 Task: Find connections with filter location Santo Antônio da Platina with filter topic #hr with filter profile language German with filter current company R Systems with filter school Tilak Maharashtra Vidyapeeth, Pune with filter industry Professional Services with filter service category Program Management with filter keywords title Biological Engineer
Action: Mouse moved to (557, 105)
Screenshot: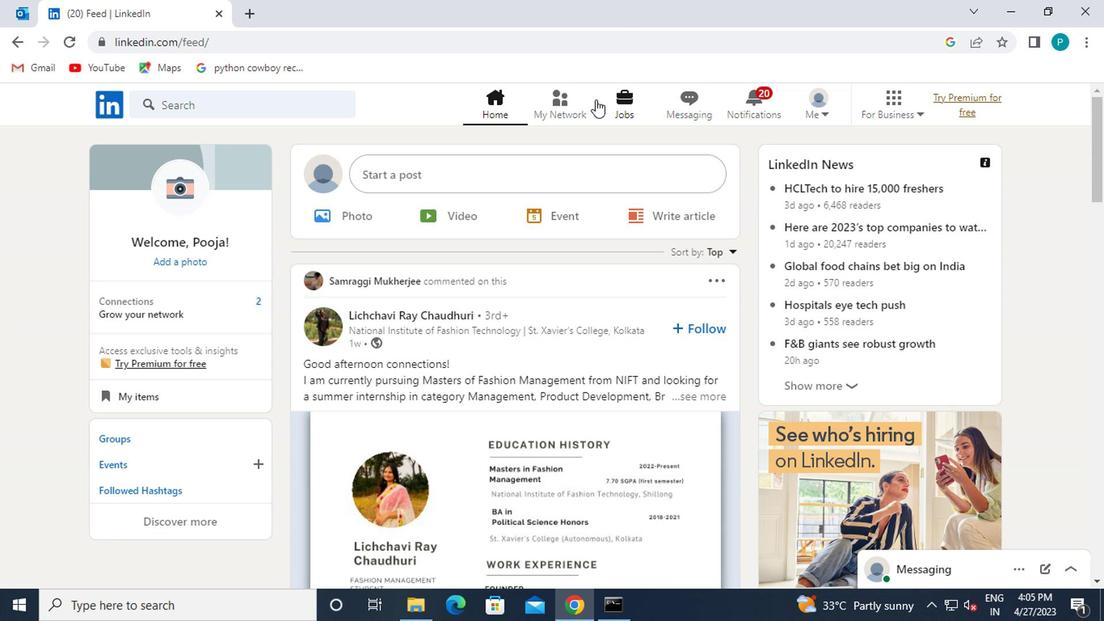 
Action: Mouse pressed left at (557, 105)
Screenshot: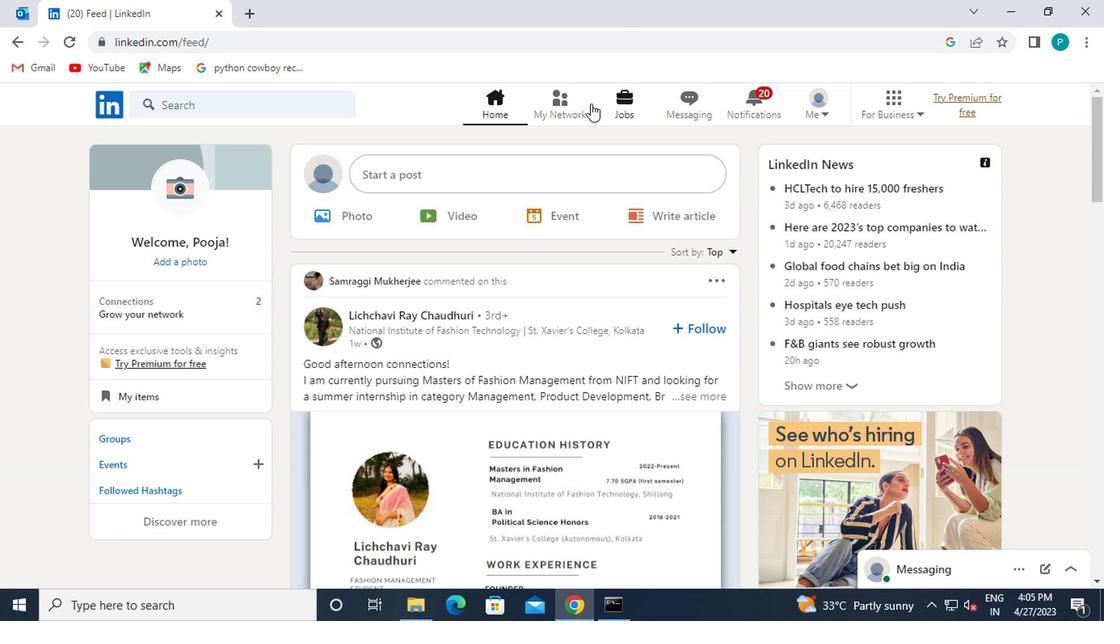 
Action: Mouse moved to (233, 191)
Screenshot: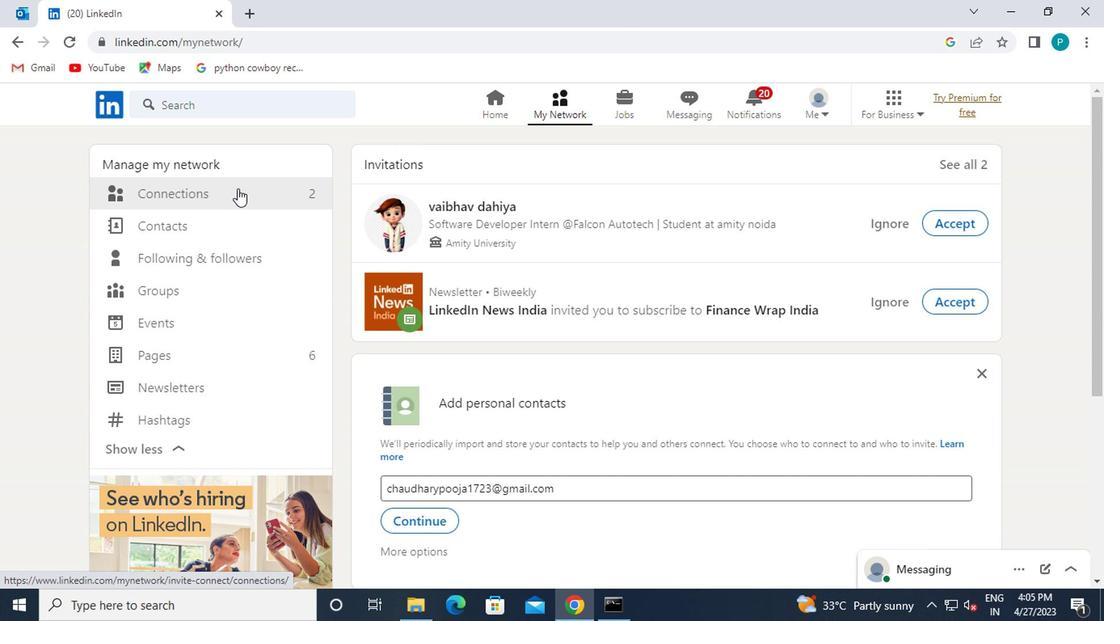 
Action: Mouse pressed left at (233, 191)
Screenshot: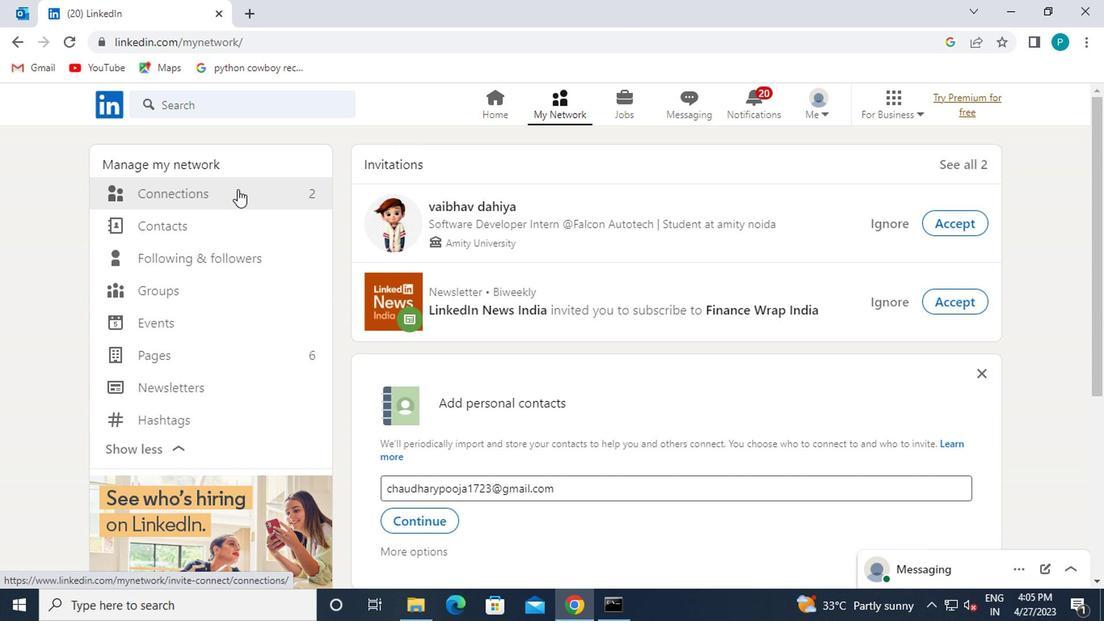 
Action: Mouse moved to (656, 199)
Screenshot: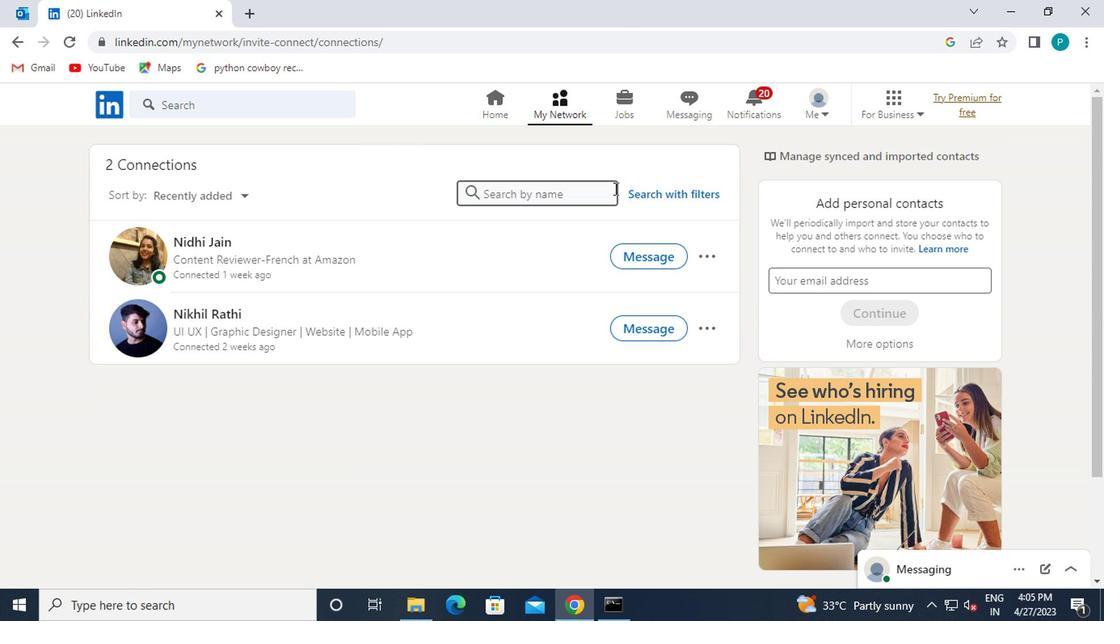 
Action: Mouse pressed left at (656, 199)
Screenshot: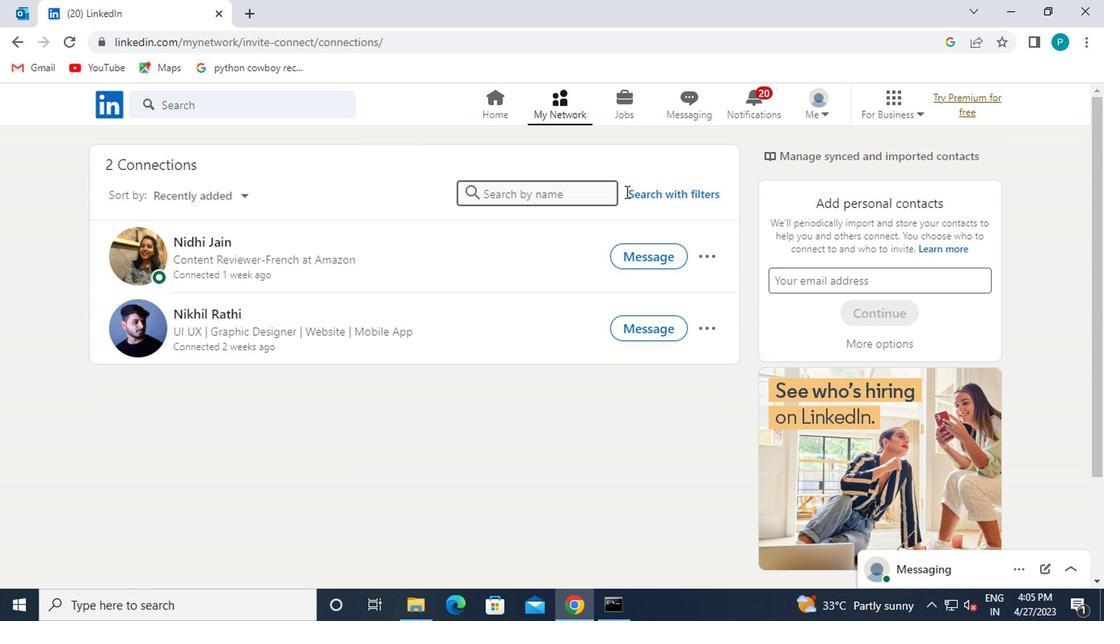 
Action: Mouse moved to (615, 157)
Screenshot: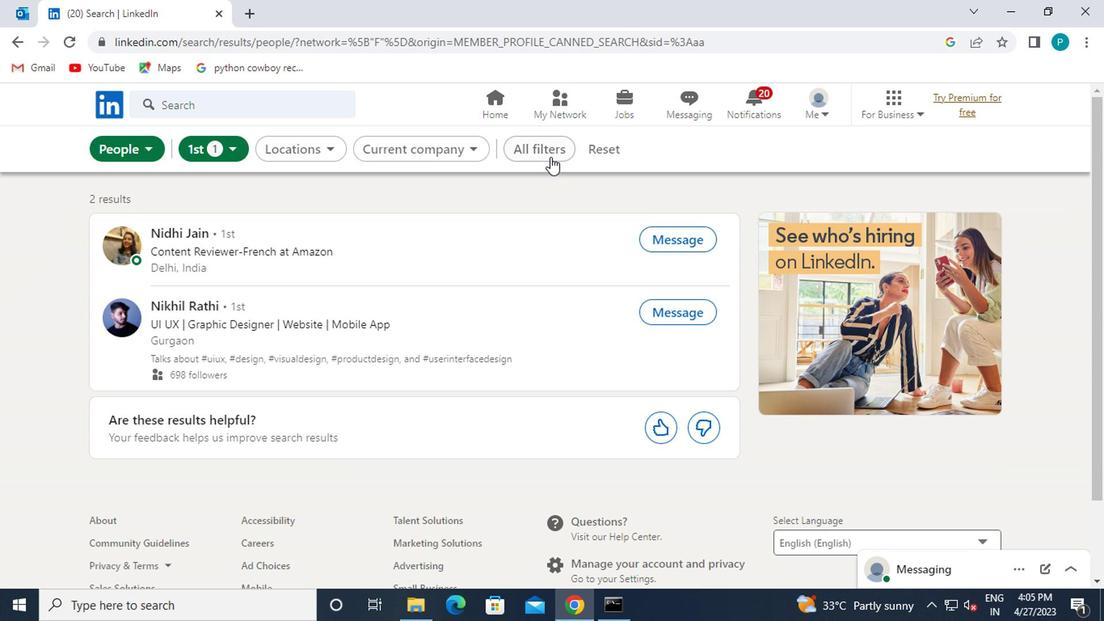 
Action: Mouse pressed left at (615, 157)
Screenshot: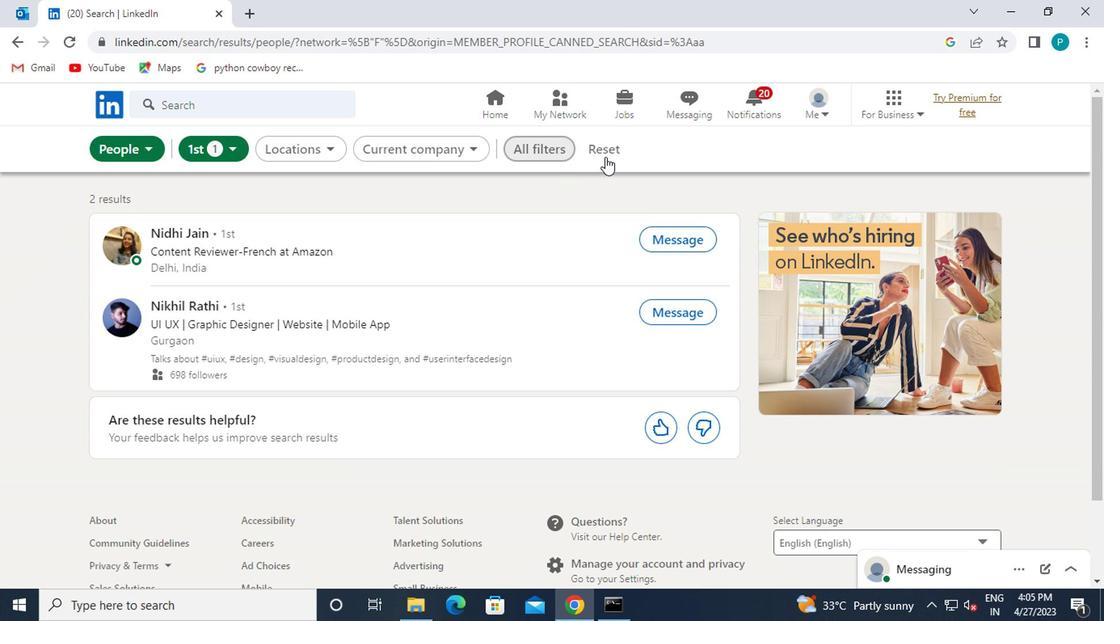 
Action: Mouse moved to (566, 155)
Screenshot: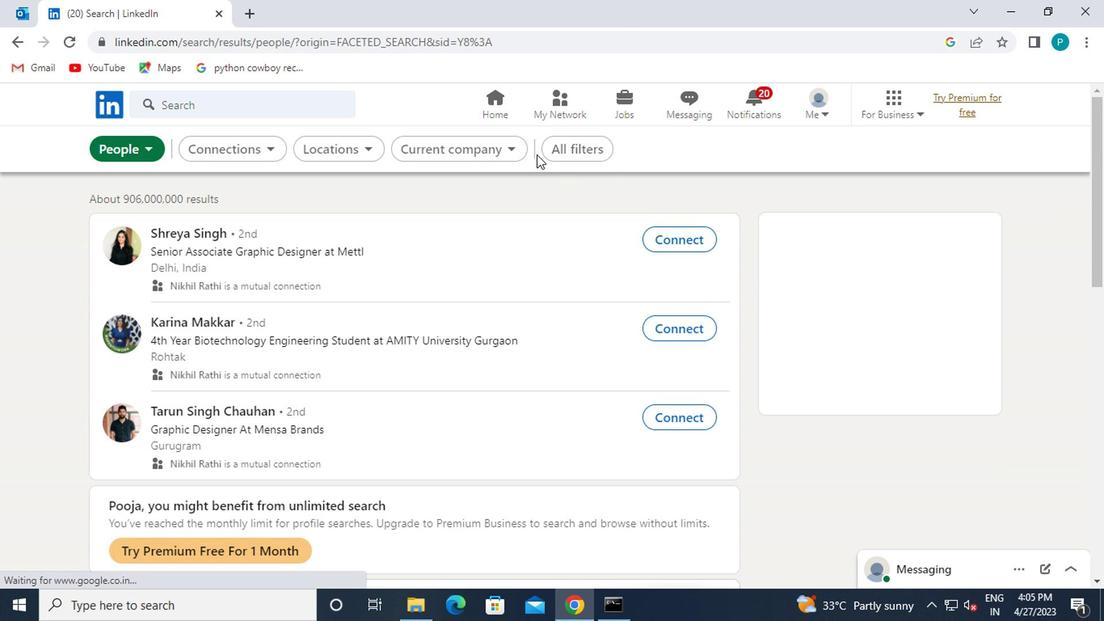 
Action: Mouse pressed left at (566, 155)
Screenshot: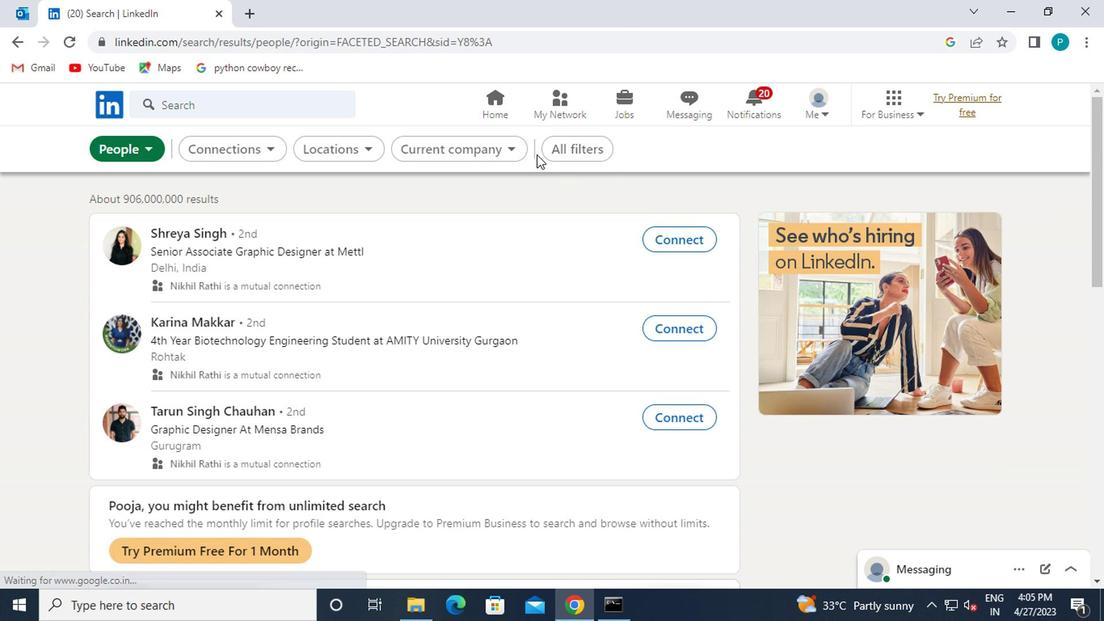 
Action: Mouse moved to (697, 252)
Screenshot: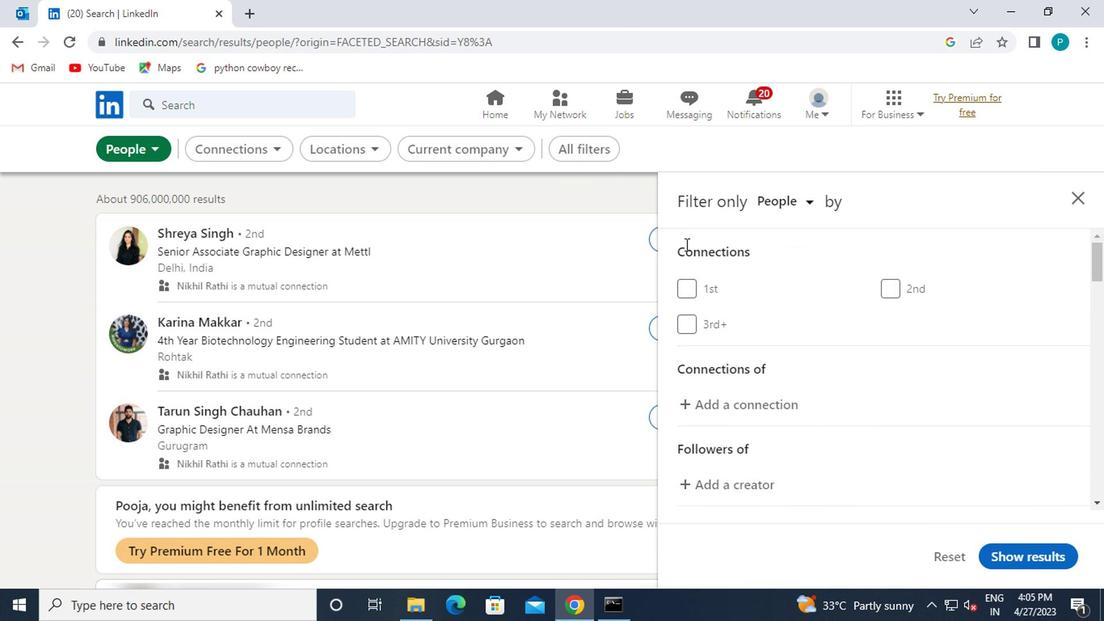 
Action: Mouse scrolled (697, 251) with delta (0, -1)
Screenshot: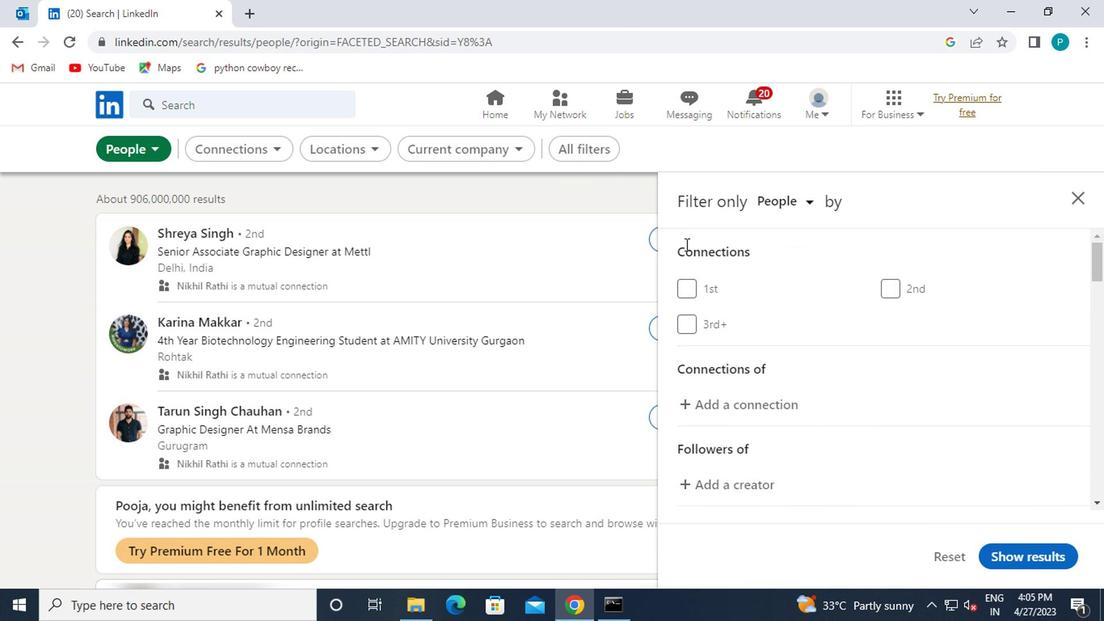 
Action: Mouse moved to (805, 343)
Screenshot: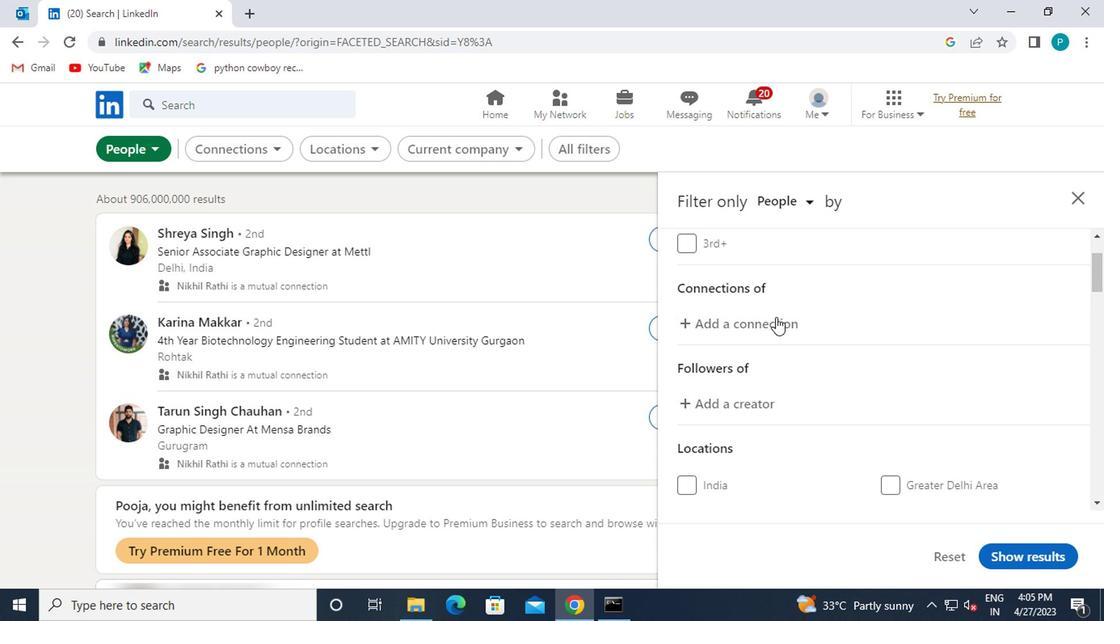 
Action: Mouse scrolled (805, 341) with delta (0, -1)
Screenshot: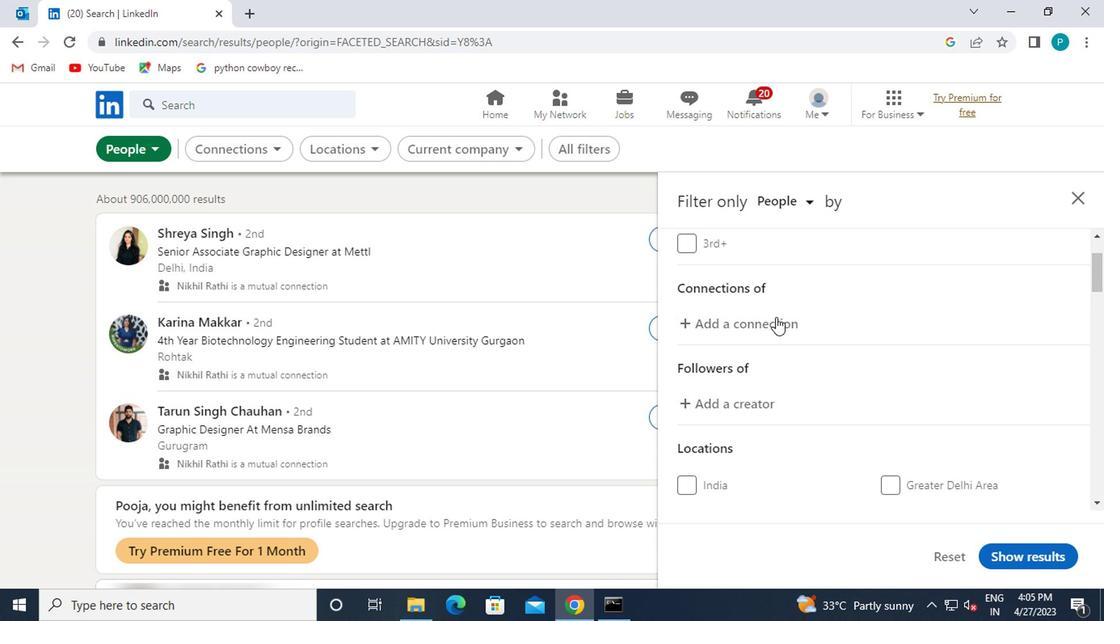 
Action: Mouse moved to (816, 351)
Screenshot: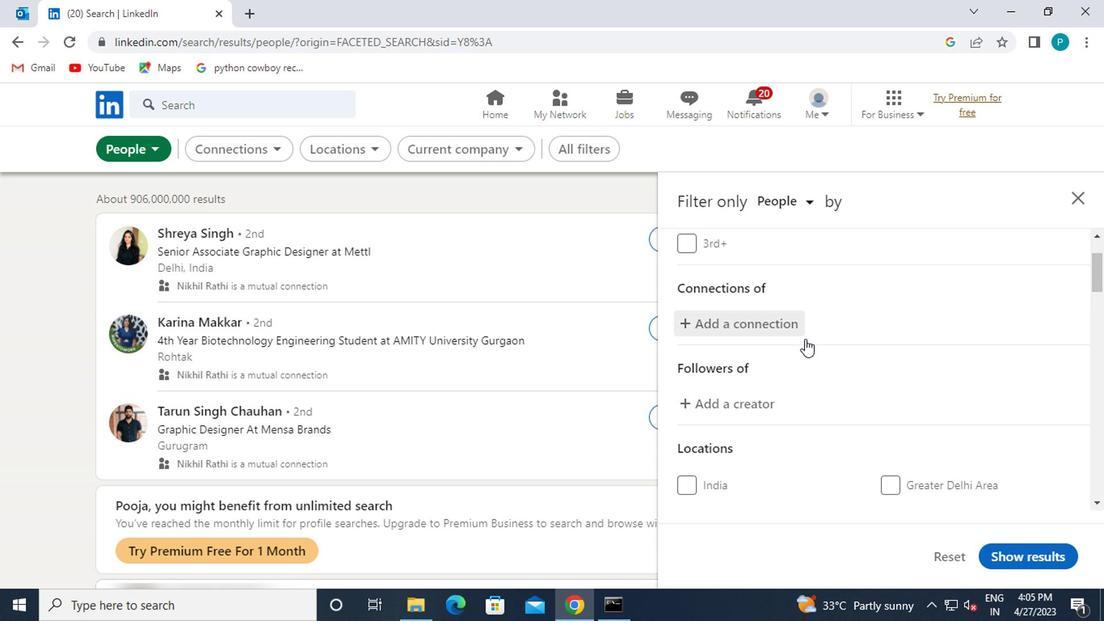 
Action: Mouse scrolled (816, 349) with delta (0, -1)
Screenshot: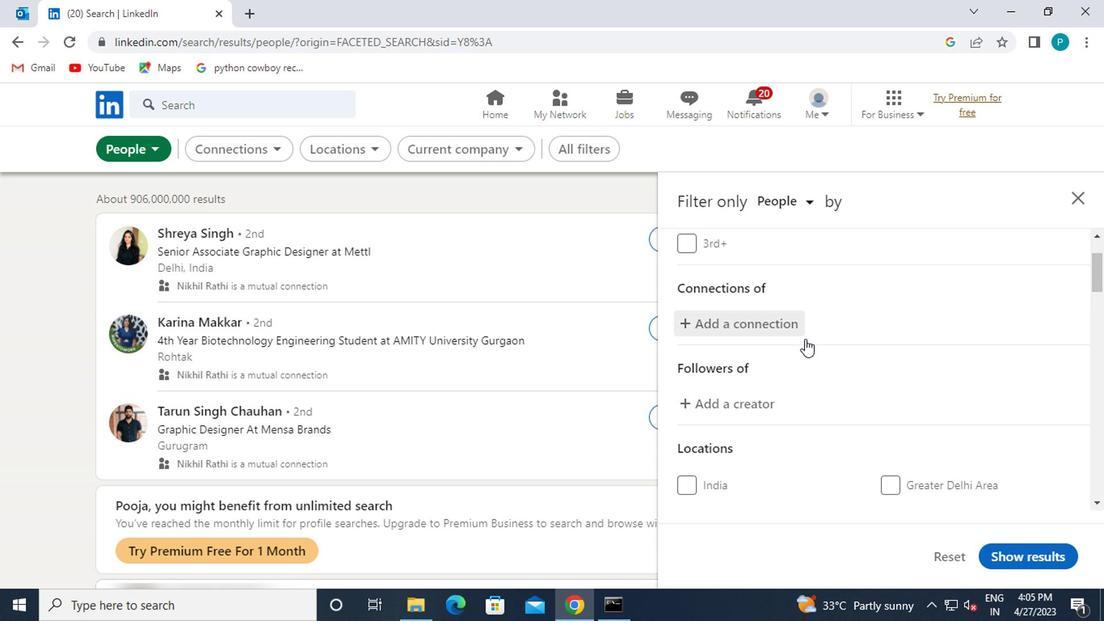 
Action: Mouse moved to (927, 387)
Screenshot: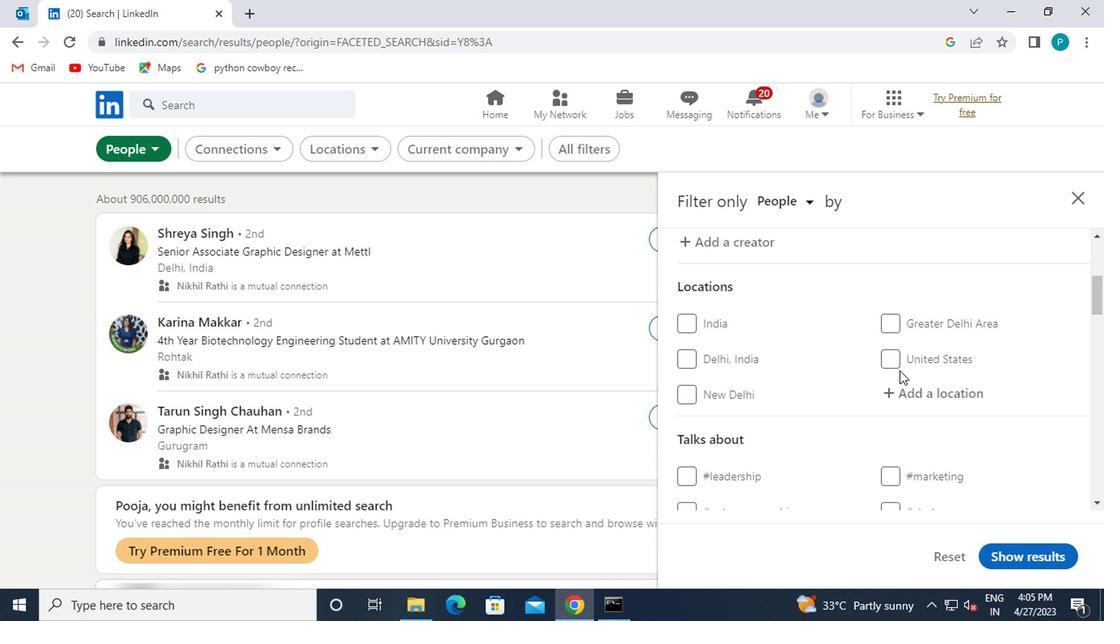
Action: Mouse pressed left at (927, 387)
Screenshot: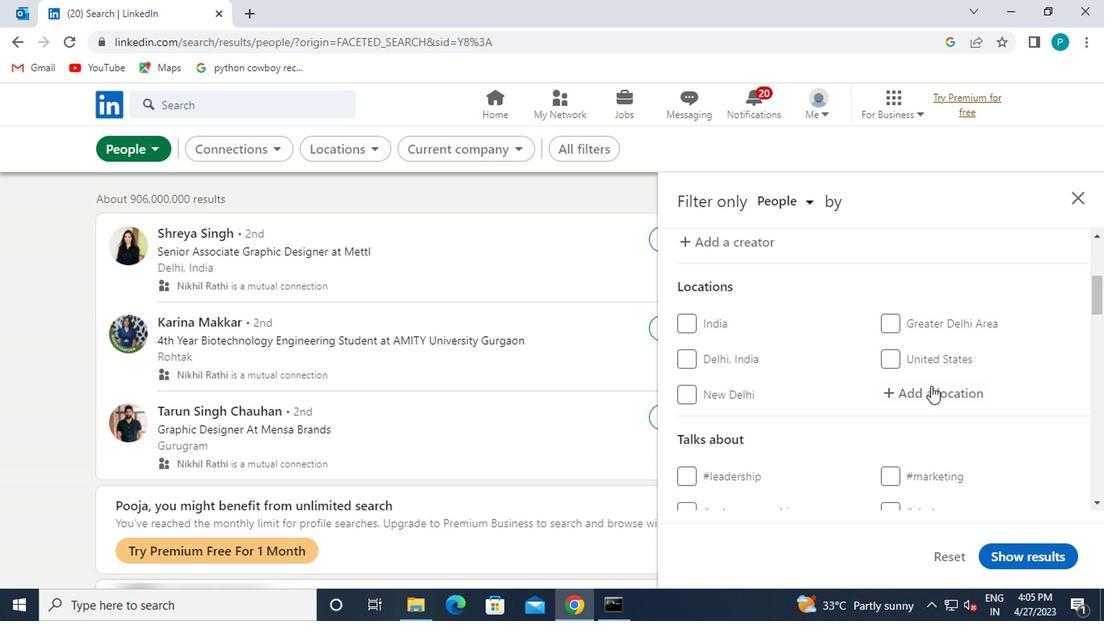 
Action: Mouse moved to (927, 381)
Screenshot: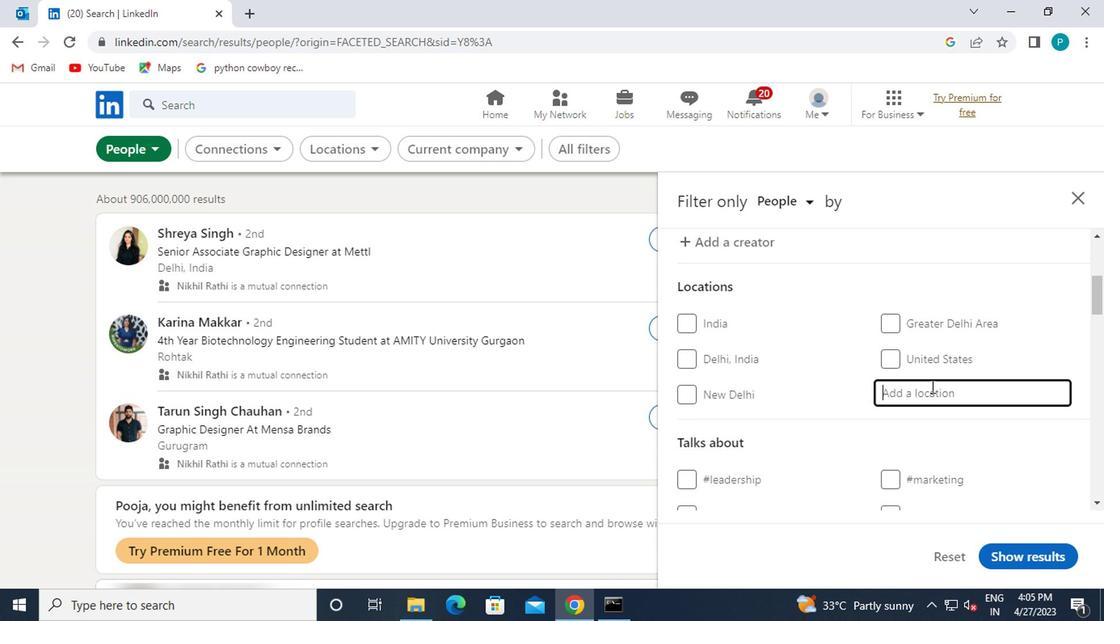 
Action: Key pressed <Key.caps_lock>s<Key.caps_lock>anto<Key.space>antonio
Screenshot: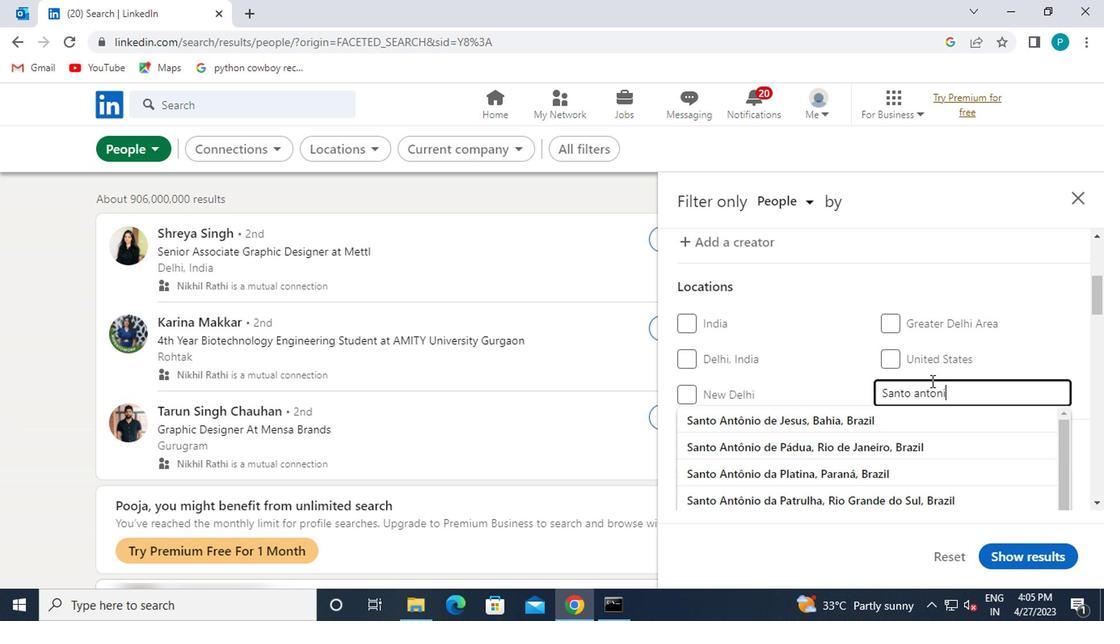 
Action: Mouse moved to (871, 467)
Screenshot: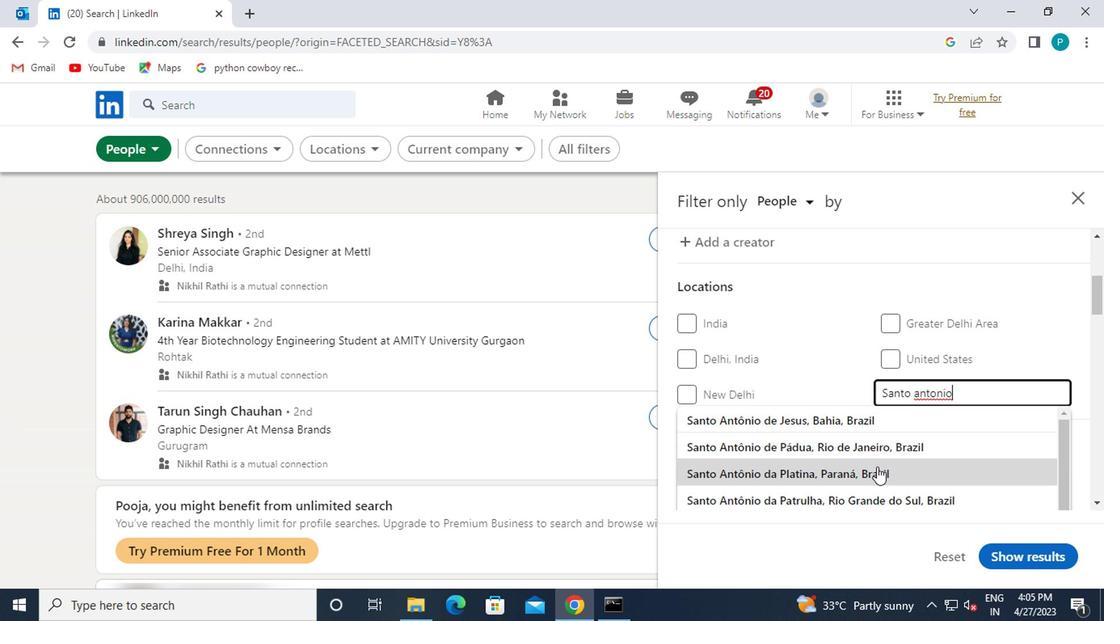 
Action: Mouse pressed left at (871, 467)
Screenshot: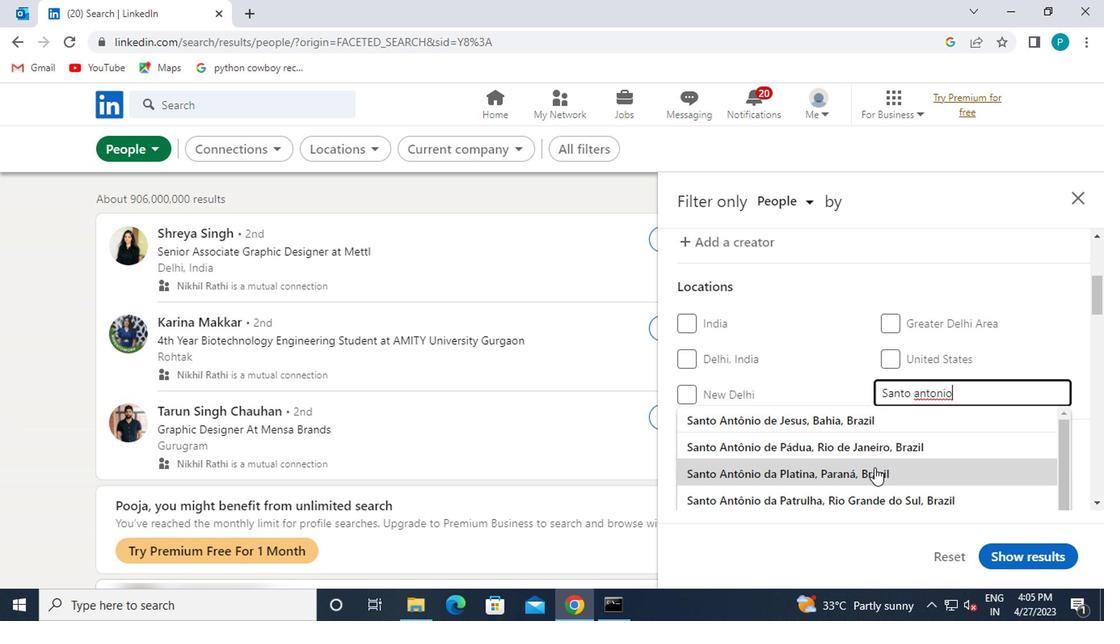 
Action: Mouse moved to (871, 461)
Screenshot: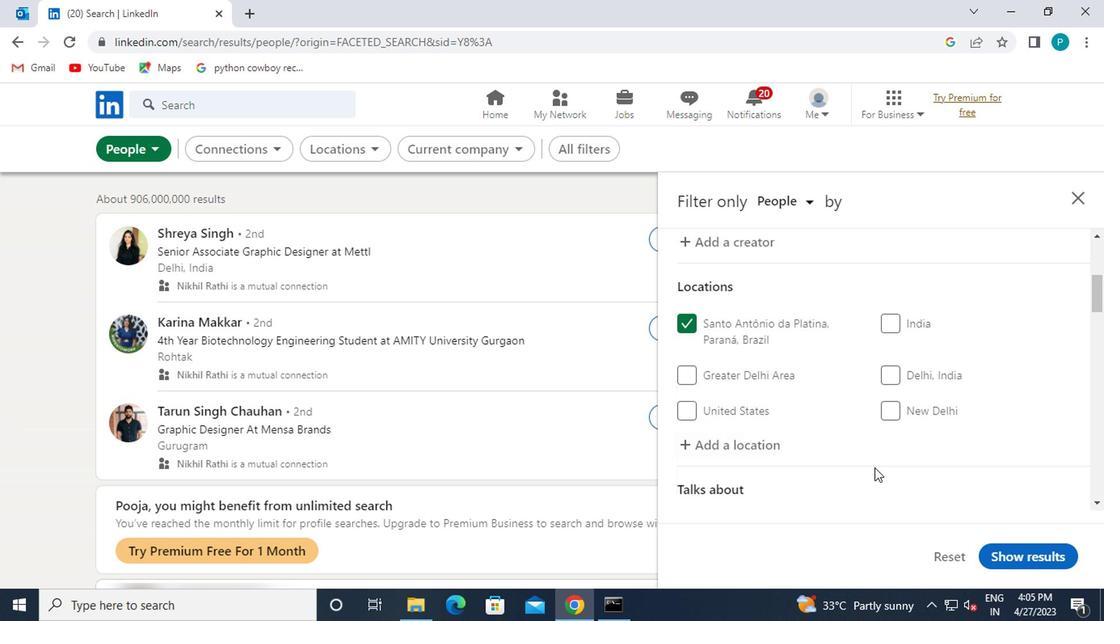 
Action: Mouse scrolled (871, 460) with delta (0, 0)
Screenshot: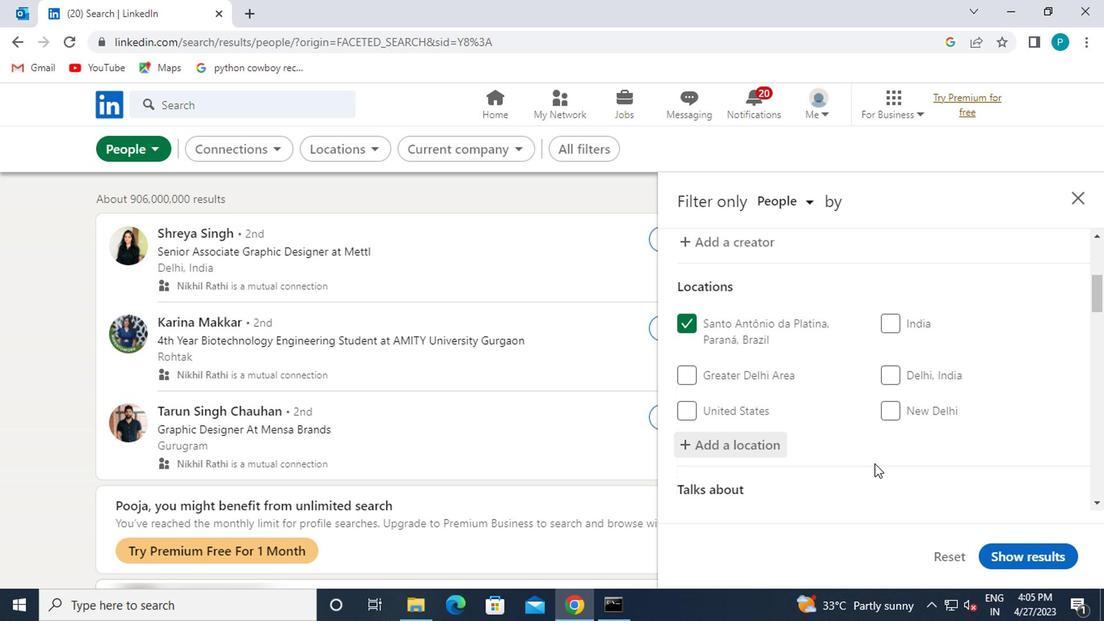 
Action: Mouse scrolled (871, 460) with delta (0, 0)
Screenshot: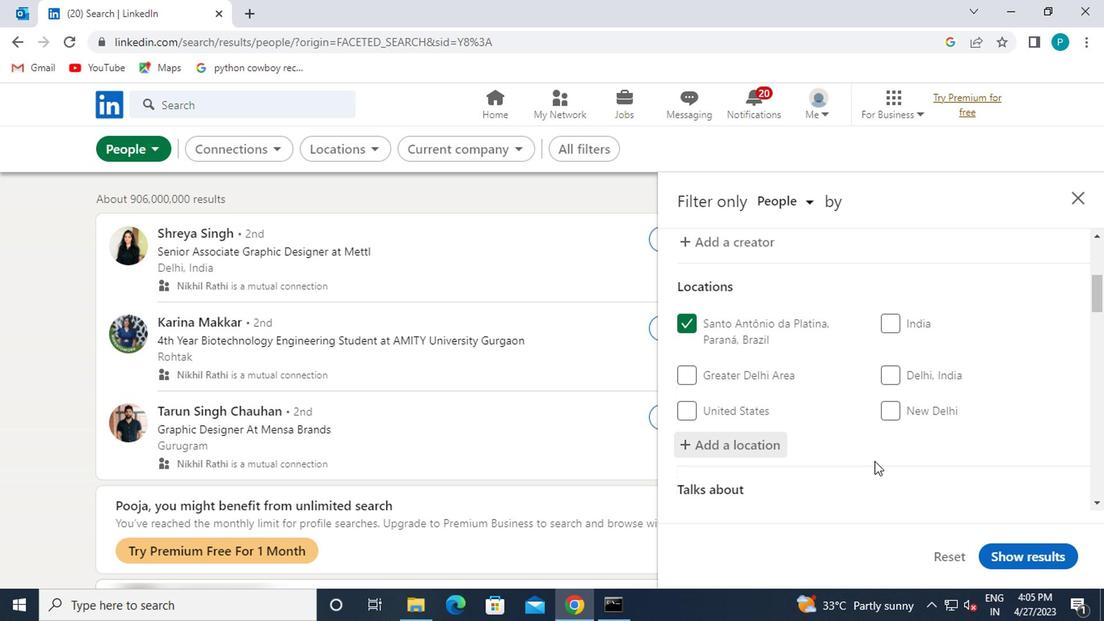 
Action: Mouse moved to (871, 460)
Screenshot: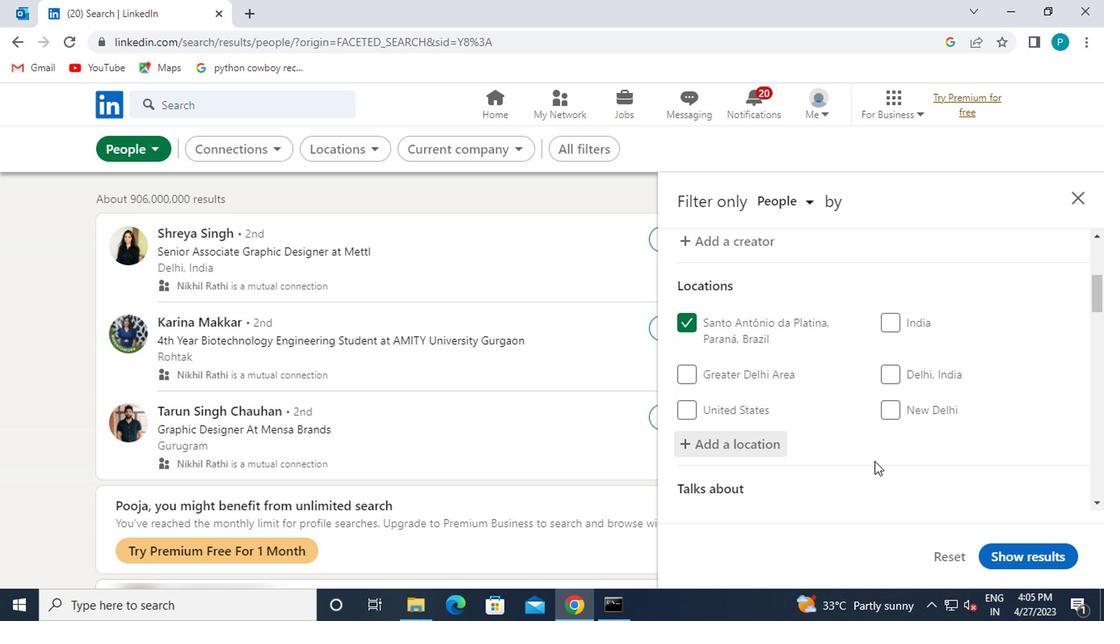 
Action: Mouse scrolled (871, 459) with delta (0, -1)
Screenshot: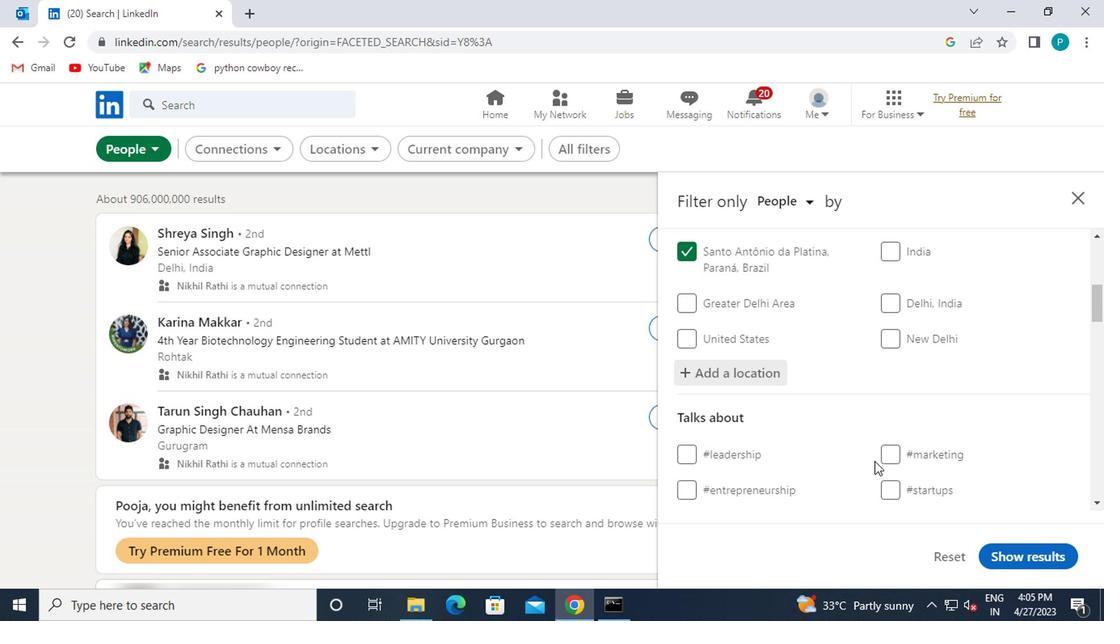 
Action: Mouse moved to (905, 332)
Screenshot: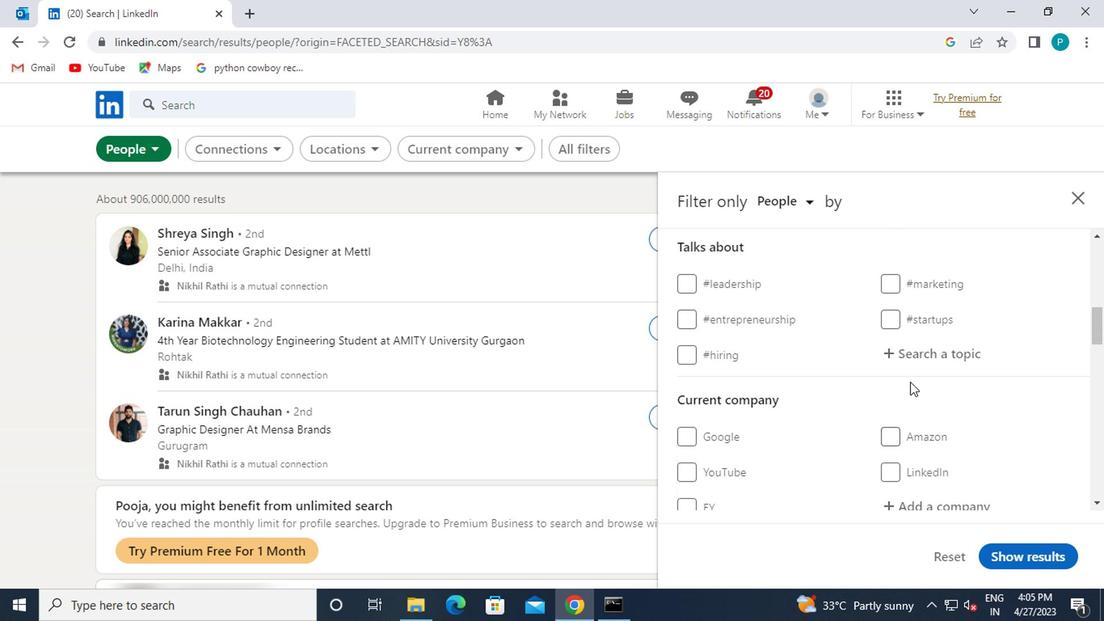 
Action: Mouse pressed left at (905, 332)
Screenshot: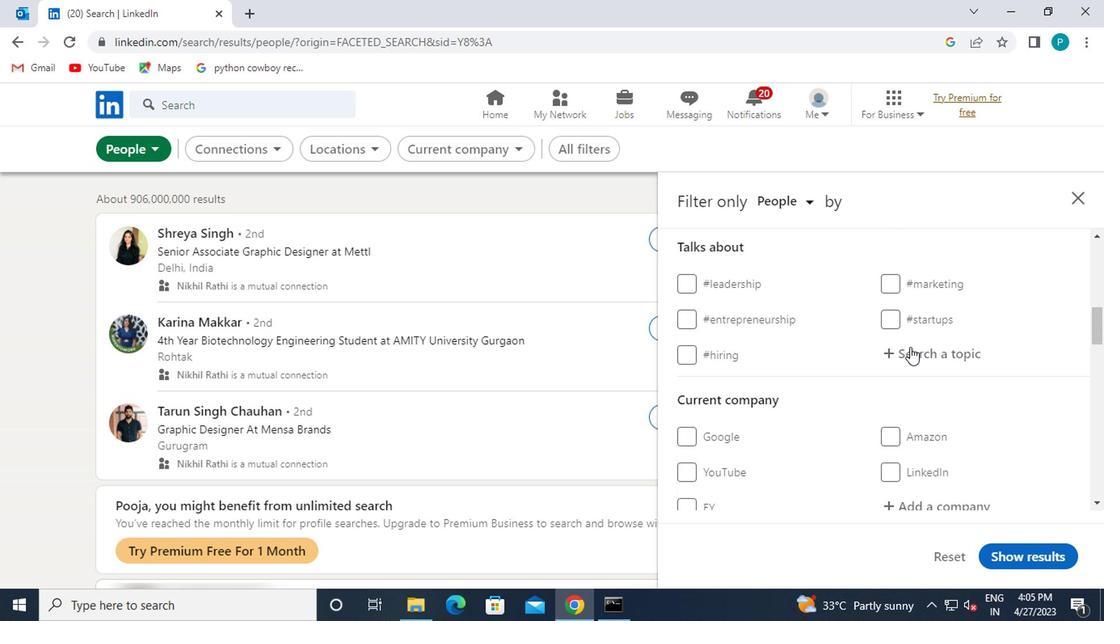 
Action: Mouse moved to (907, 355)
Screenshot: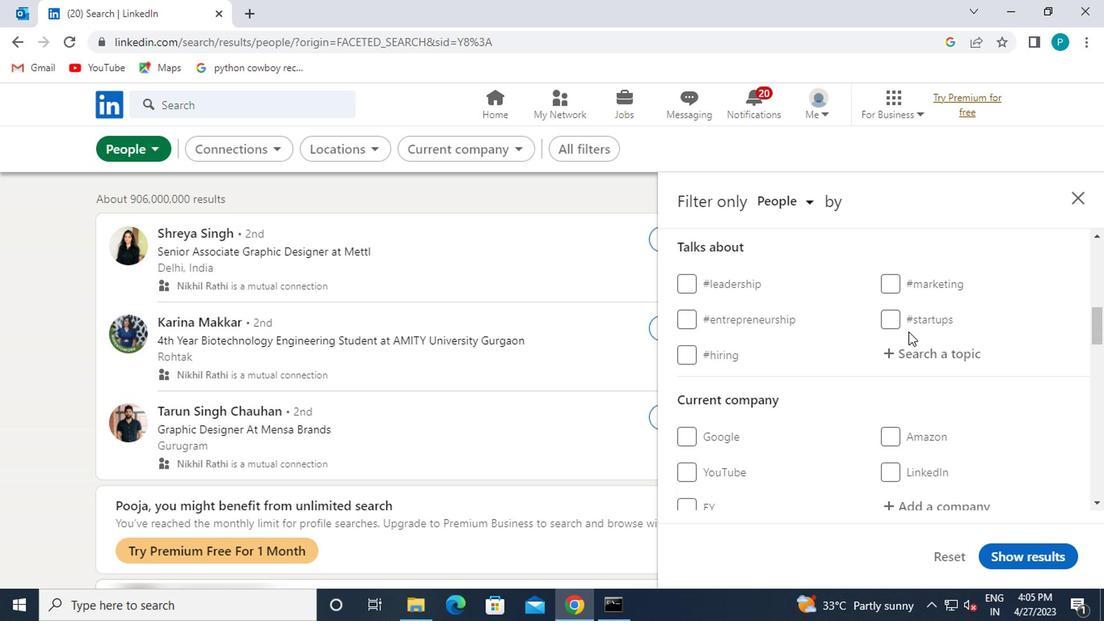 
Action: Mouse pressed left at (907, 355)
Screenshot: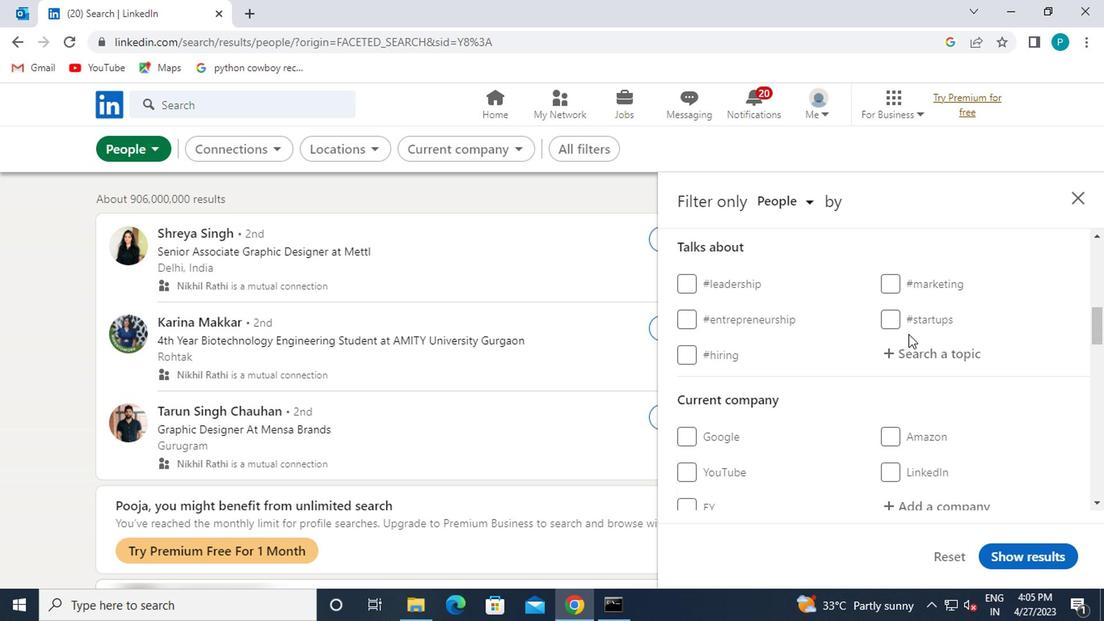 
Action: Mouse moved to (909, 356)
Screenshot: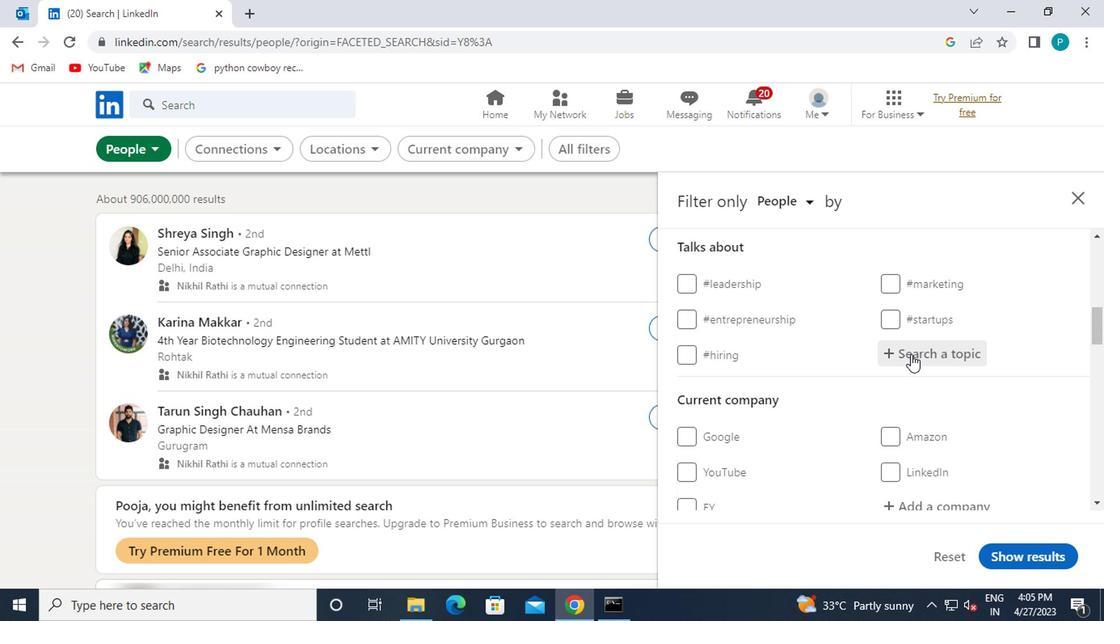 
Action: Key pressed <Key.shift>#HR
Screenshot: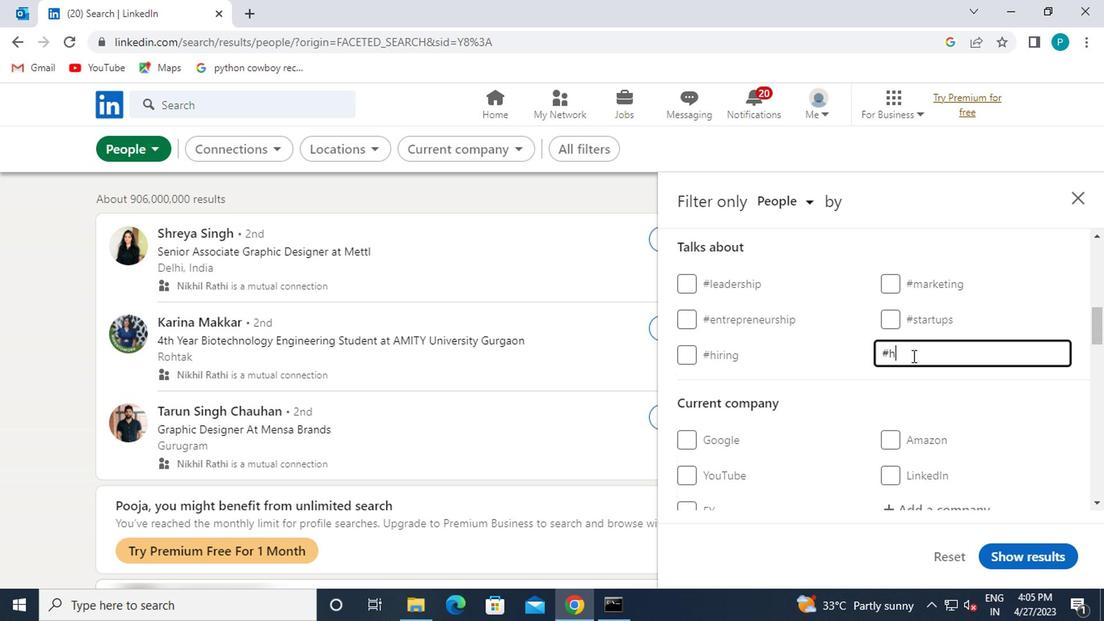 
Action: Mouse moved to (898, 376)
Screenshot: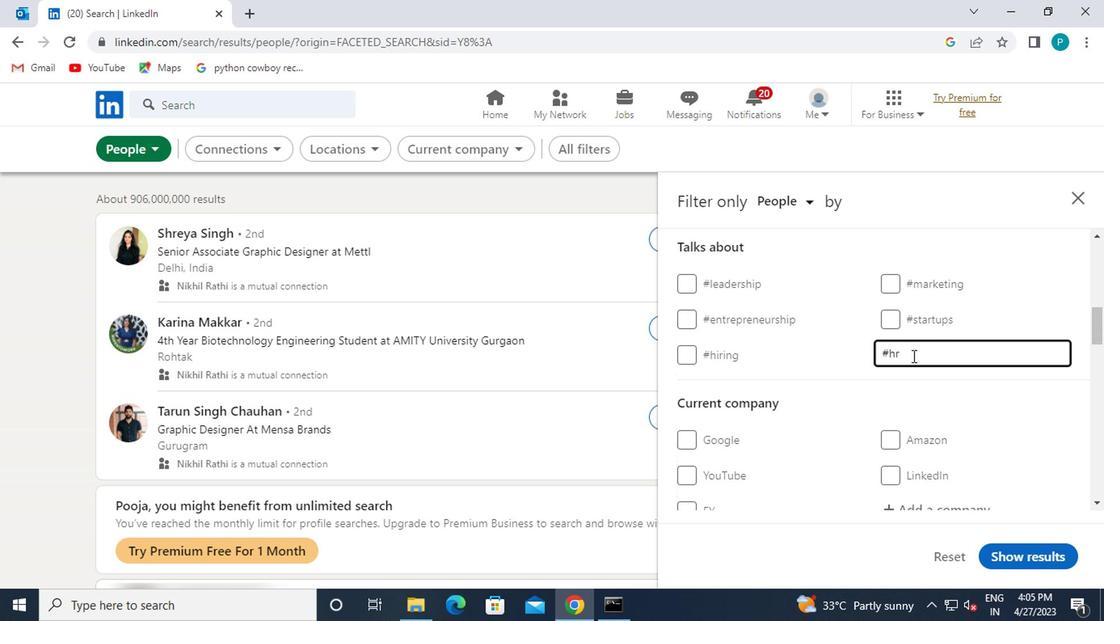 
Action: Mouse scrolled (898, 375) with delta (0, -1)
Screenshot: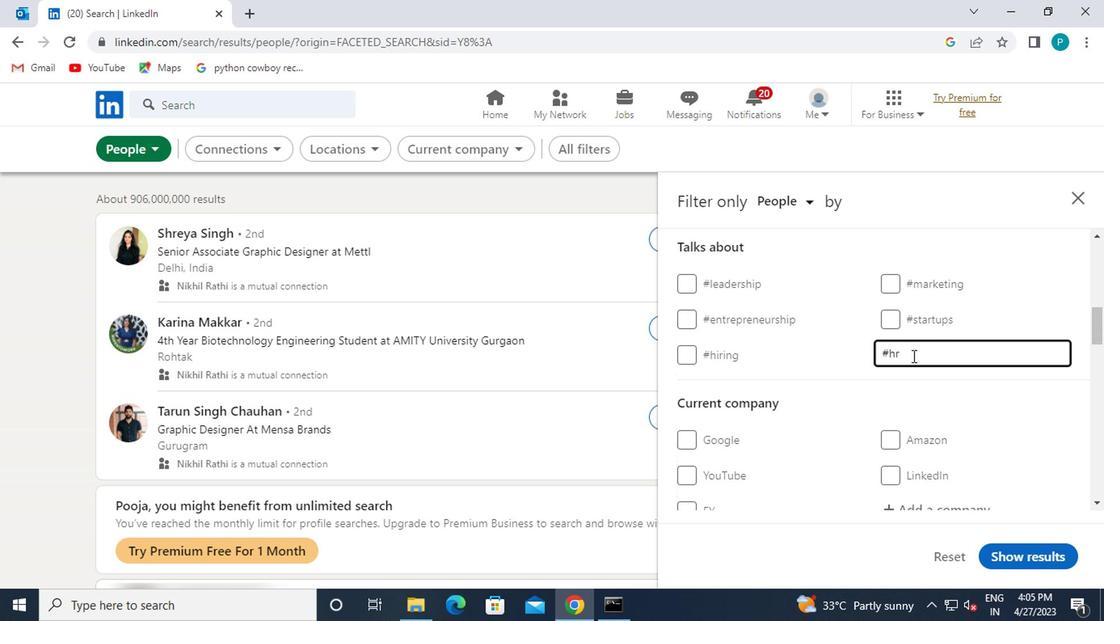 
Action: Mouse moved to (892, 380)
Screenshot: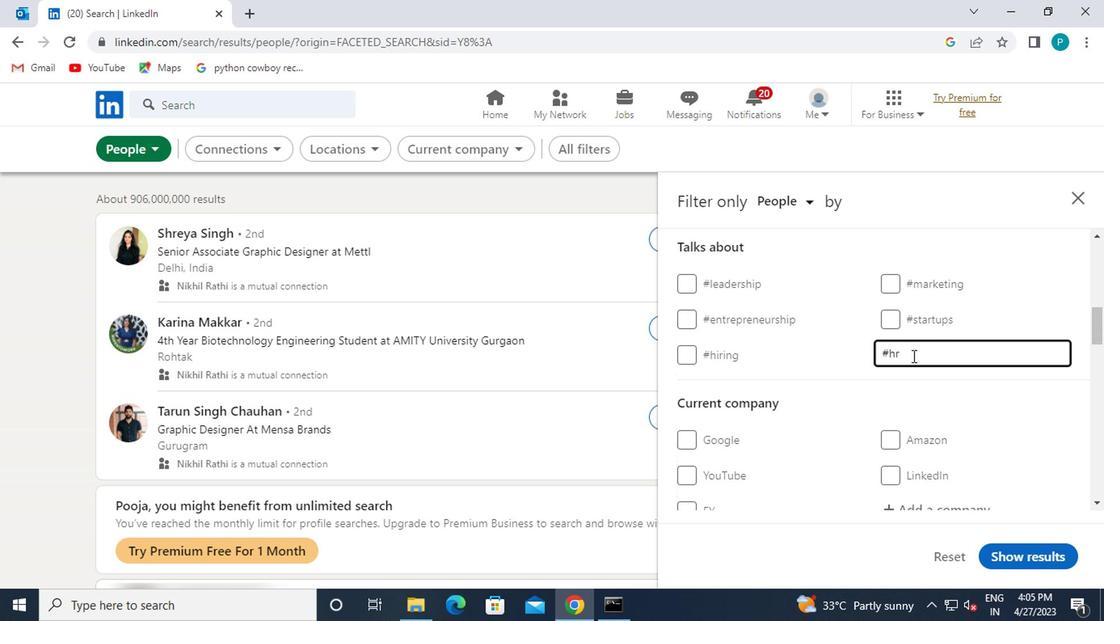 
Action: Mouse scrolled (892, 379) with delta (0, -1)
Screenshot: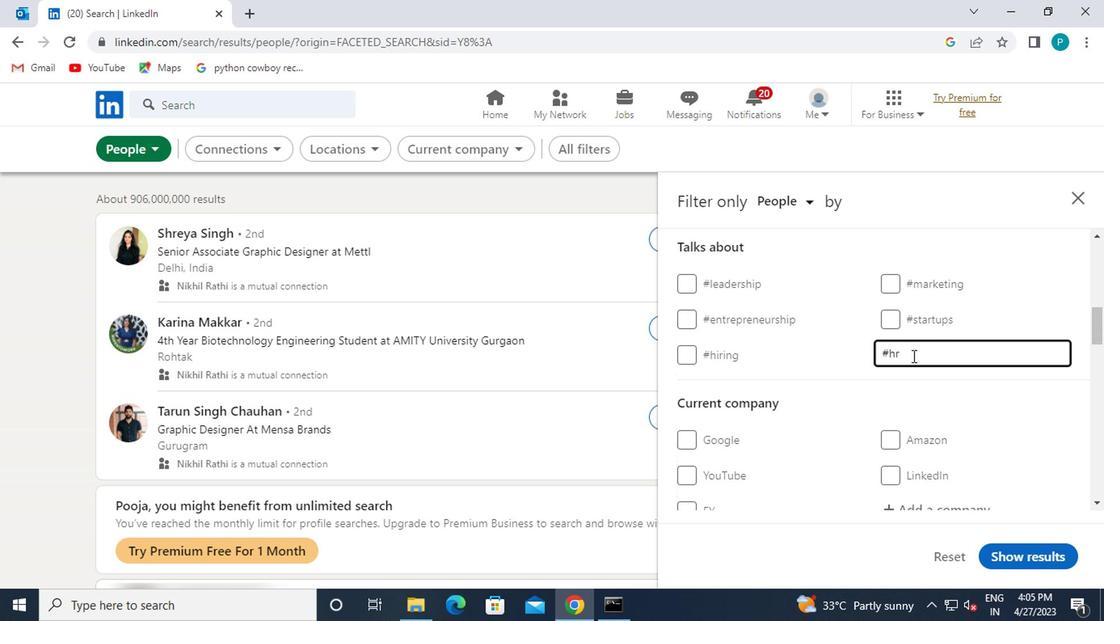 
Action: Mouse moved to (813, 383)
Screenshot: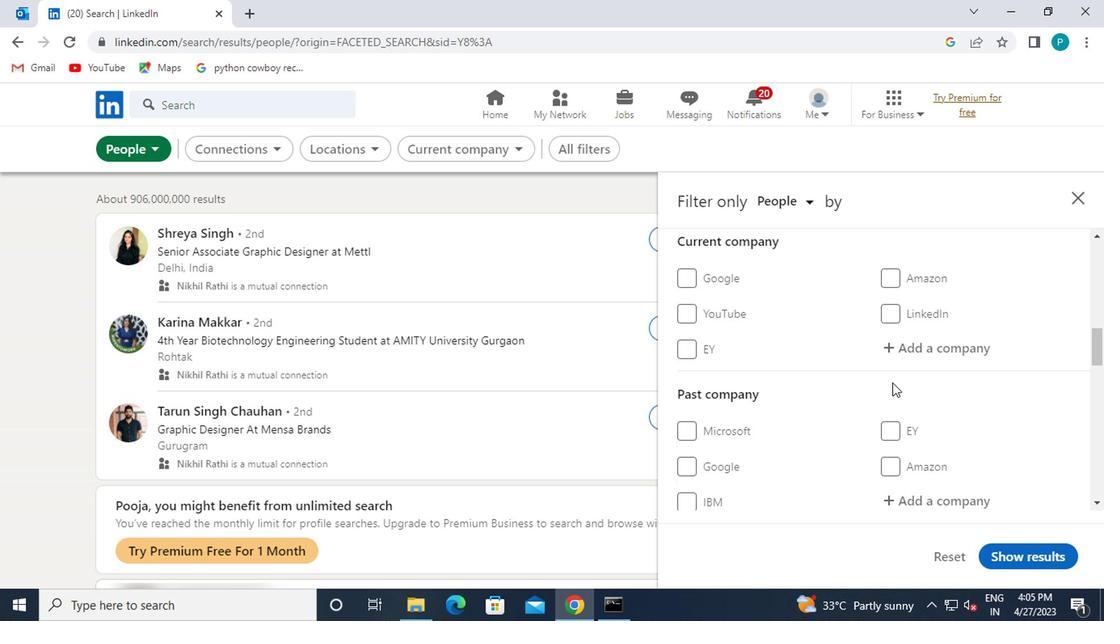
Action: Mouse scrolled (813, 382) with delta (0, 0)
Screenshot: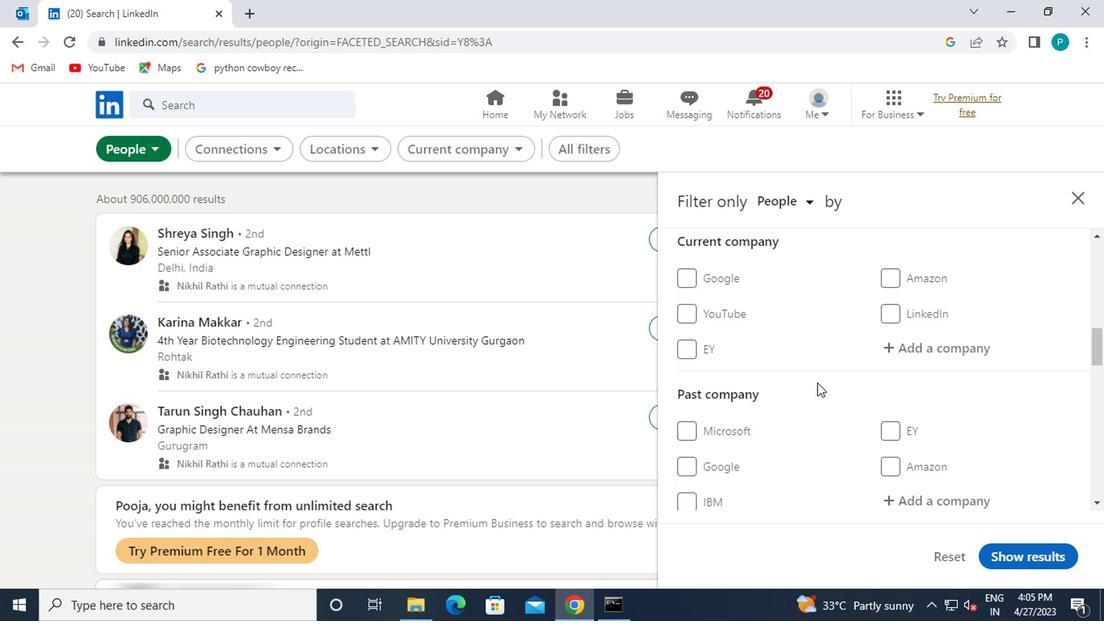 
Action: Mouse scrolled (813, 382) with delta (0, 0)
Screenshot: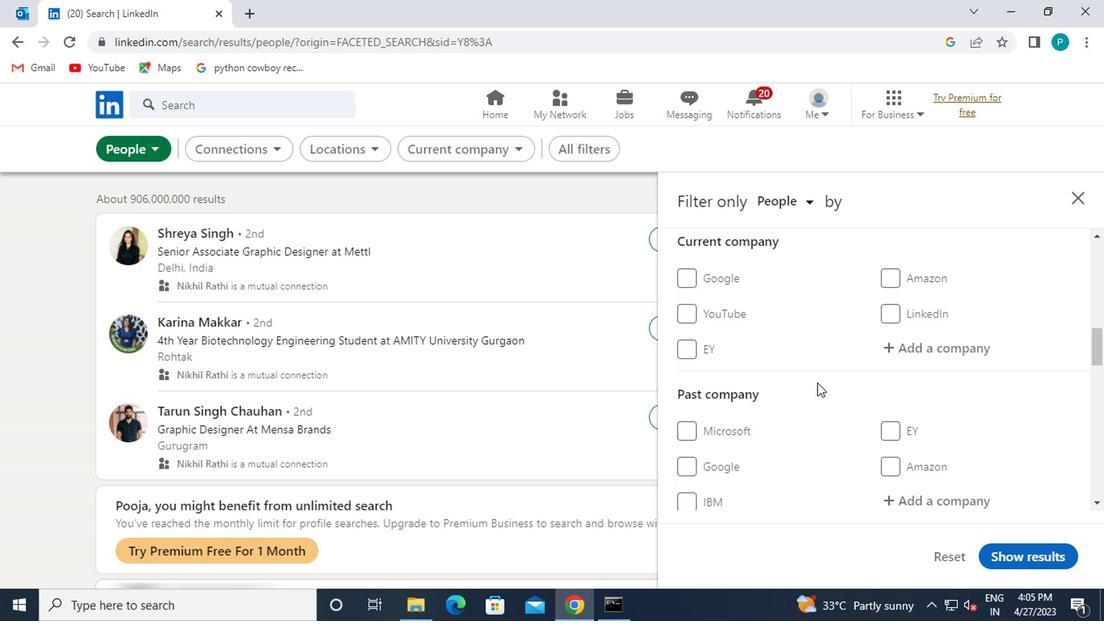 
Action: Mouse scrolled (813, 382) with delta (0, 0)
Screenshot: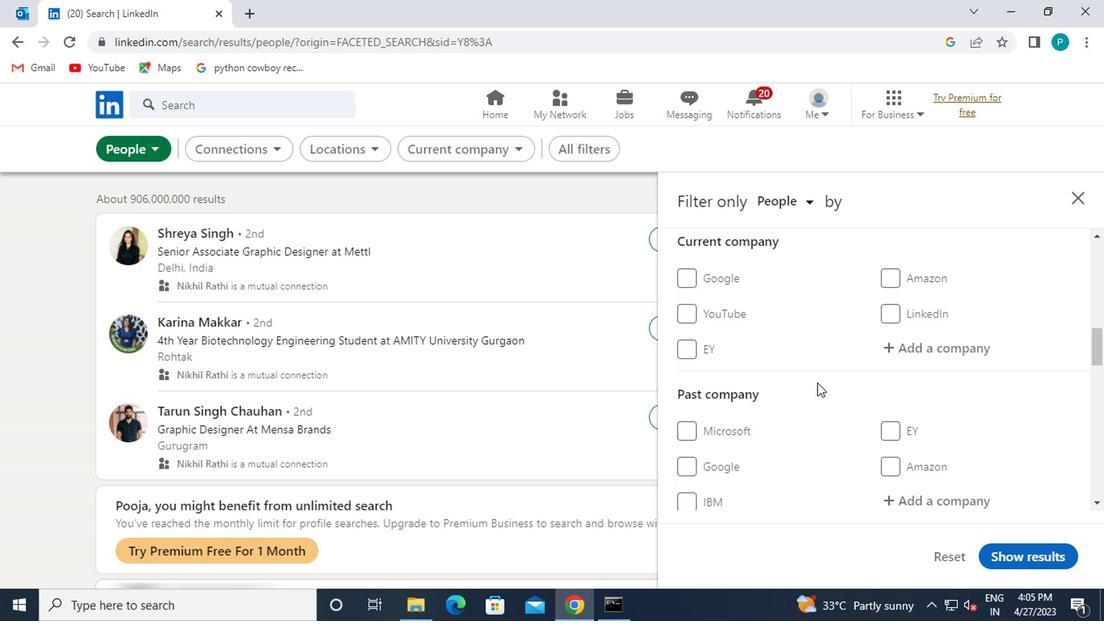
Action: Mouse moved to (778, 376)
Screenshot: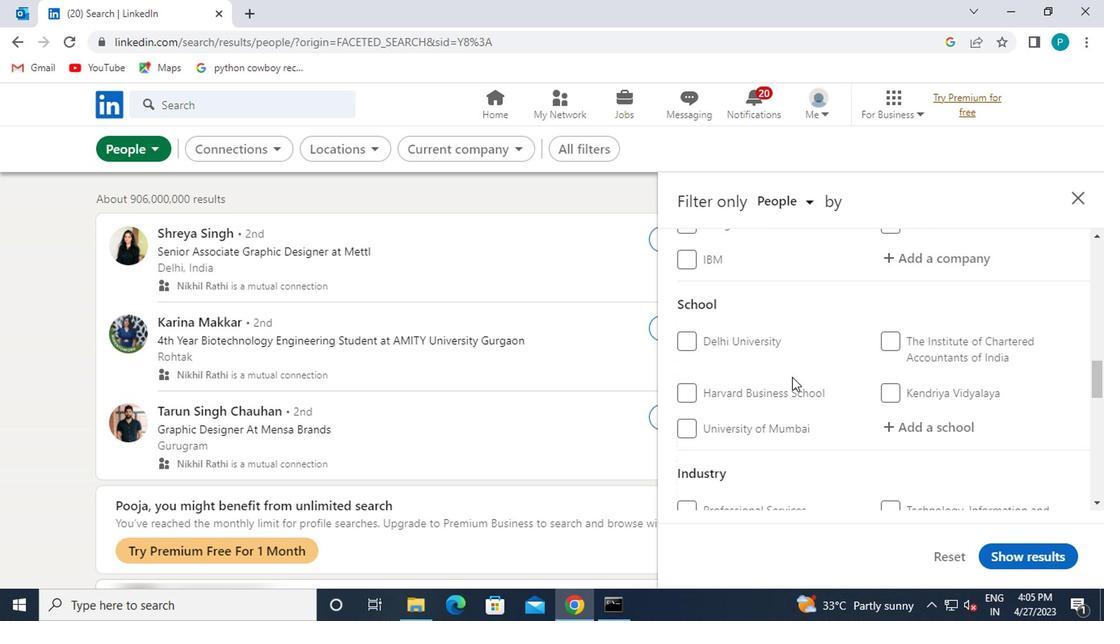
Action: Mouse scrolled (778, 375) with delta (0, -1)
Screenshot: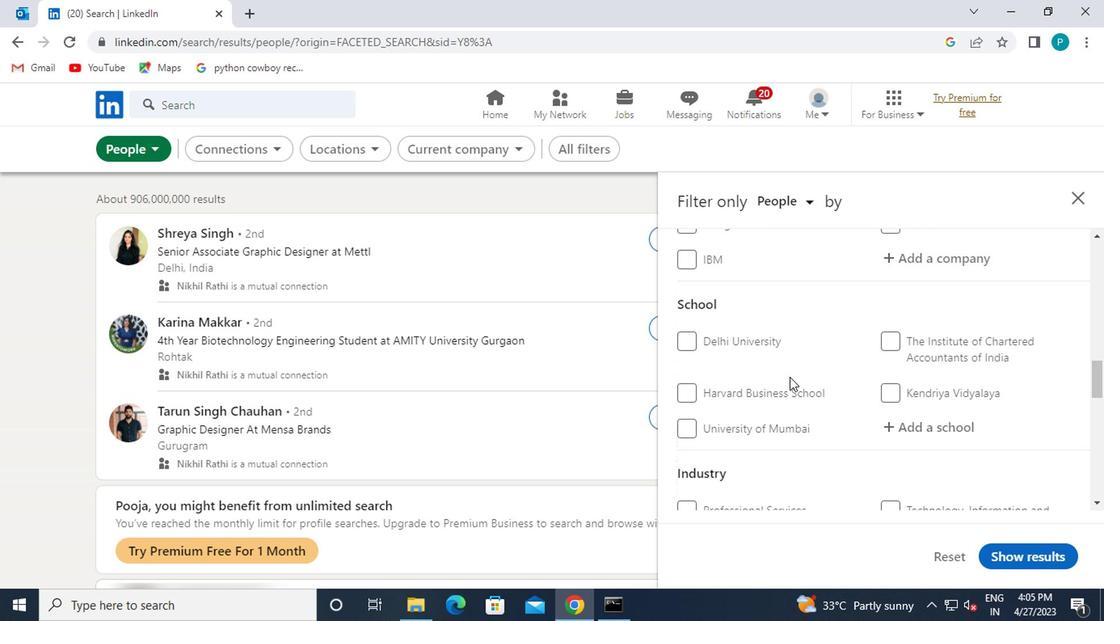 
Action: Mouse scrolled (778, 375) with delta (0, -1)
Screenshot: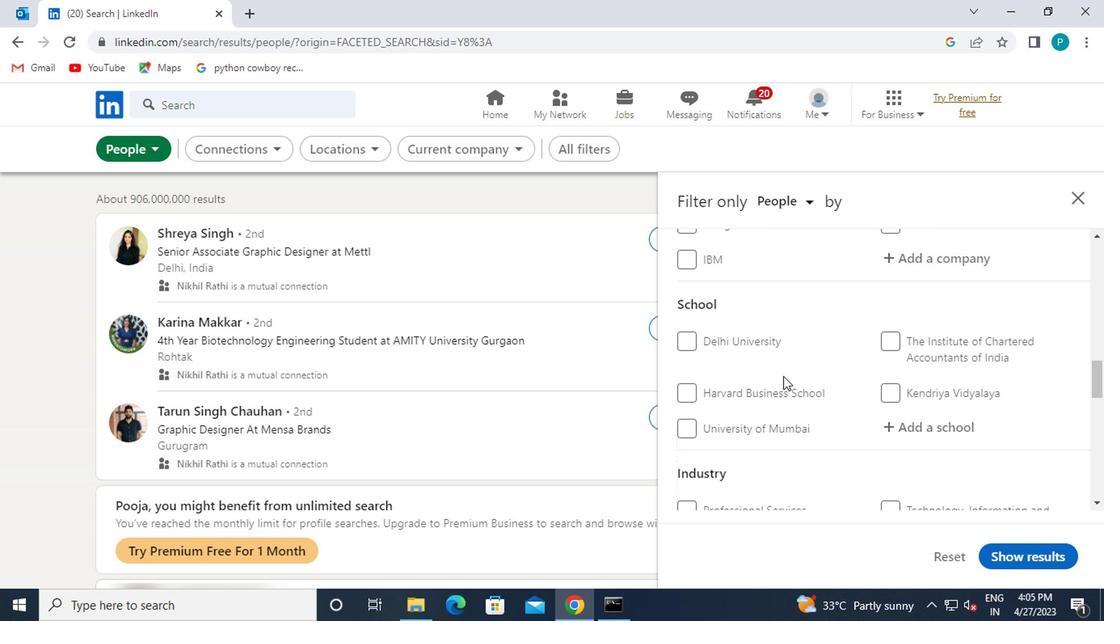 
Action: Mouse moved to (753, 376)
Screenshot: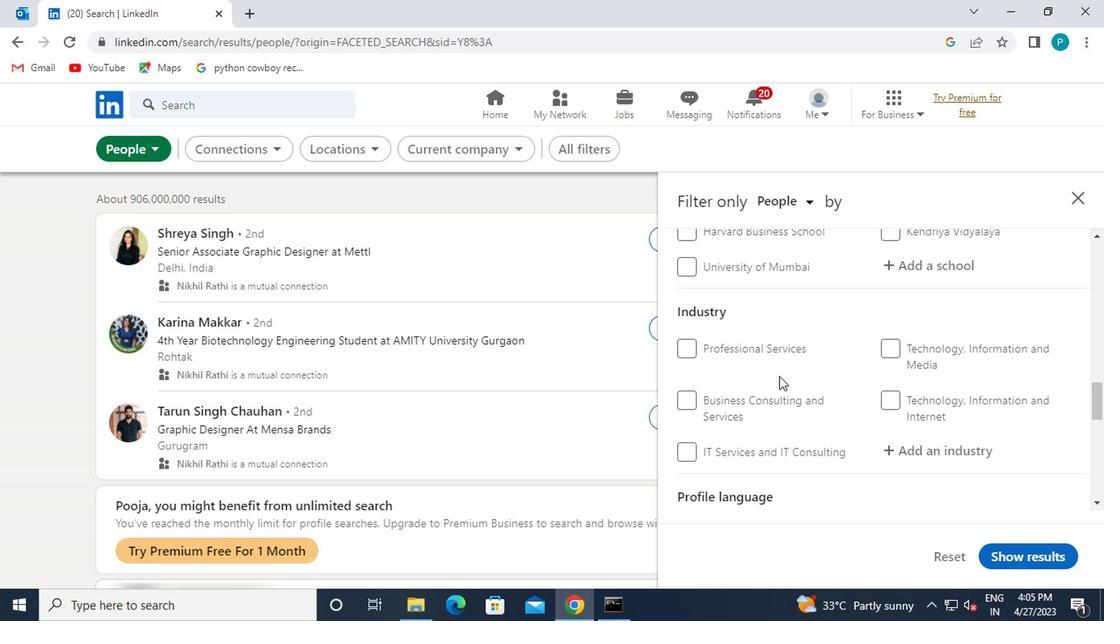 
Action: Mouse scrolled (753, 375) with delta (0, -1)
Screenshot: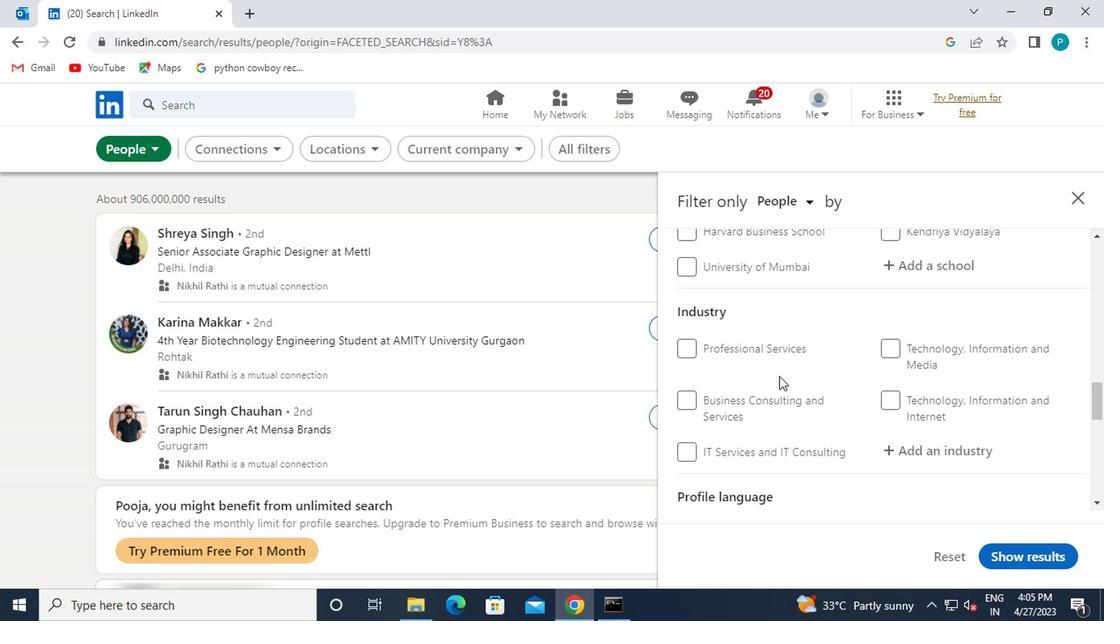 
Action: Mouse moved to (752, 376)
Screenshot: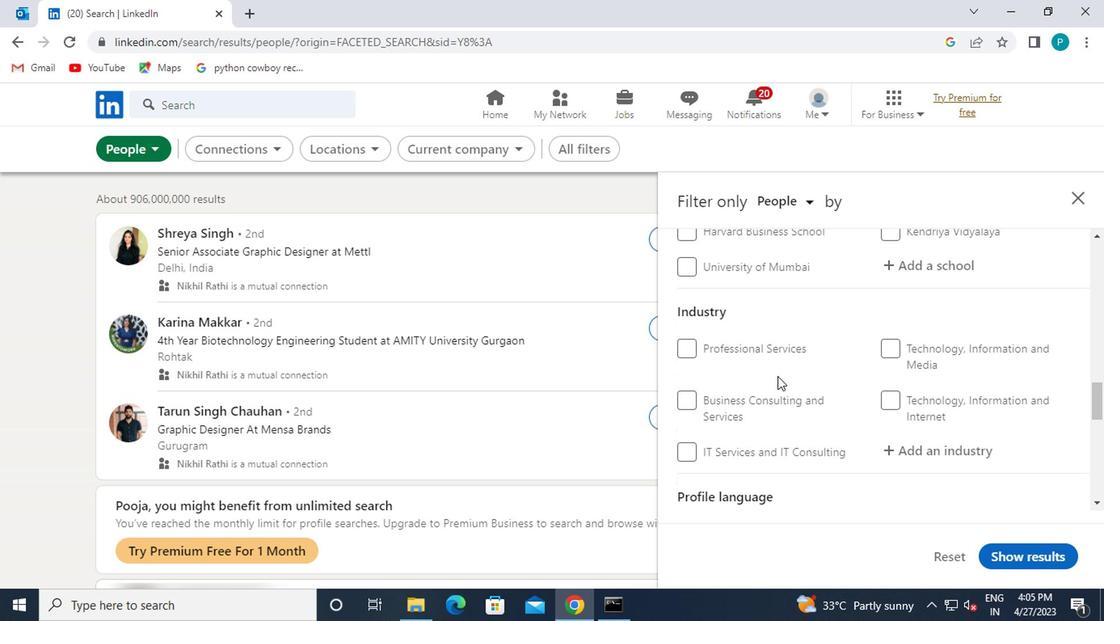 
Action: Mouse scrolled (752, 375) with delta (0, -1)
Screenshot: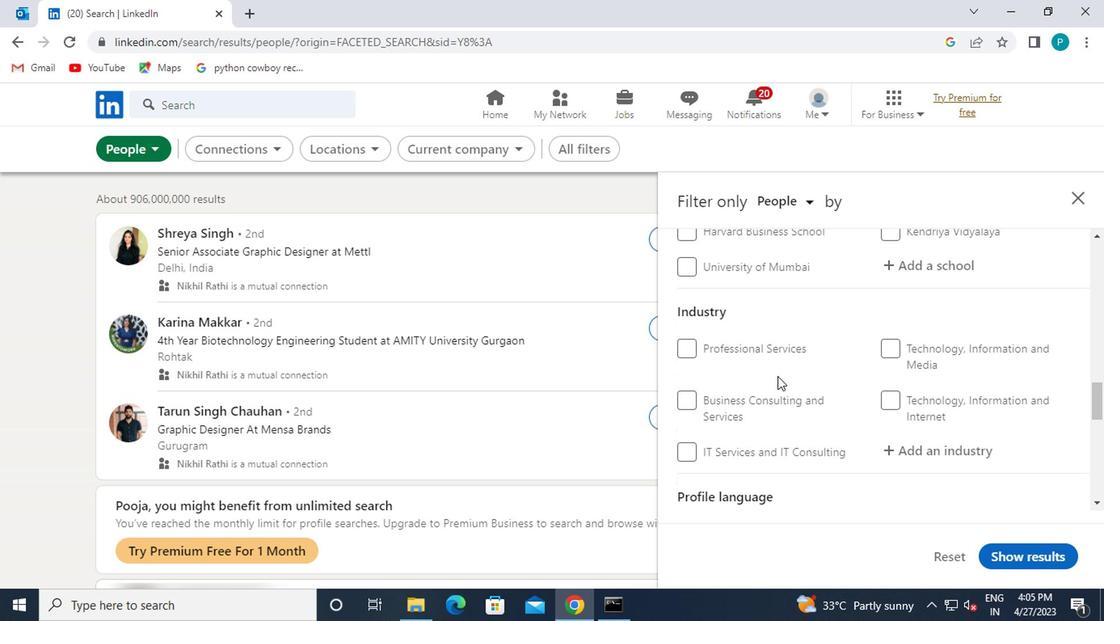 
Action: Mouse moved to (702, 443)
Screenshot: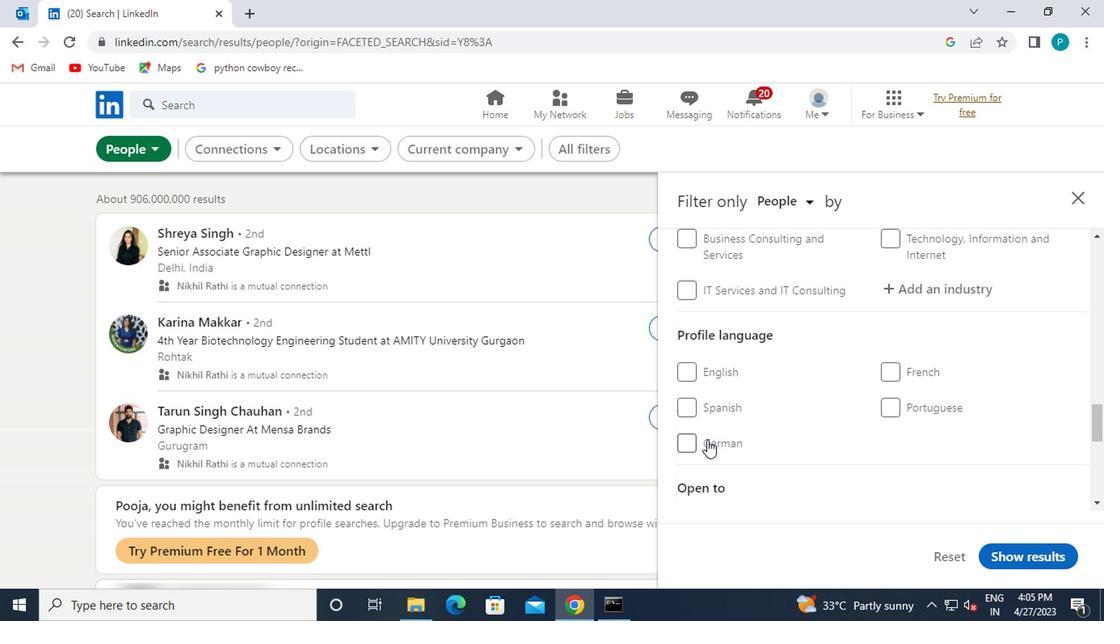 
Action: Mouse pressed left at (702, 443)
Screenshot: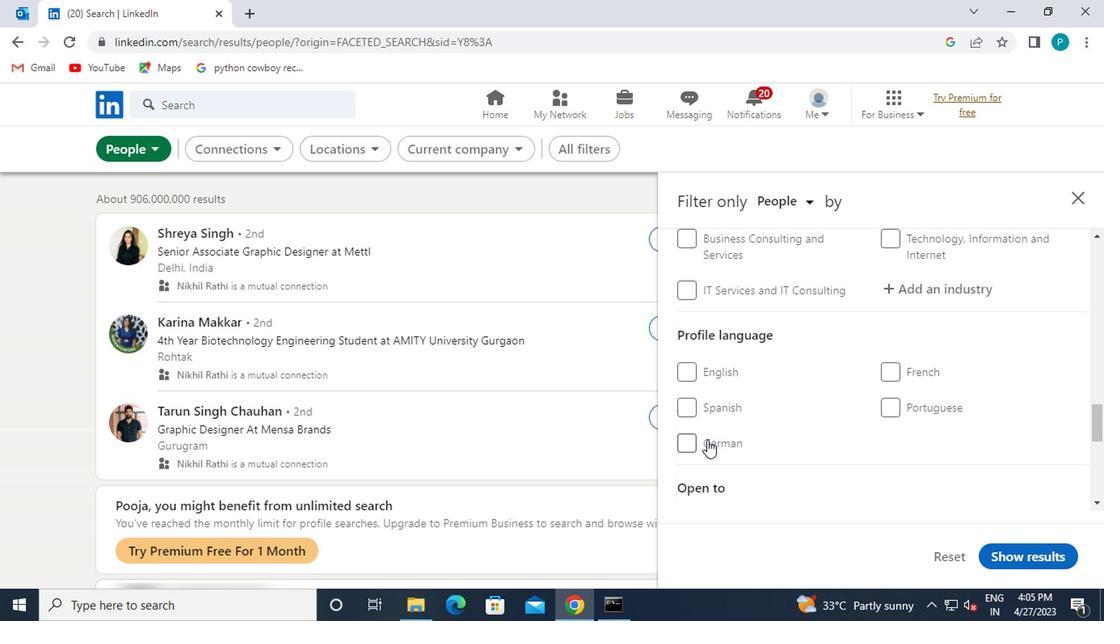 
Action: Mouse moved to (849, 431)
Screenshot: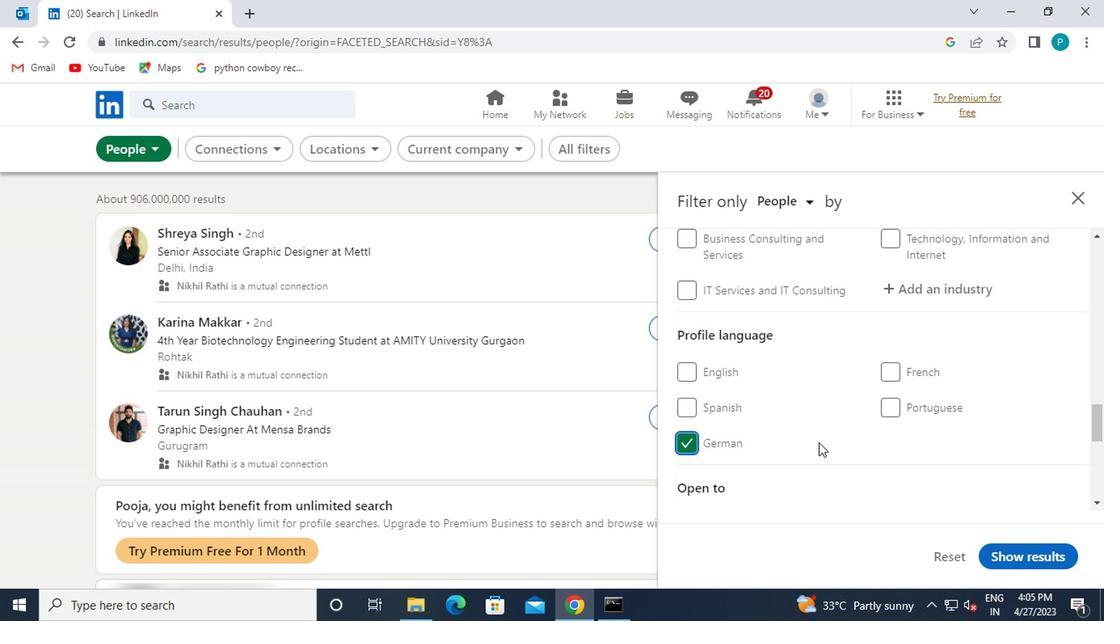 
Action: Mouse scrolled (849, 431) with delta (0, 0)
Screenshot: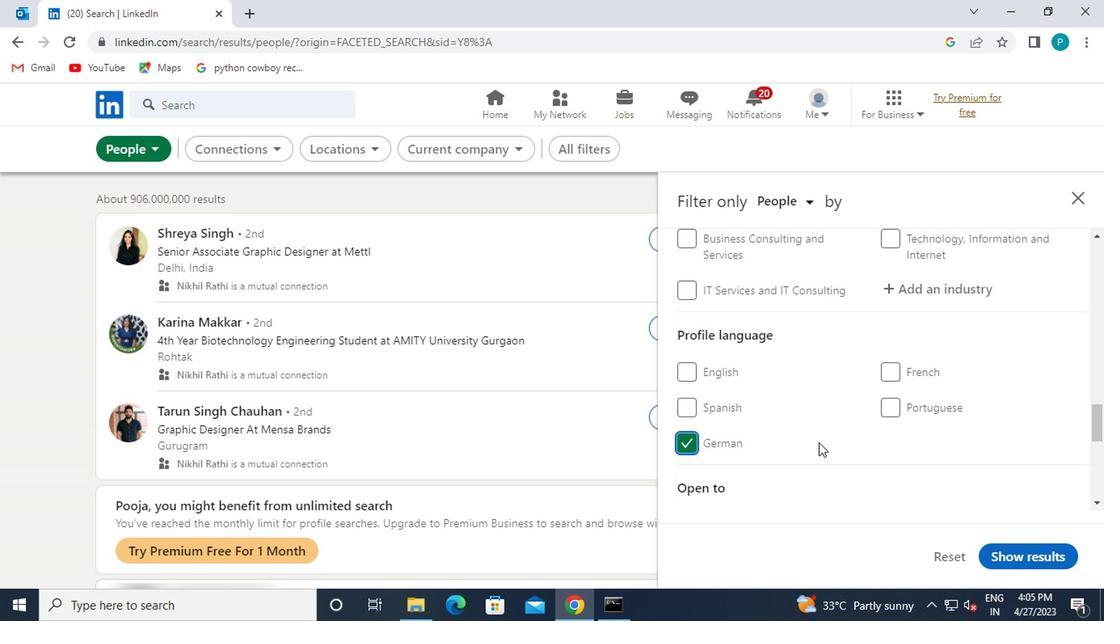 
Action: Mouse moved to (849, 429)
Screenshot: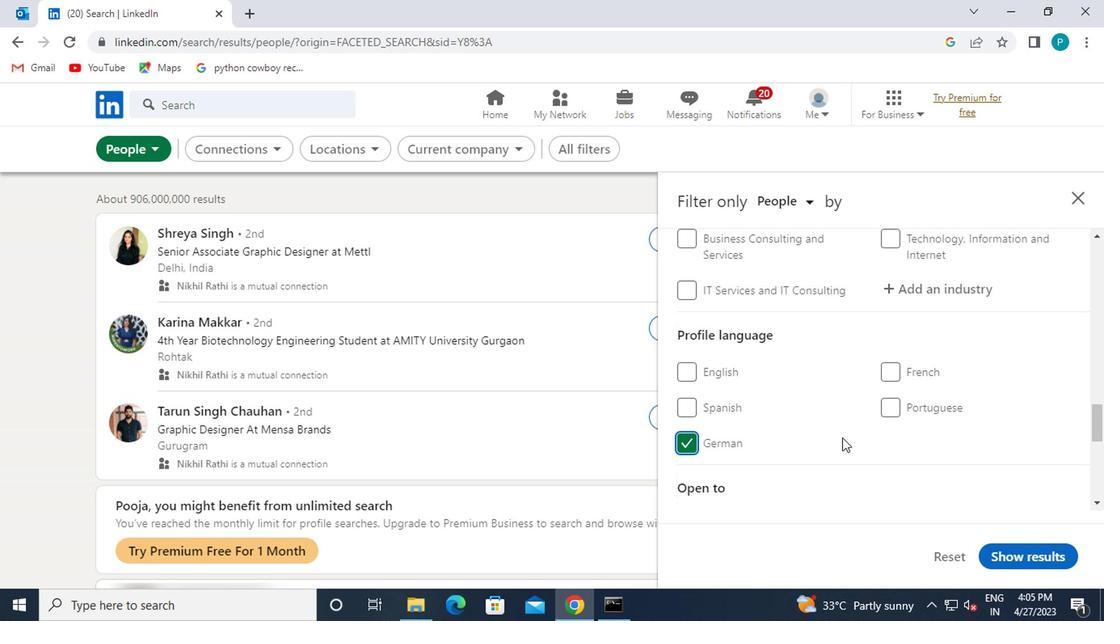
Action: Mouse scrolled (849, 431) with delta (0, 1)
Screenshot: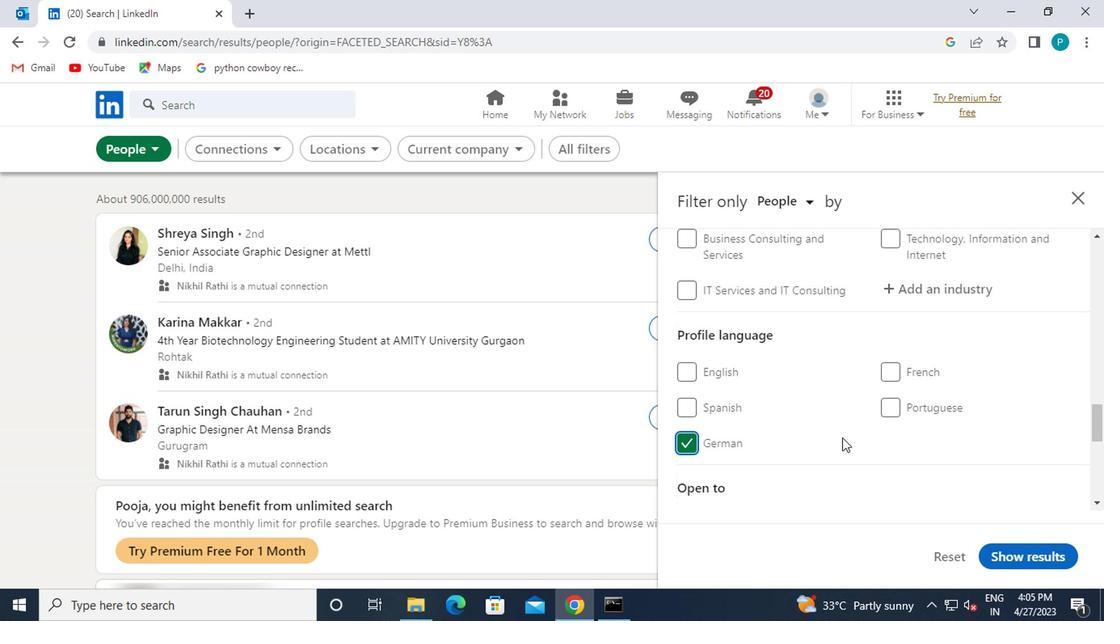 
Action: Mouse scrolled (849, 431) with delta (0, 1)
Screenshot: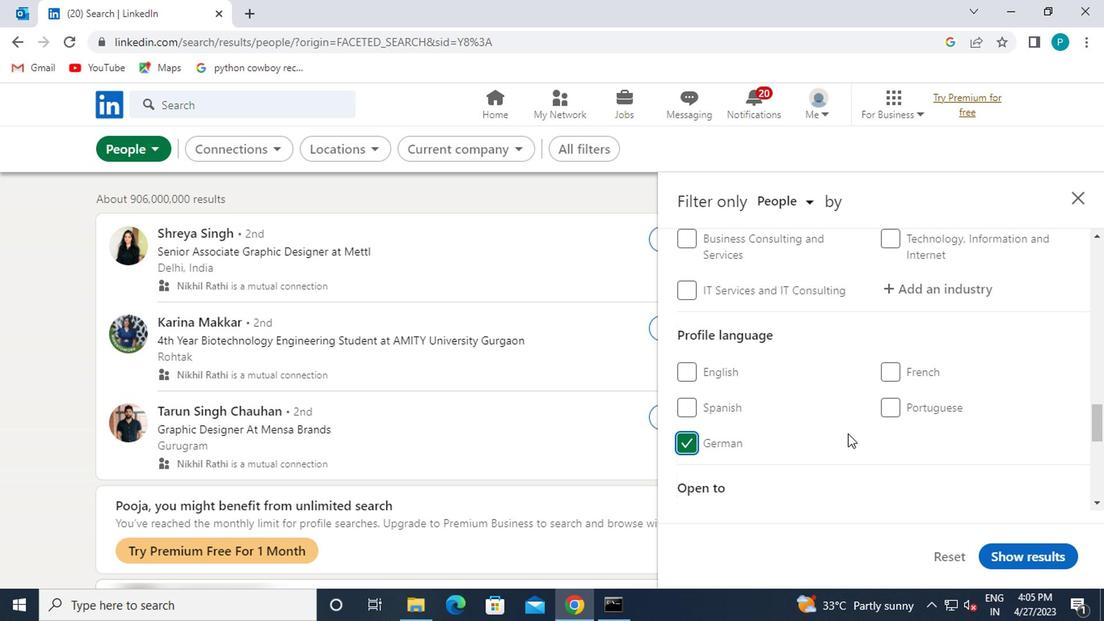 
Action: Mouse scrolled (849, 431) with delta (0, 1)
Screenshot: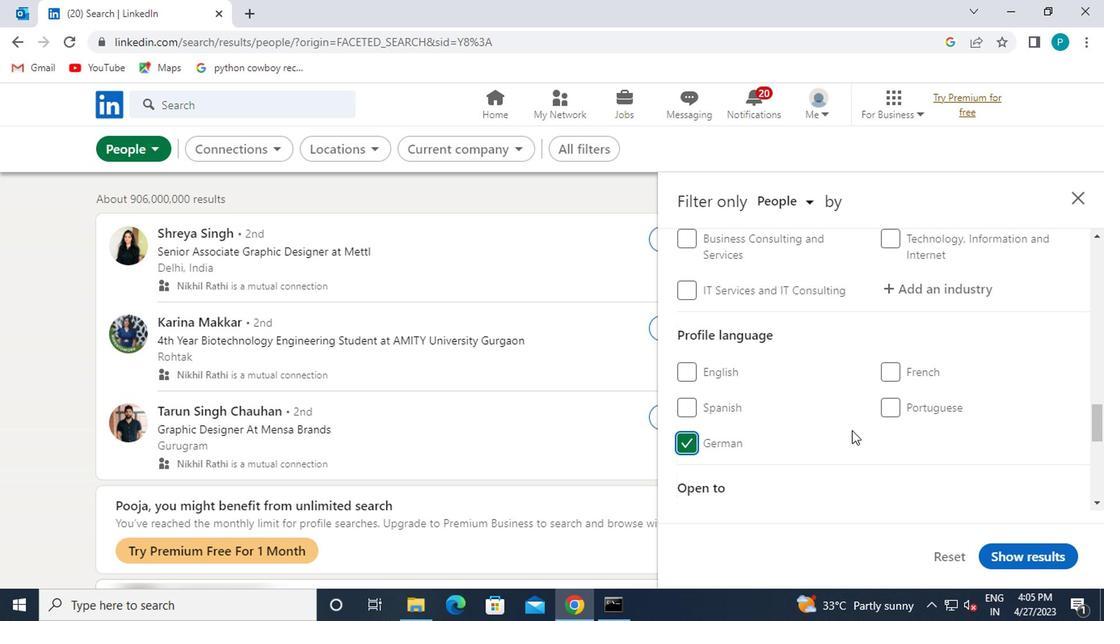 
Action: Mouse moved to (907, 383)
Screenshot: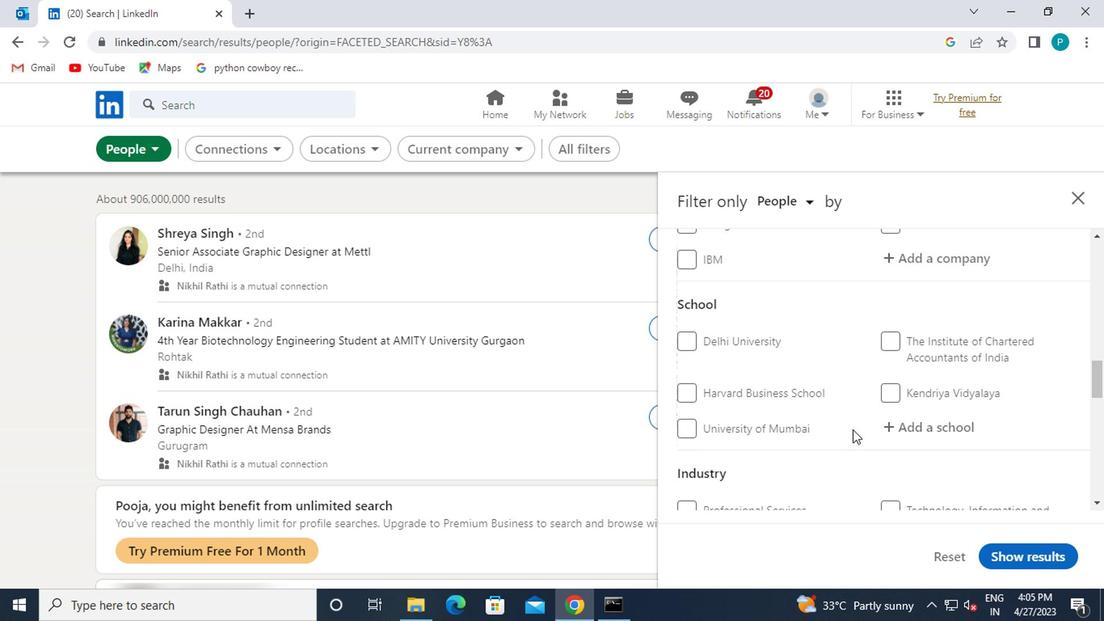 
Action: Mouse scrolled (907, 383) with delta (0, 0)
Screenshot: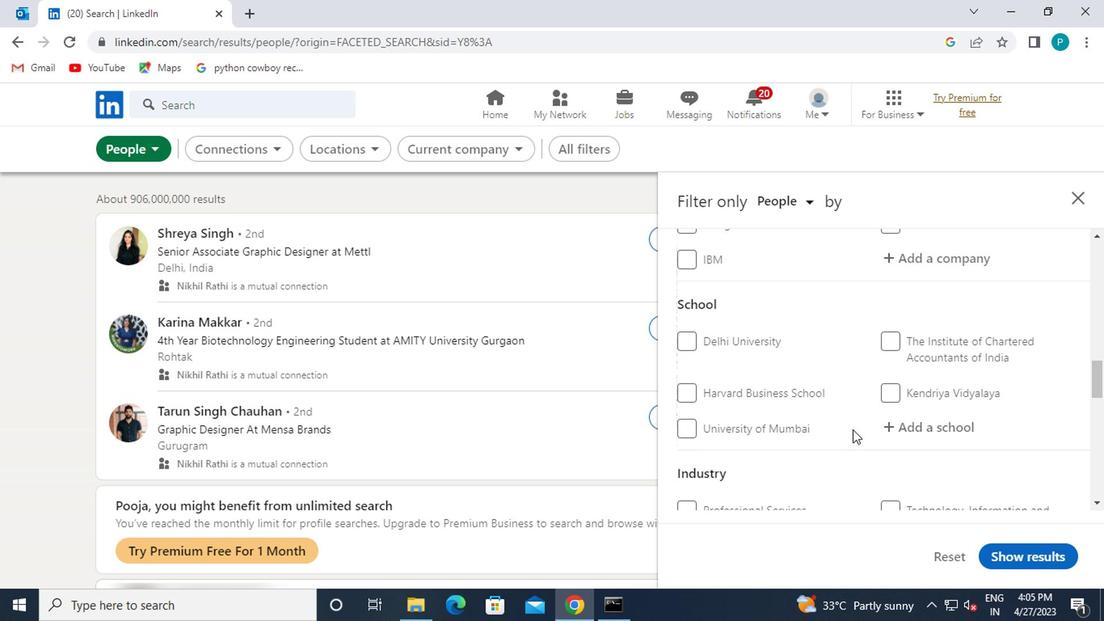 
Action: Mouse moved to (908, 381)
Screenshot: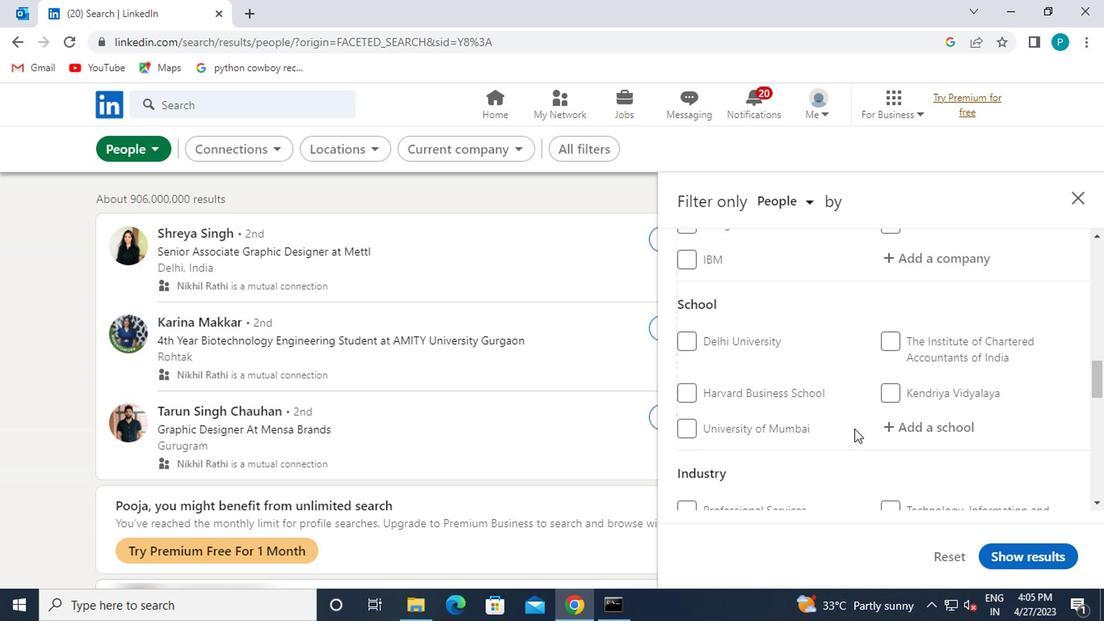 
Action: Mouse scrolled (908, 382) with delta (0, 1)
Screenshot: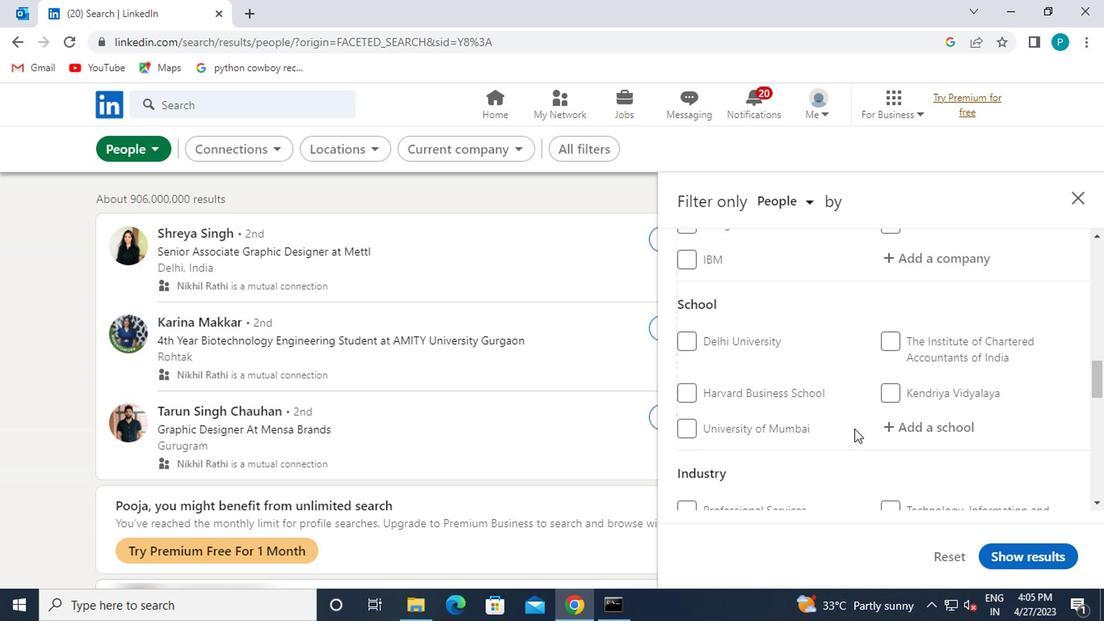 
Action: Mouse scrolled (908, 382) with delta (0, 1)
Screenshot: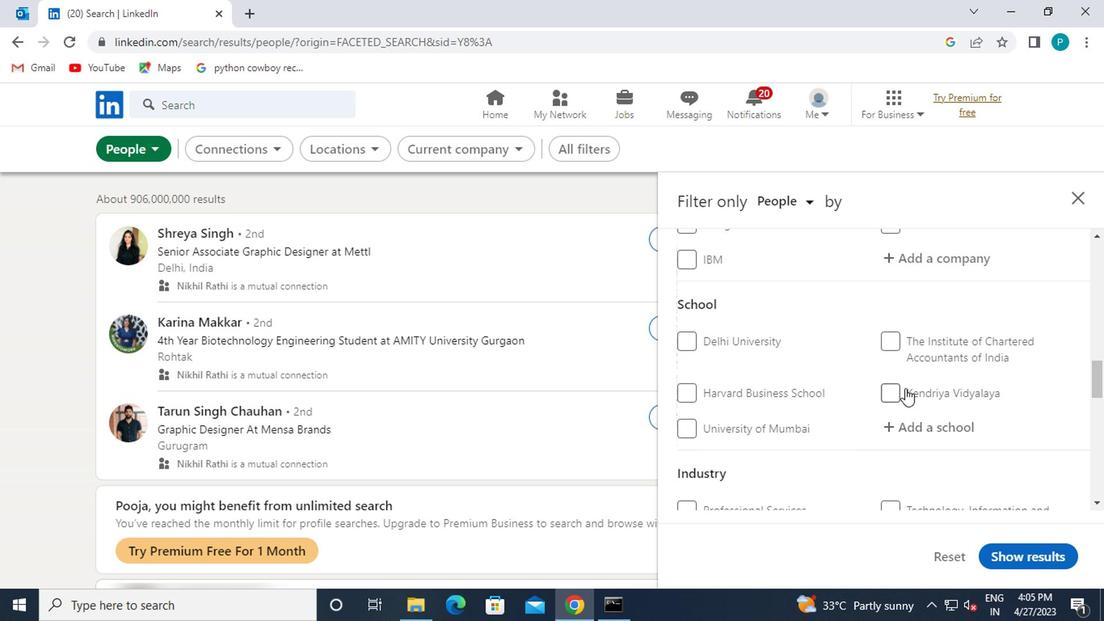 
Action: Mouse moved to (936, 343)
Screenshot: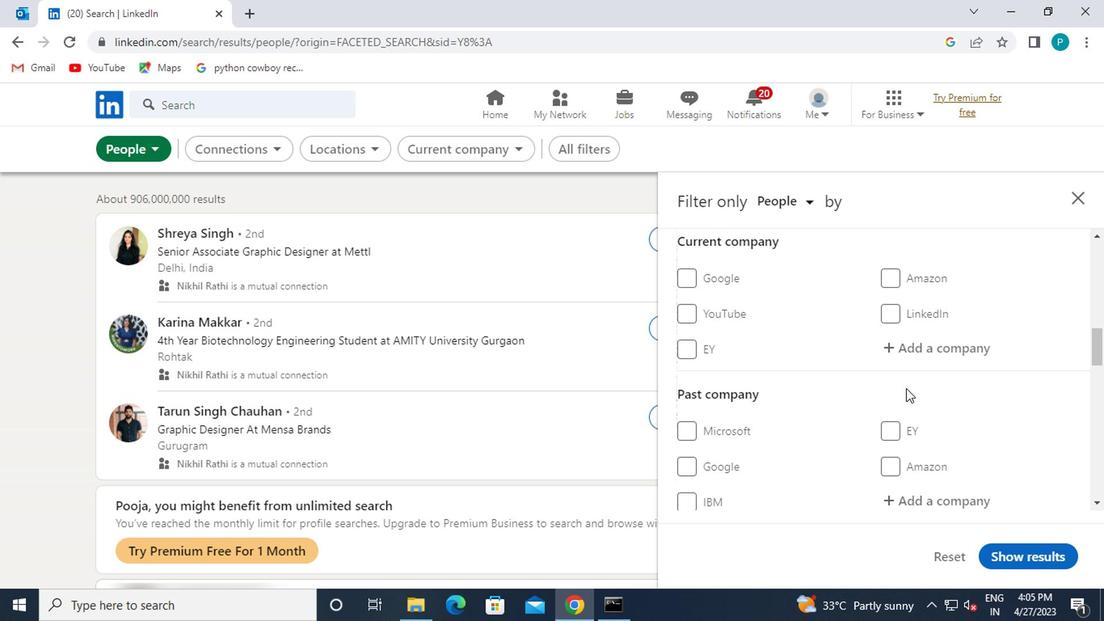 
Action: Mouse pressed left at (936, 343)
Screenshot: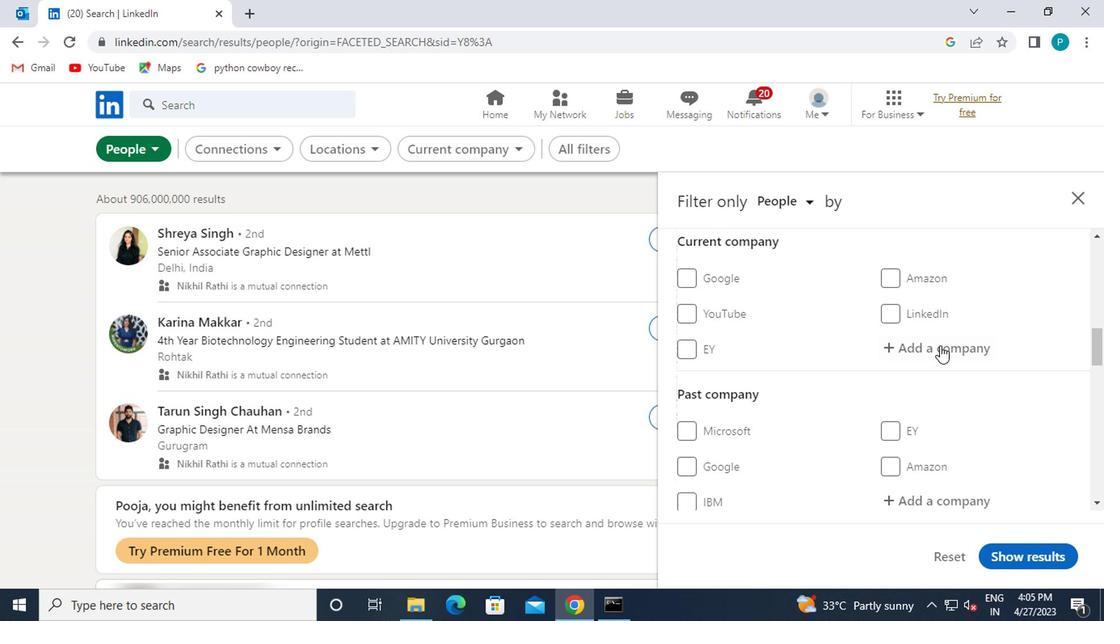 
Action: Key pressed <Key.caps_lock>R<Key.caps_lock><Key.space>S<Key.backspace><Key.caps_lock>S<Key.caps_lock>YSTEMS
Screenshot: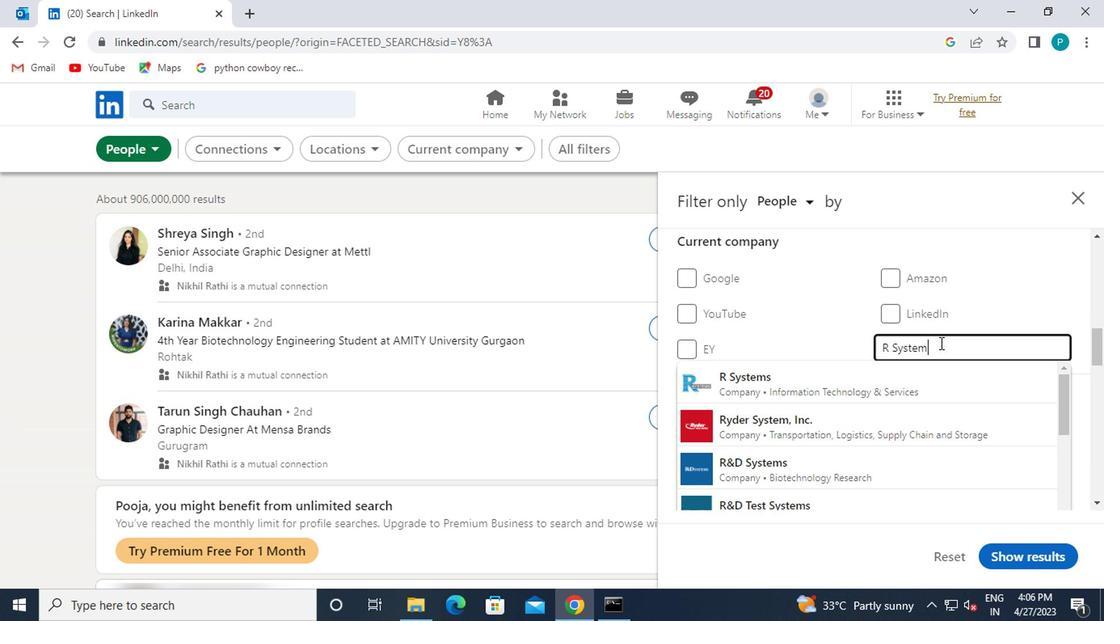 
Action: Mouse moved to (901, 385)
Screenshot: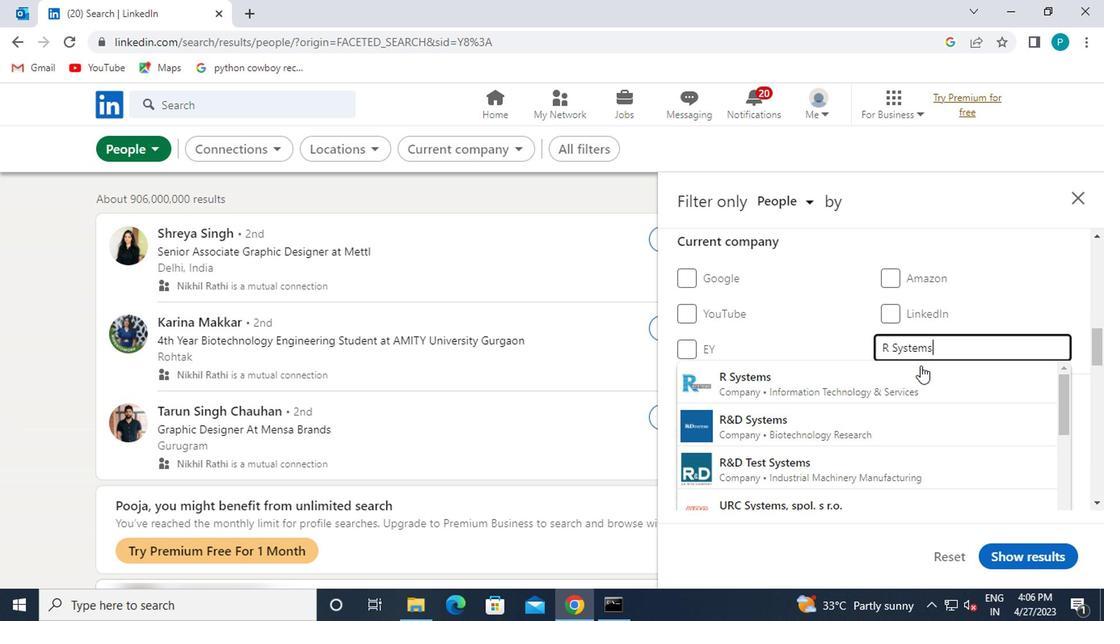 
Action: Mouse pressed left at (901, 385)
Screenshot: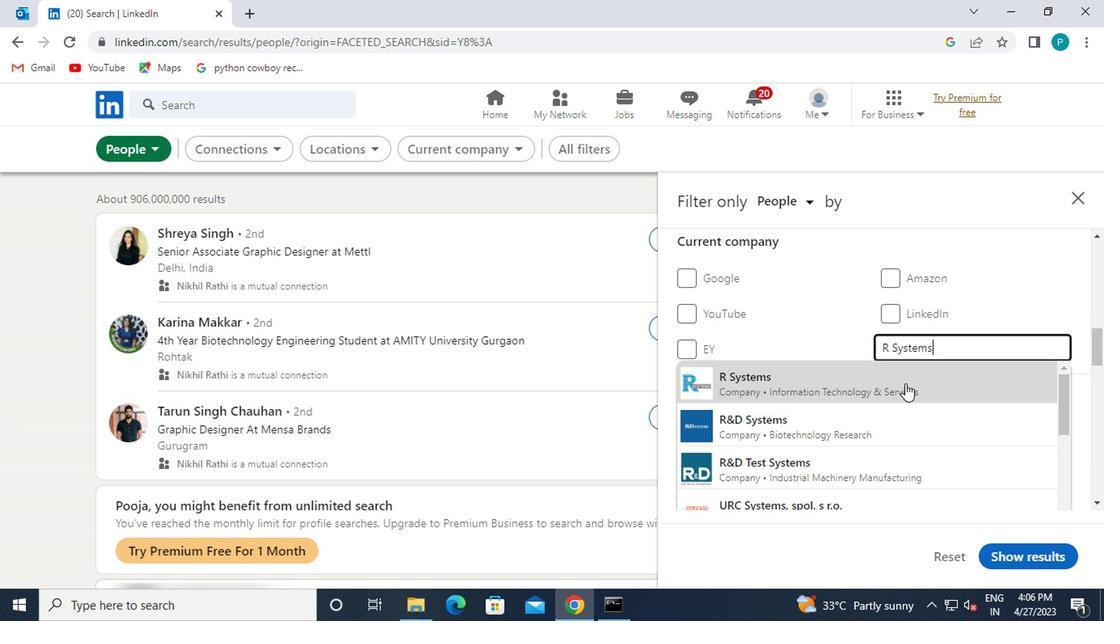 
Action: Mouse moved to (896, 389)
Screenshot: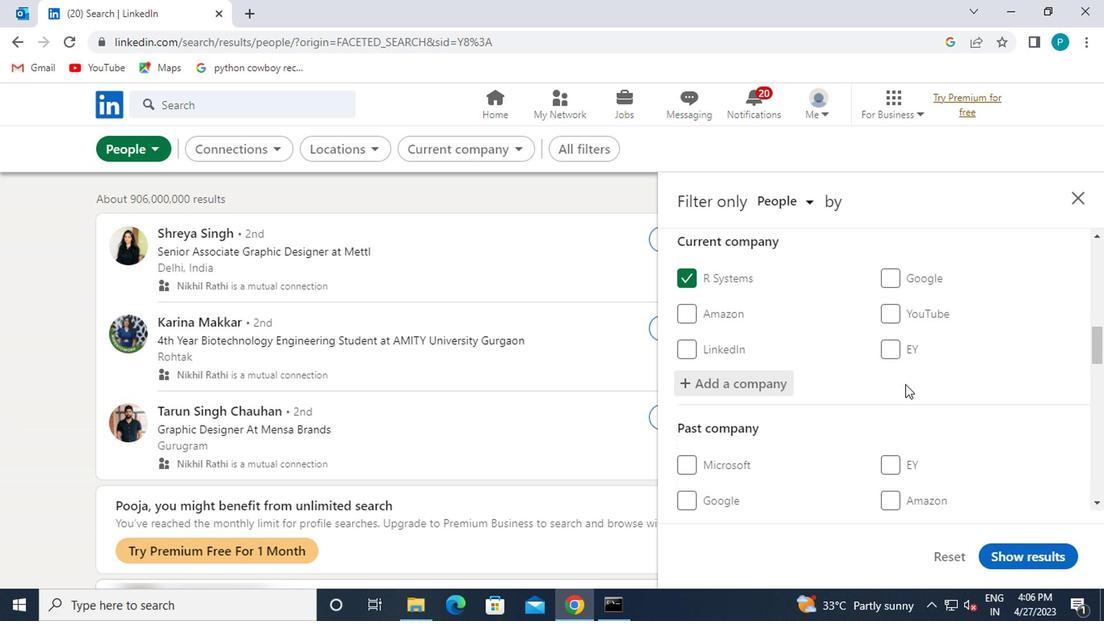 
Action: Mouse scrolled (896, 389) with delta (0, 0)
Screenshot: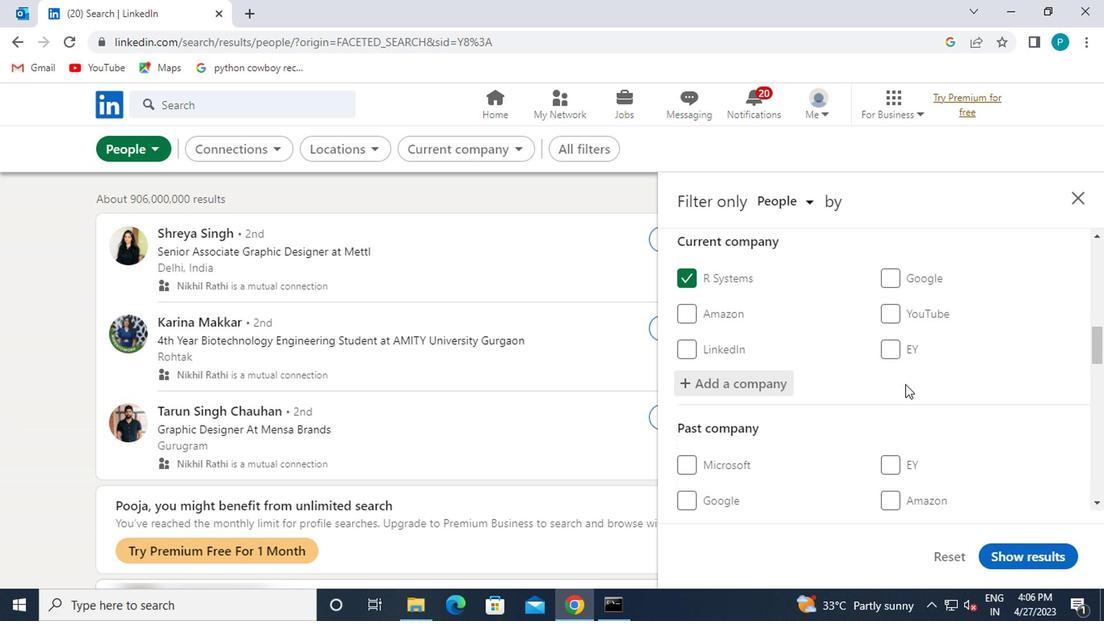 
Action: Mouse moved to (891, 394)
Screenshot: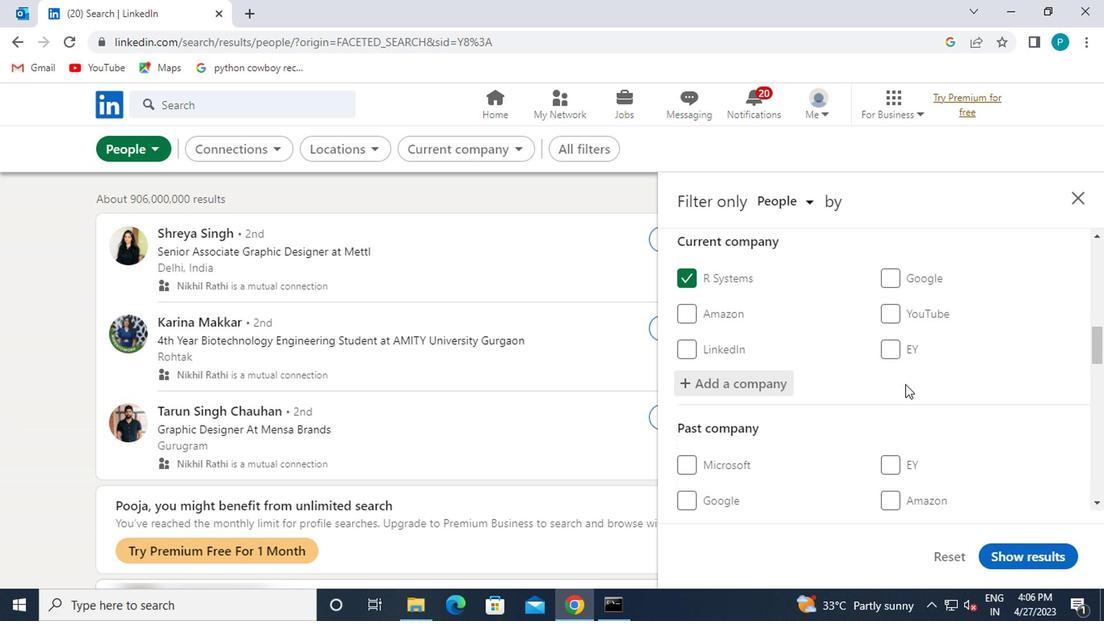 
Action: Mouse scrolled (891, 393) with delta (0, -1)
Screenshot: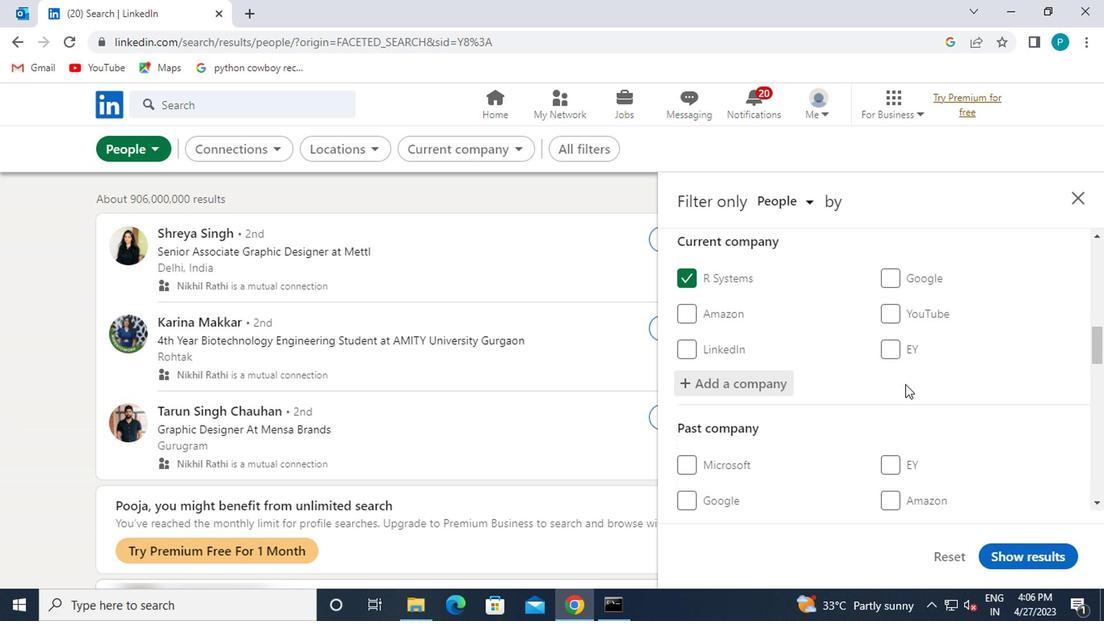 
Action: Mouse moved to (887, 397)
Screenshot: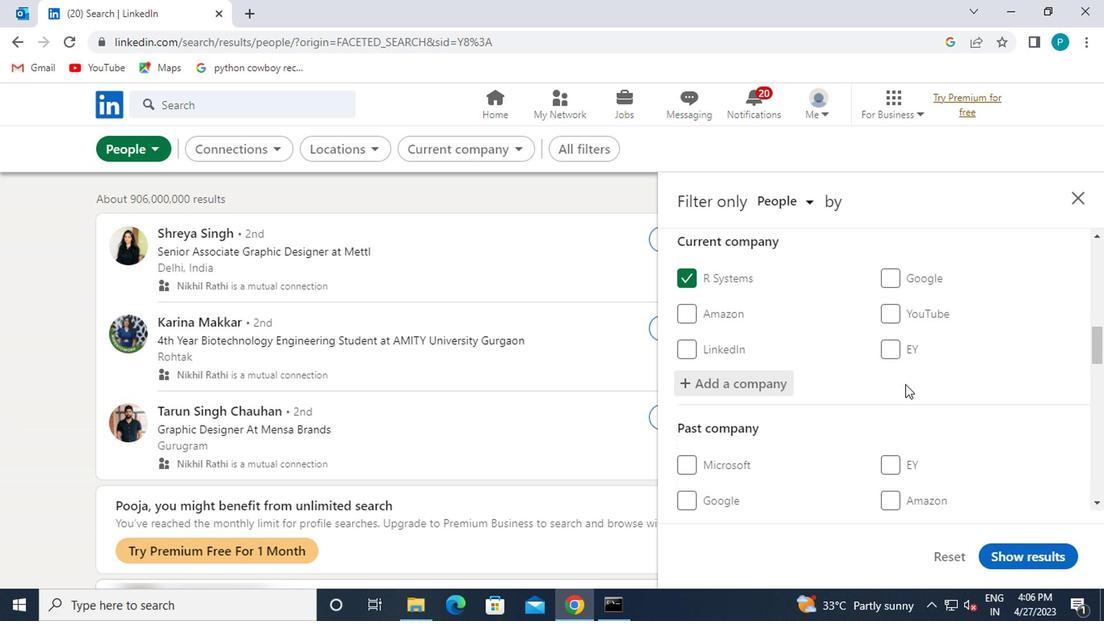 
Action: Mouse scrolled (887, 397) with delta (0, 0)
Screenshot: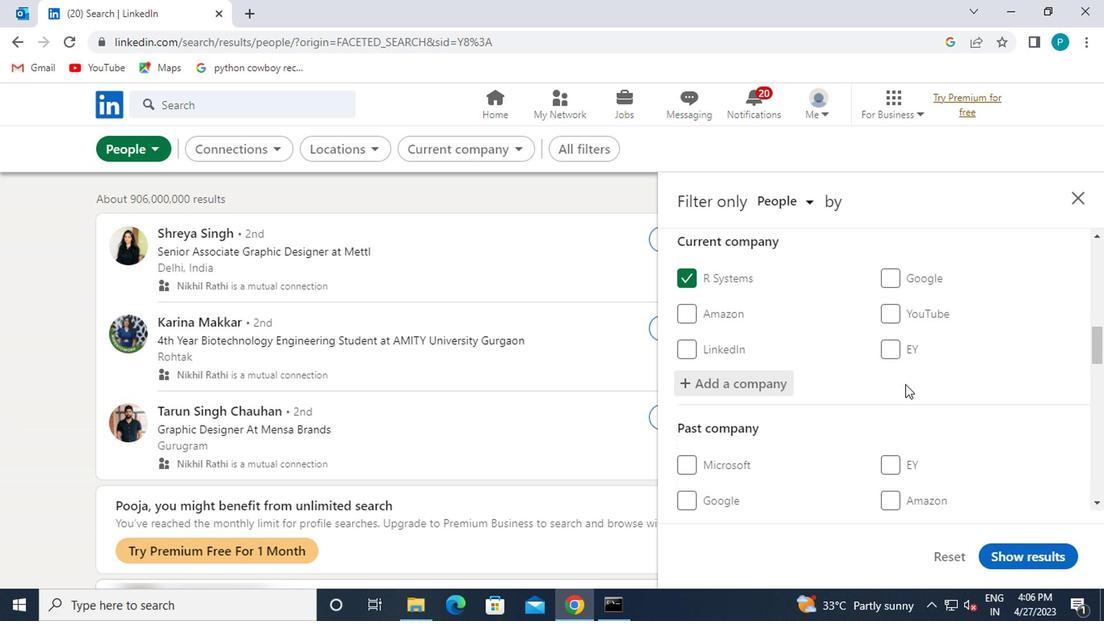 
Action: Mouse moved to (909, 459)
Screenshot: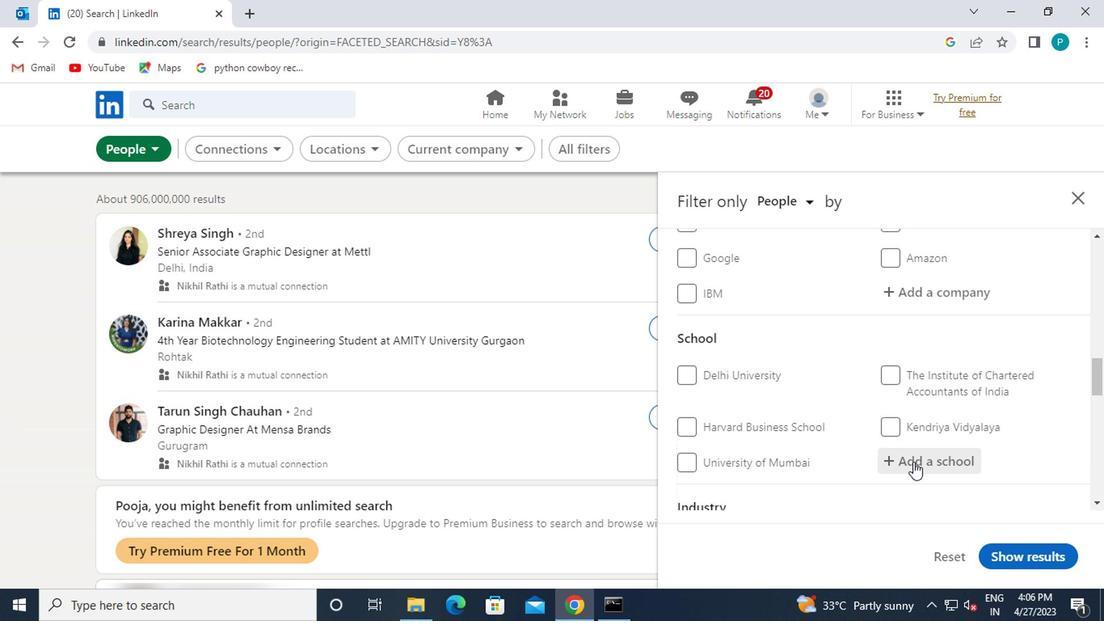 
Action: Mouse pressed left at (909, 459)
Screenshot: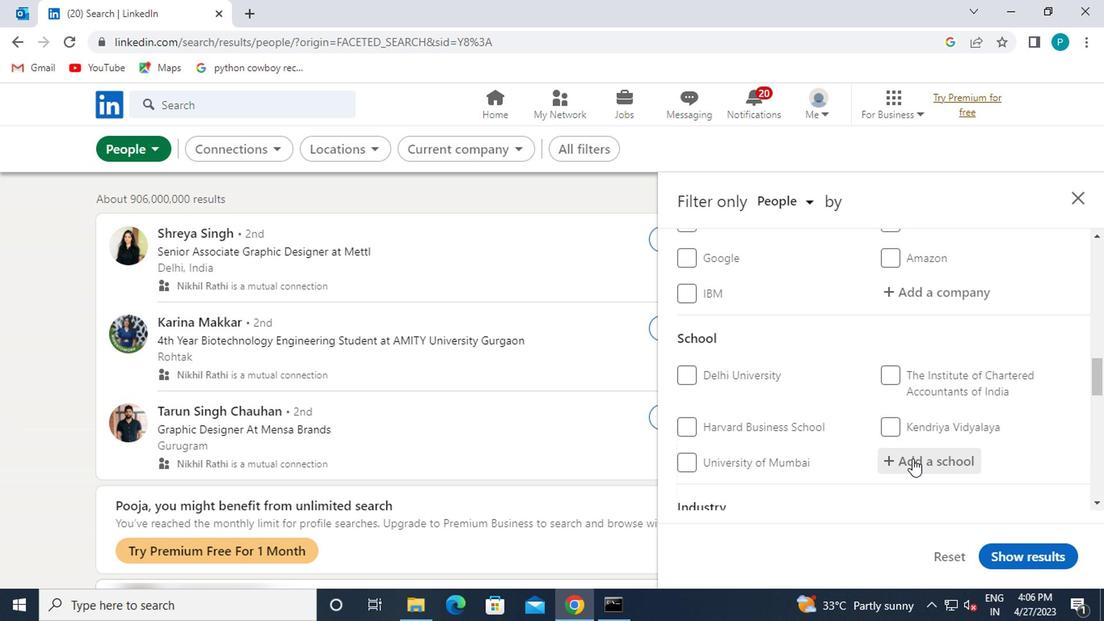 
Action: Mouse moved to (951, 453)
Screenshot: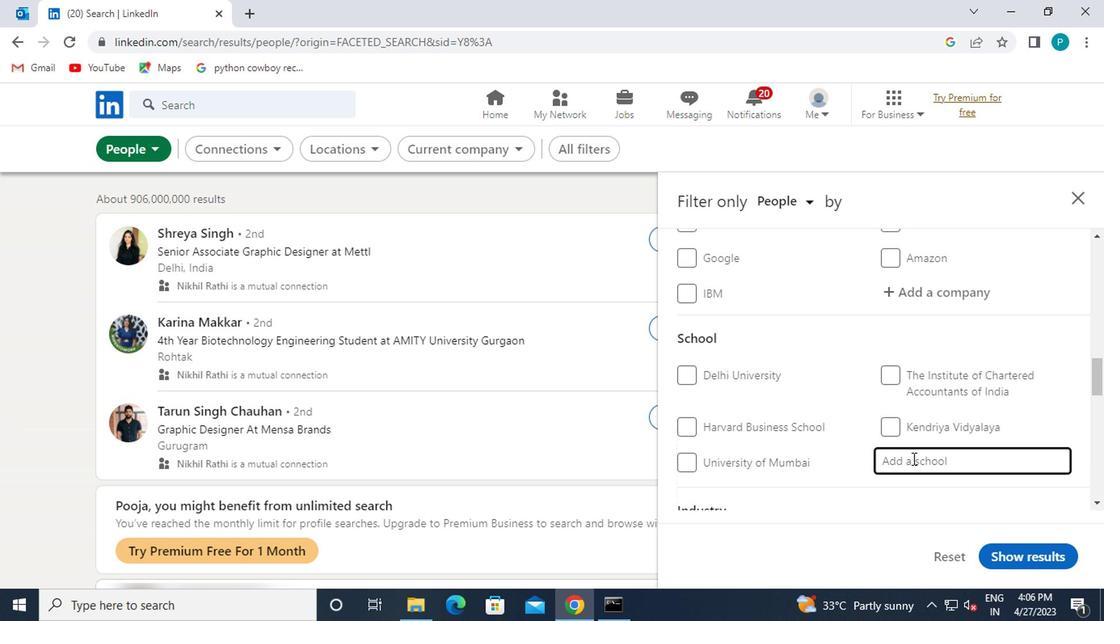 
Action: Key pressed <Key.caps_lock>T<Key.caps_lock>ILAK<Key.space>
Screenshot: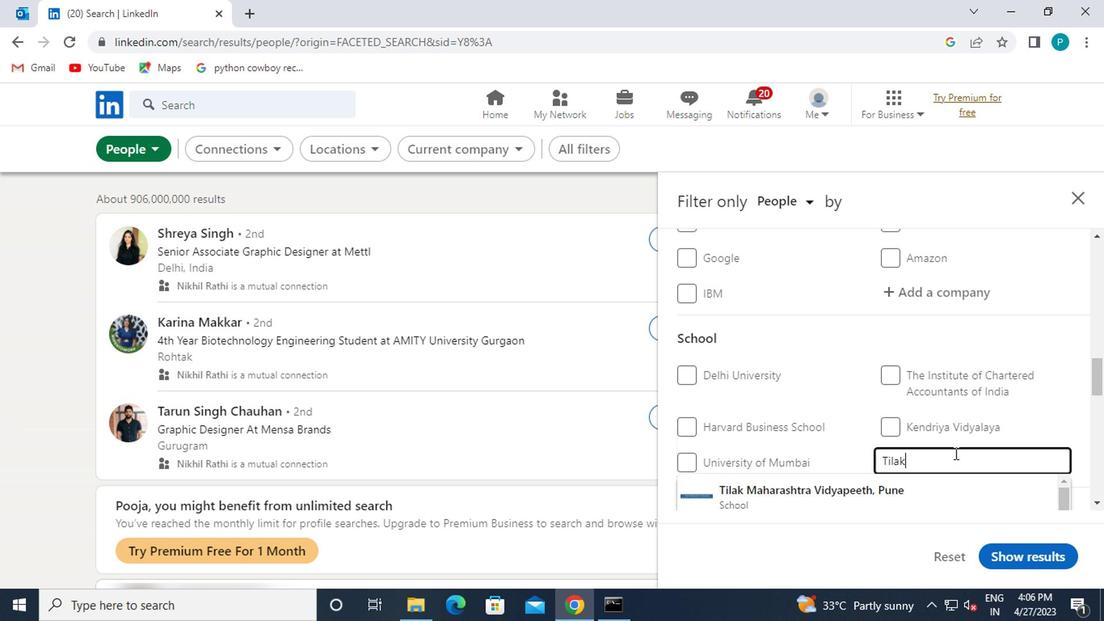 
Action: Mouse moved to (911, 478)
Screenshot: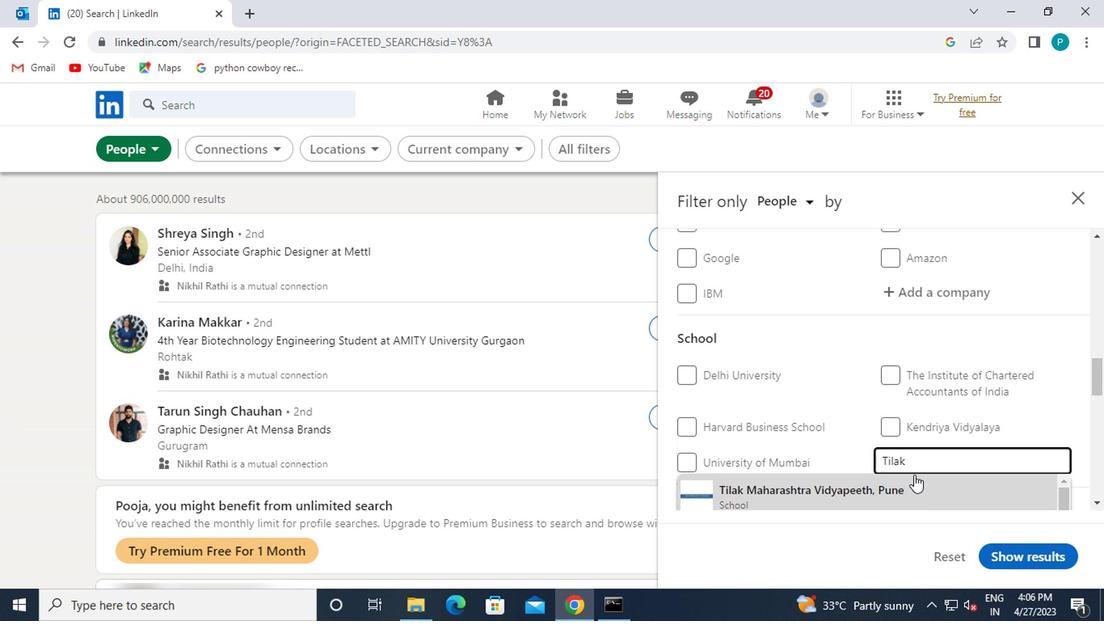 
Action: Mouse pressed left at (911, 478)
Screenshot: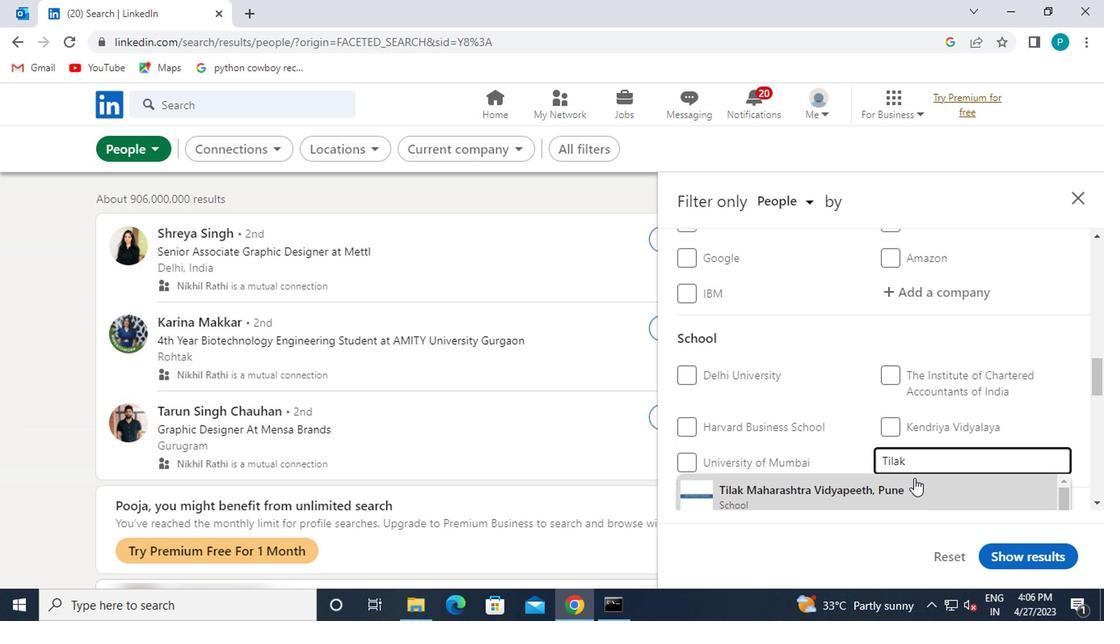 
Action: Mouse moved to (893, 472)
Screenshot: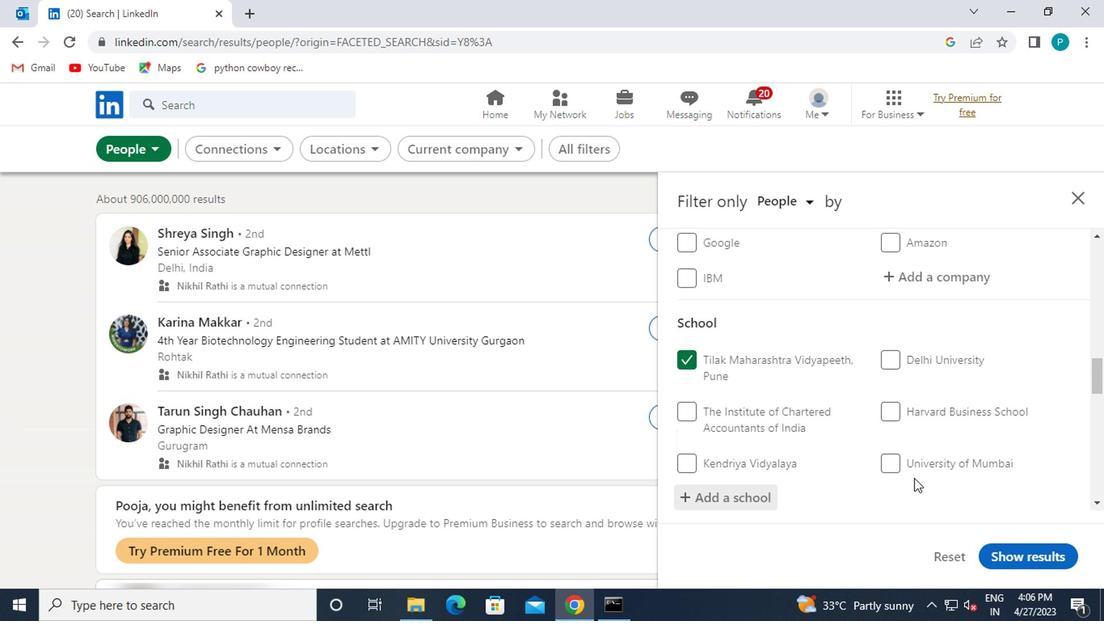 
Action: Mouse scrolled (893, 471) with delta (0, -1)
Screenshot: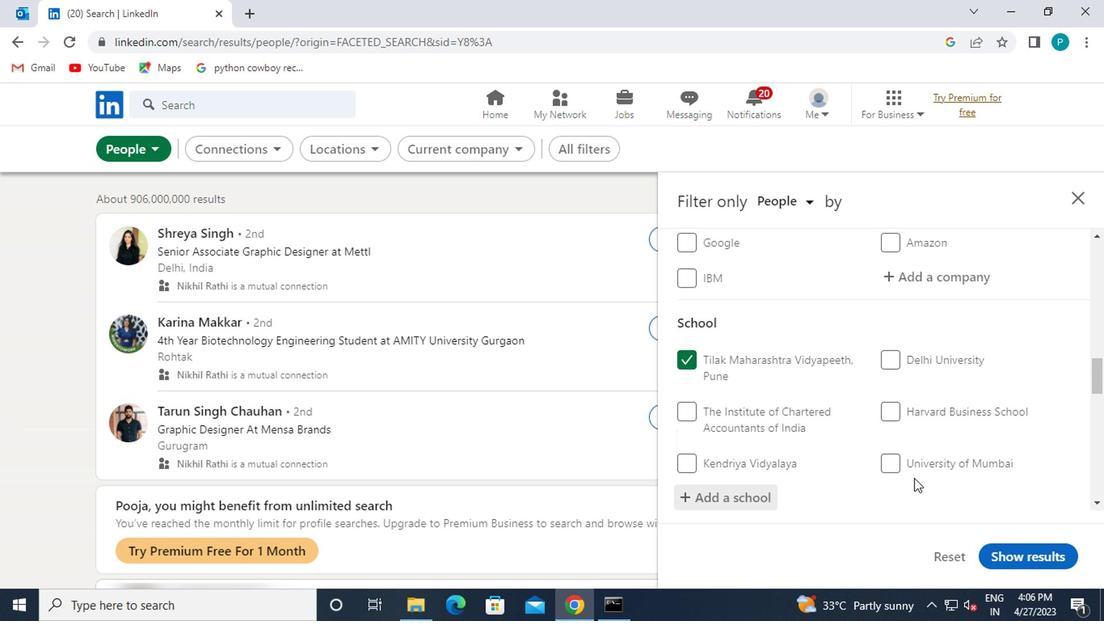
Action: Mouse moved to (892, 472)
Screenshot: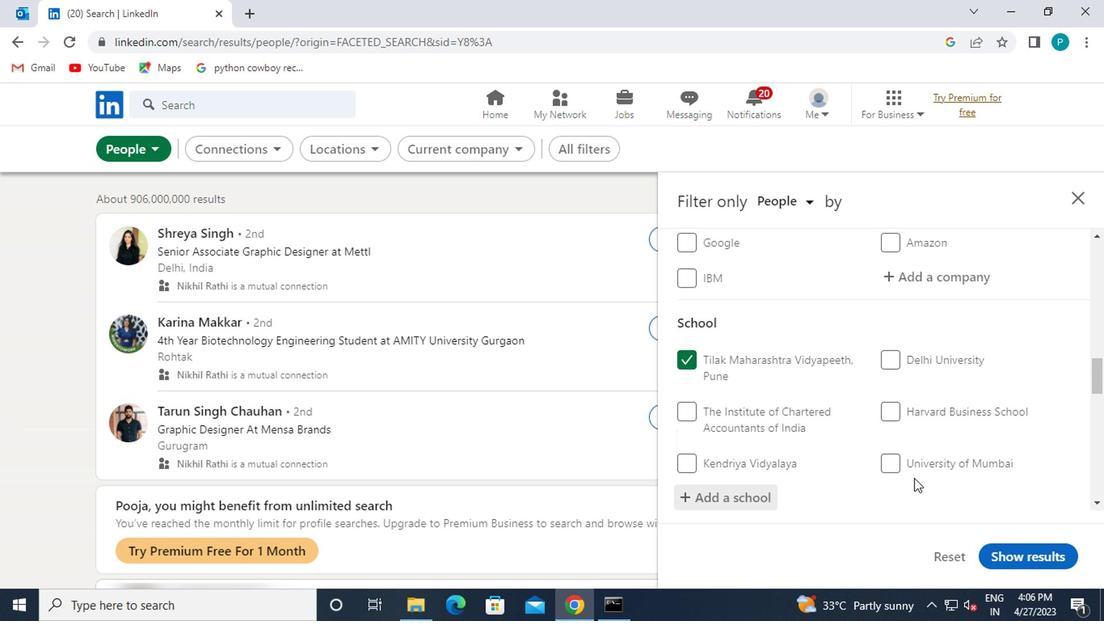 
Action: Mouse scrolled (892, 471) with delta (0, -1)
Screenshot: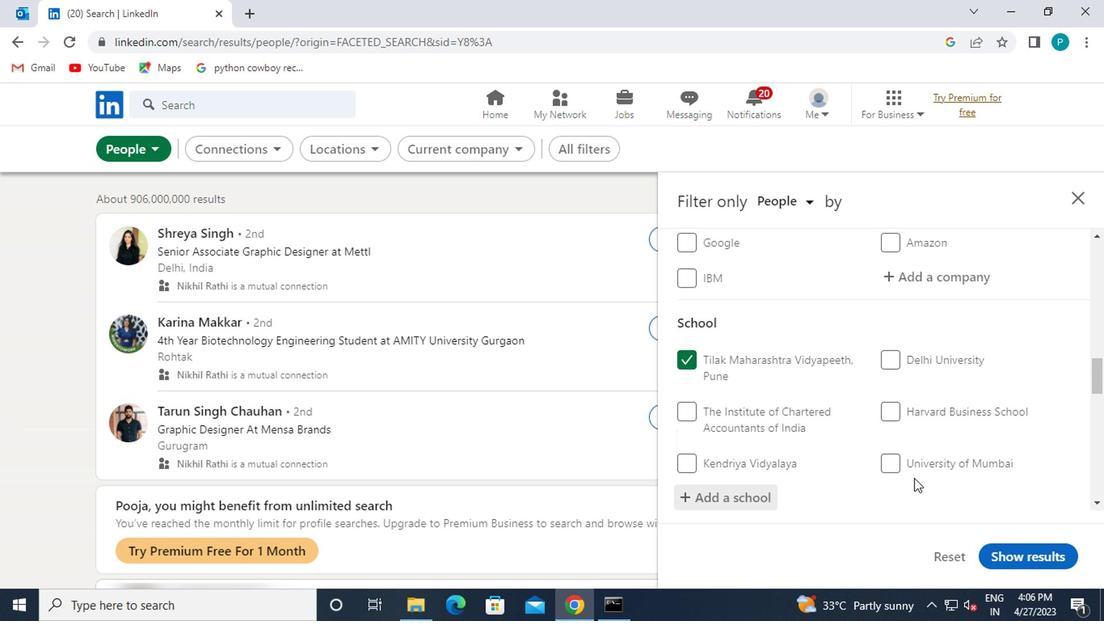 
Action: Mouse moved to (892, 470)
Screenshot: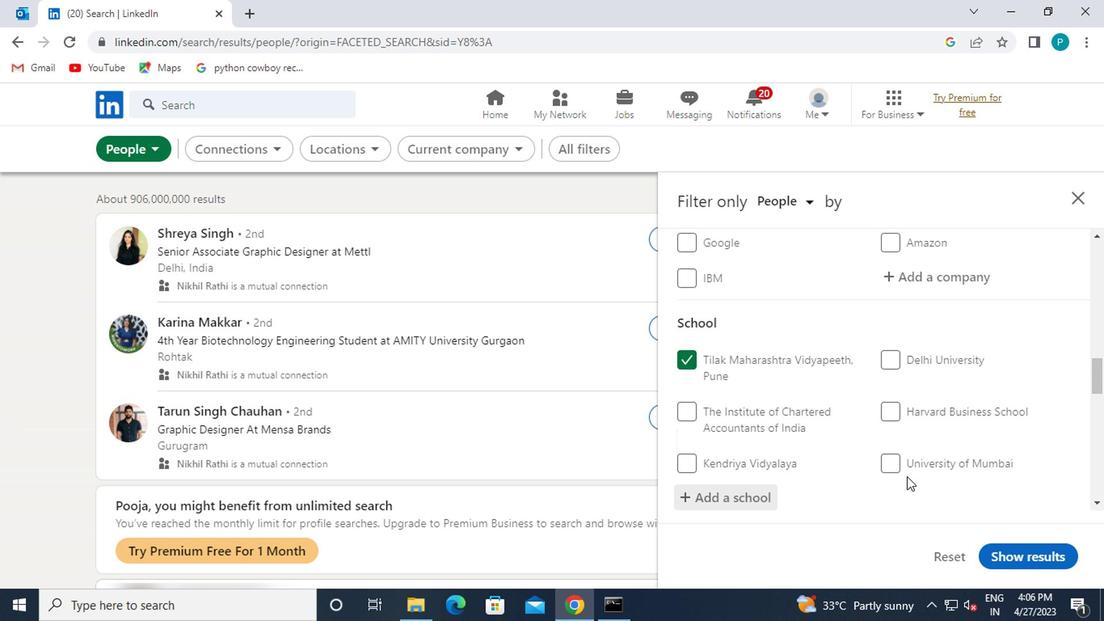 
Action: Mouse scrolled (892, 469) with delta (0, -1)
Screenshot: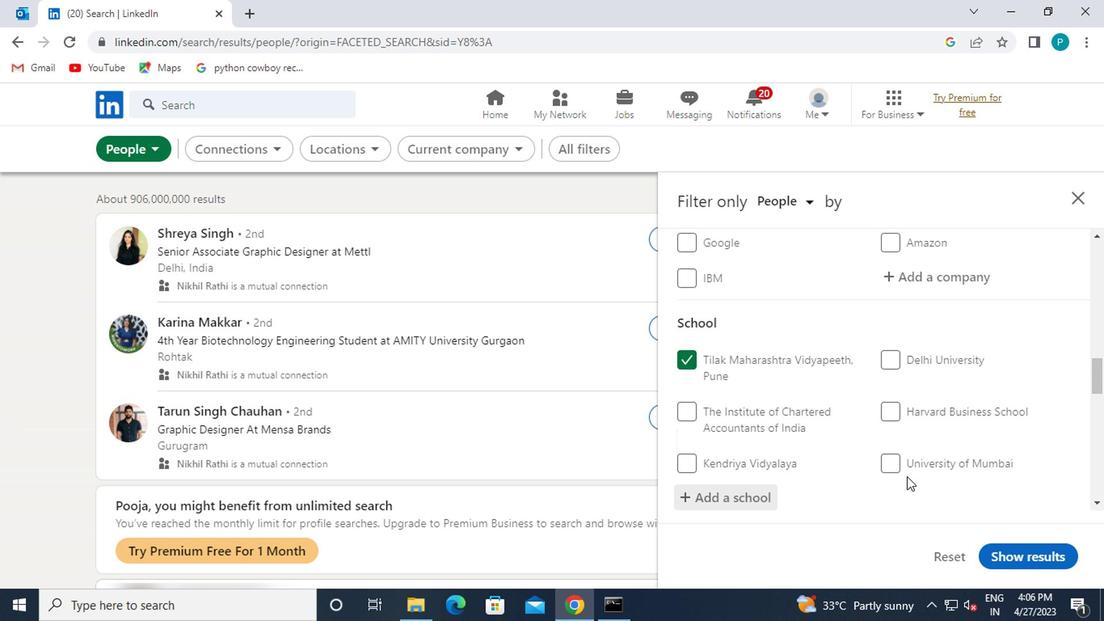
Action: Mouse moved to (919, 439)
Screenshot: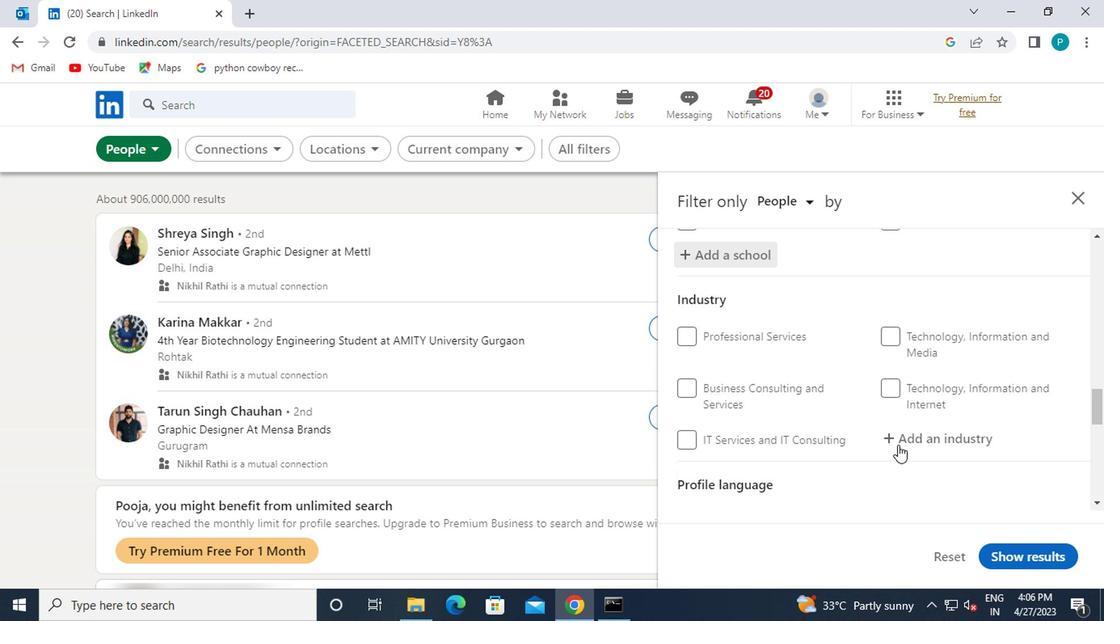 
Action: Mouse pressed left at (919, 439)
Screenshot: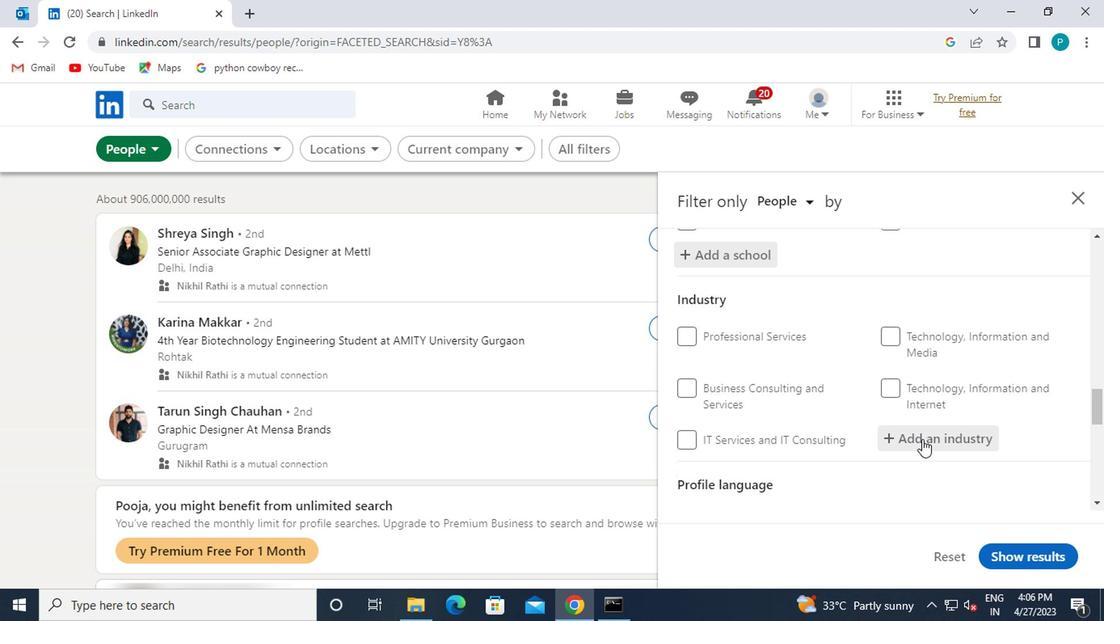 
Action: Key pressed PROFESSIONAL
Screenshot: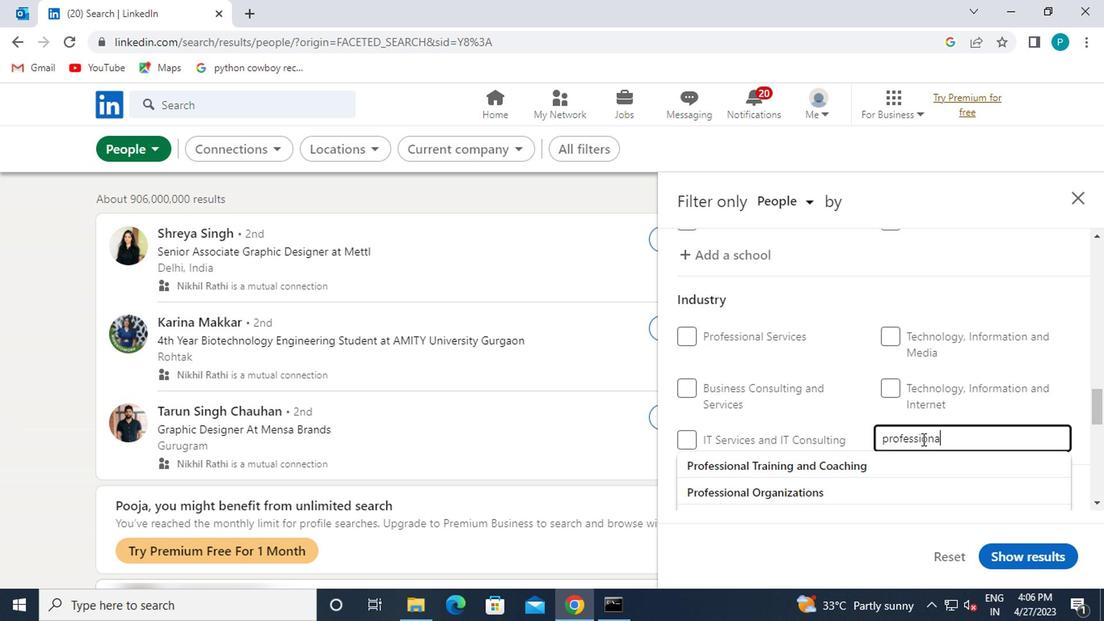 
Action: Mouse moved to (795, 463)
Screenshot: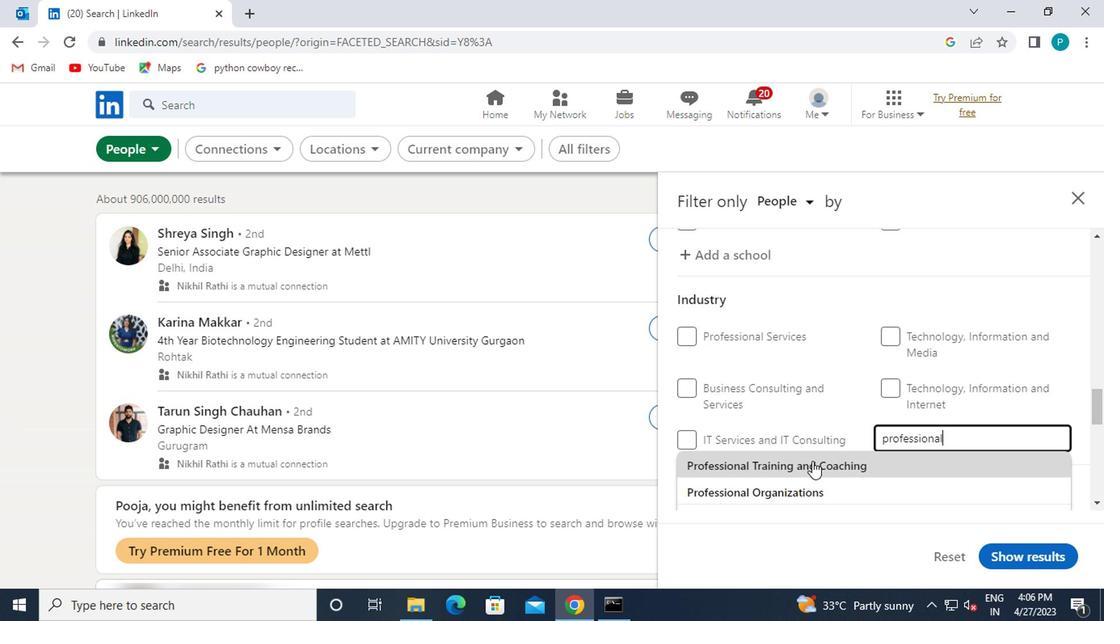 
Action: Mouse scrolled (795, 462) with delta (0, 0)
Screenshot: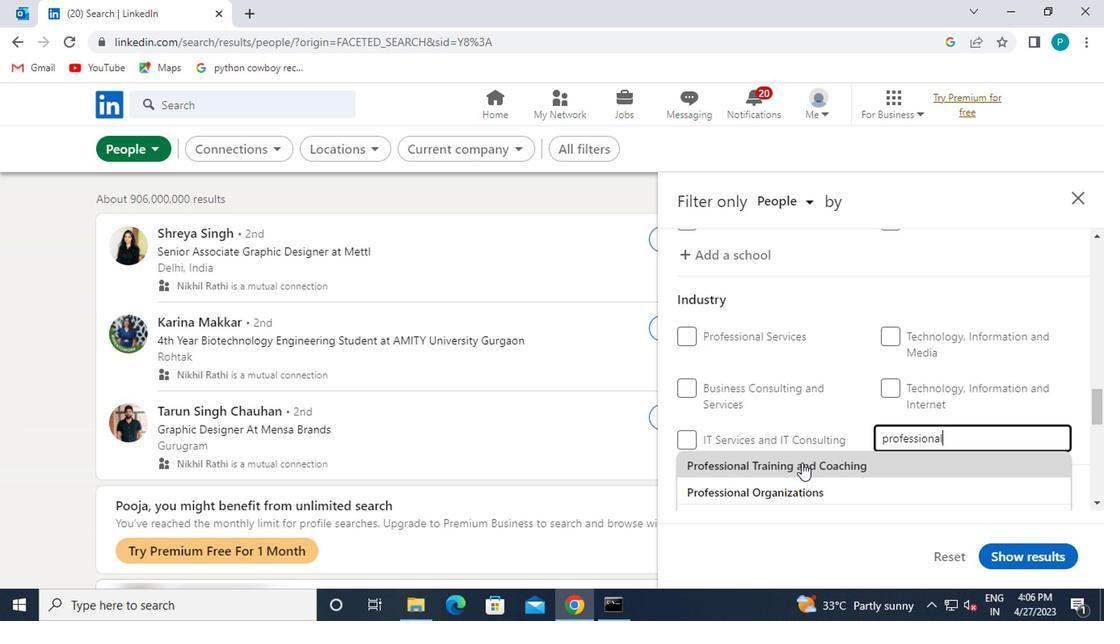 
Action: Mouse moved to (781, 441)
Screenshot: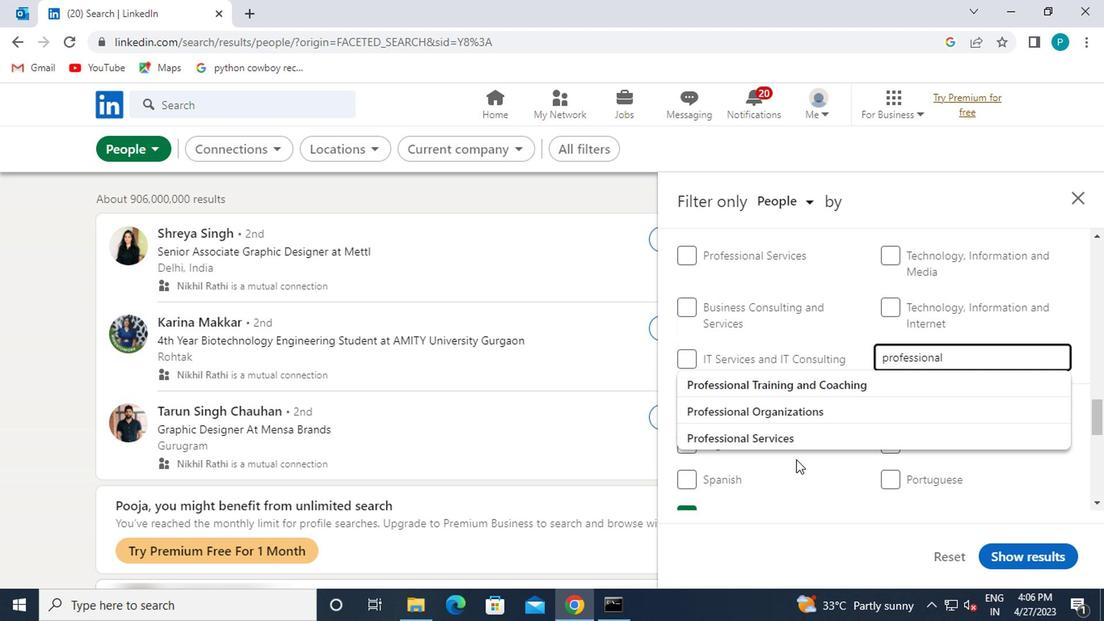 
Action: Mouse pressed left at (781, 441)
Screenshot: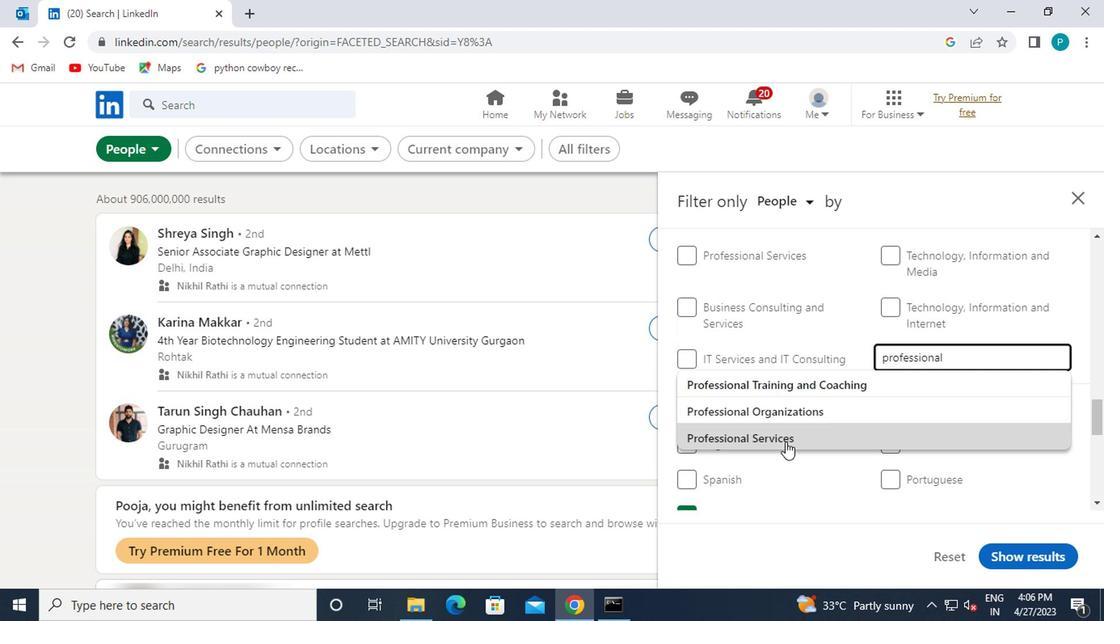 
Action: Mouse scrolled (781, 440) with delta (0, 0)
Screenshot: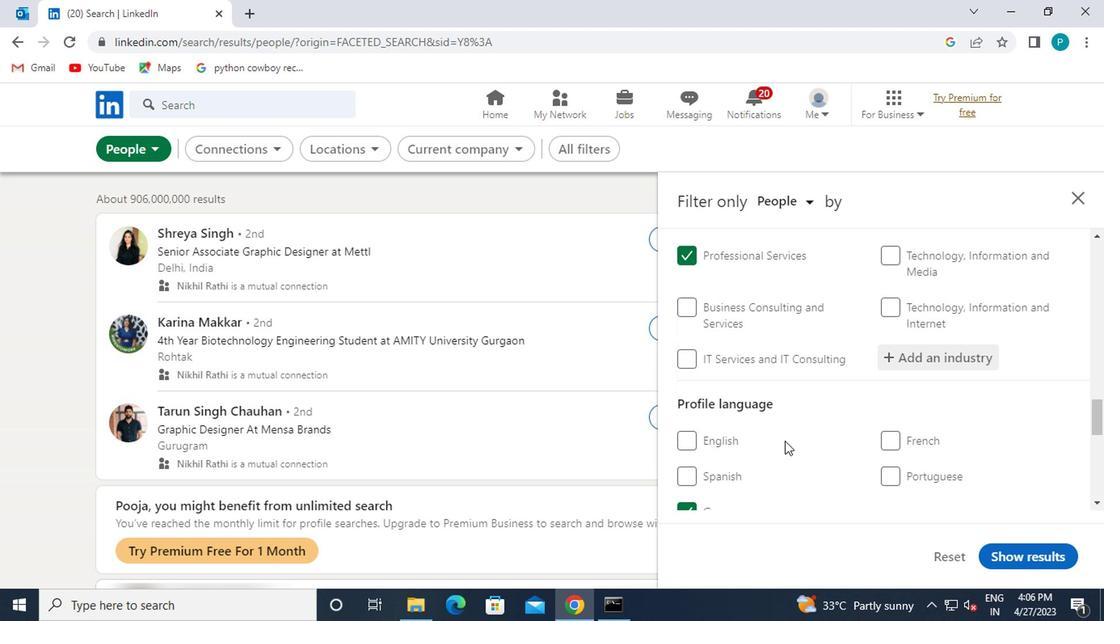 
Action: Mouse scrolled (781, 440) with delta (0, 0)
Screenshot: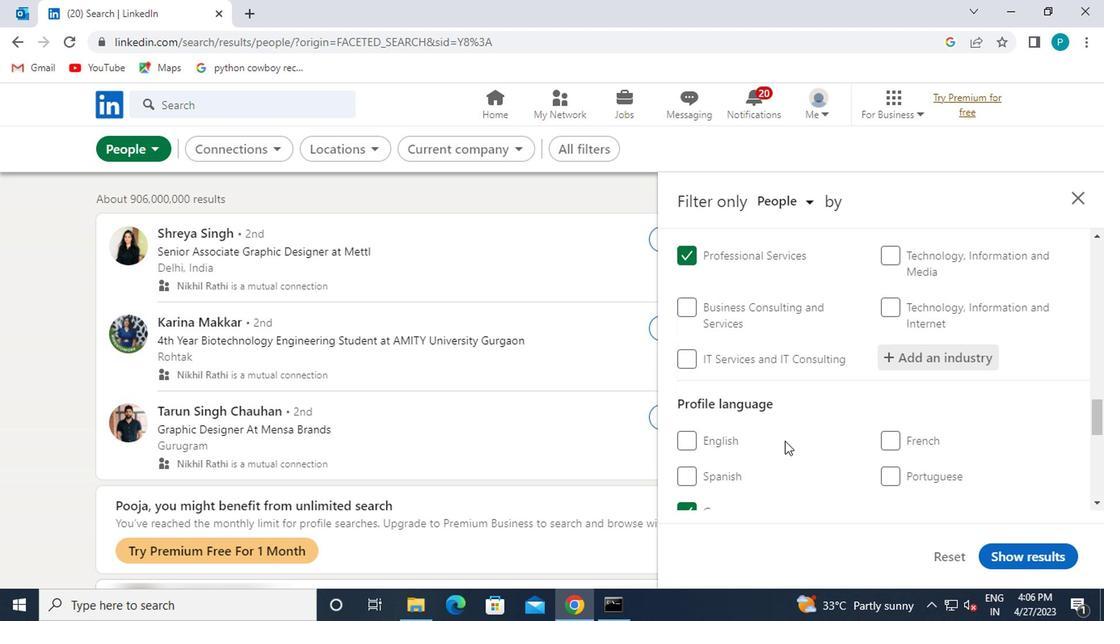 
Action: Mouse moved to (867, 447)
Screenshot: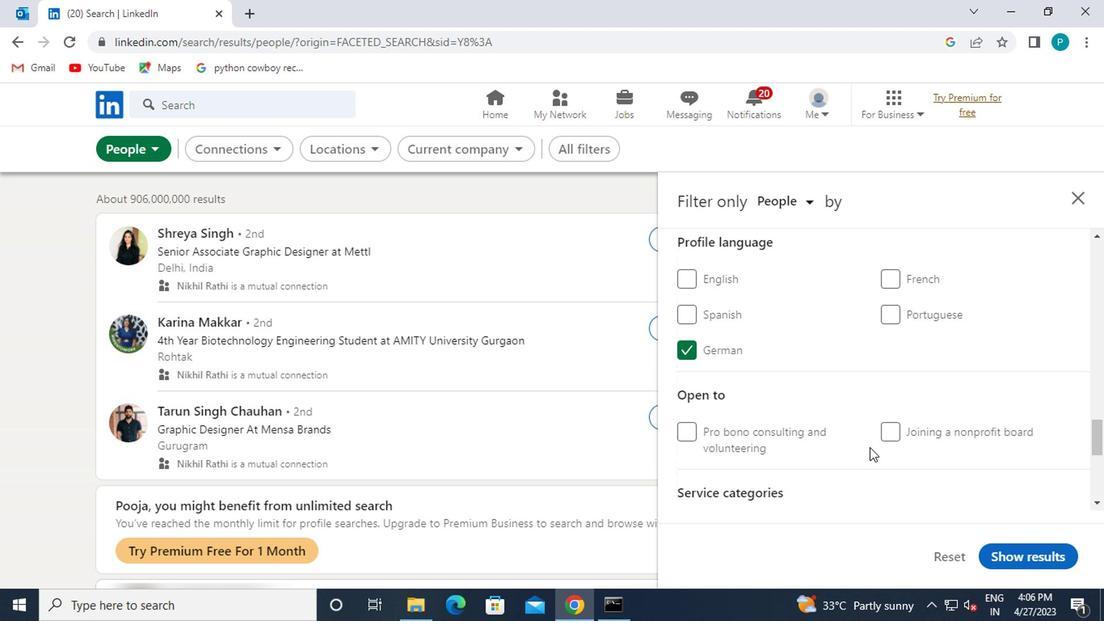 
Action: Mouse scrolled (867, 447) with delta (0, 0)
Screenshot: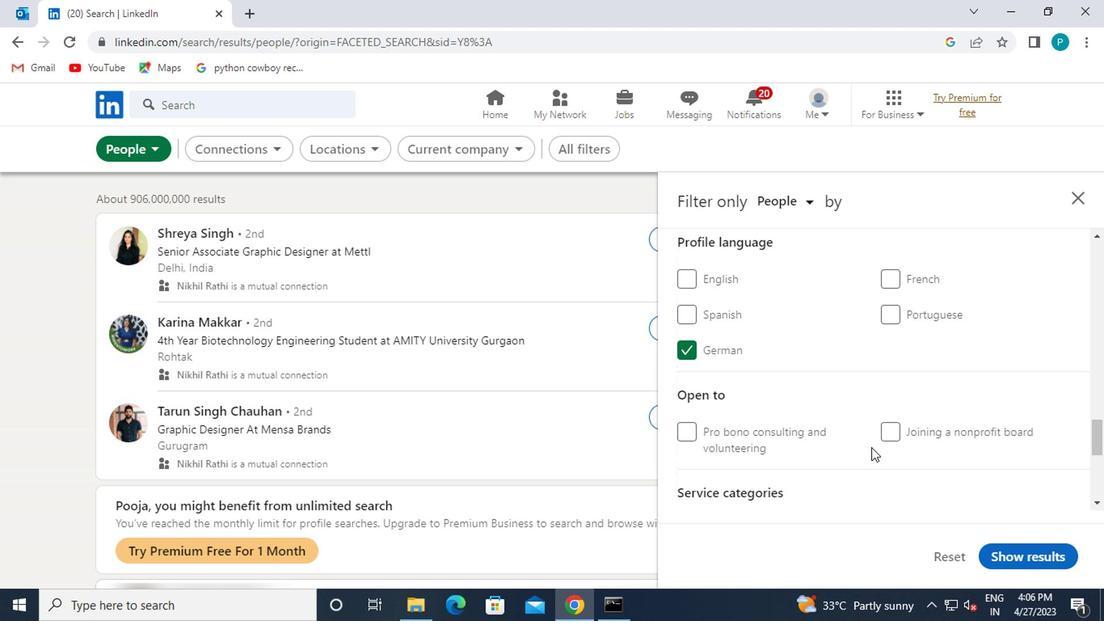 
Action: Mouse moved to (829, 459)
Screenshot: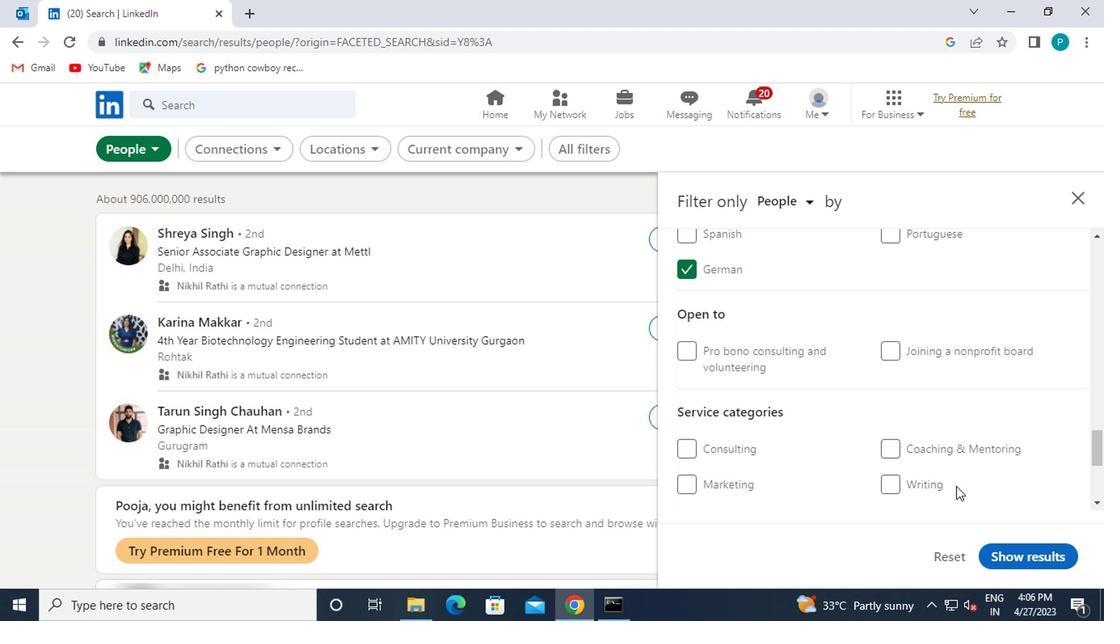 
Action: Mouse scrolled (829, 459) with delta (0, 0)
Screenshot: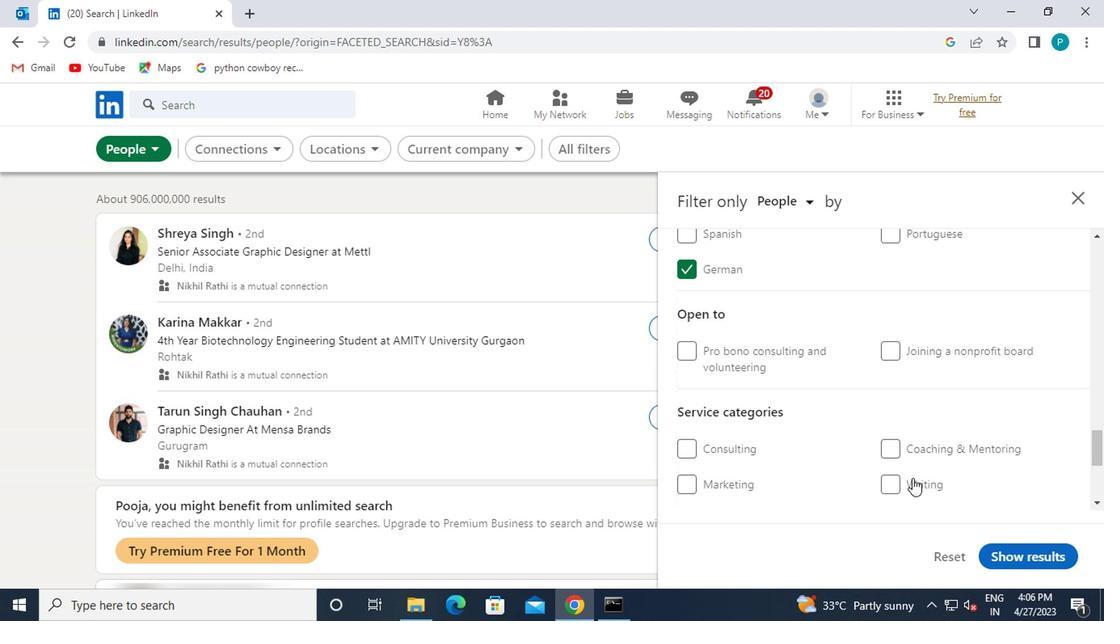 
Action: Mouse moved to (902, 444)
Screenshot: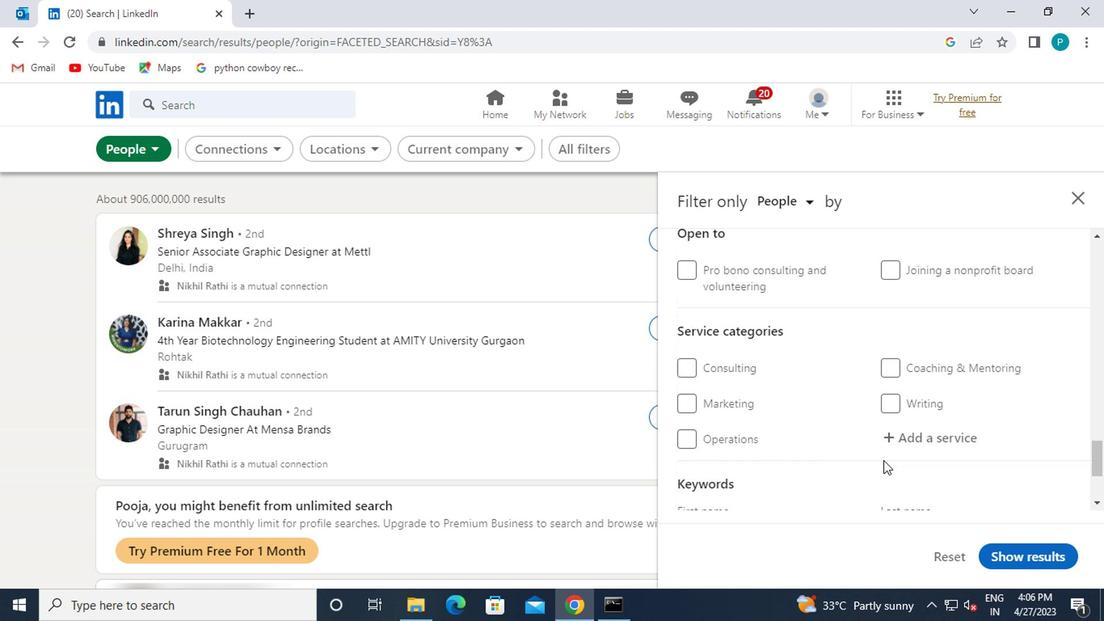 
Action: Mouse pressed left at (902, 444)
Screenshot: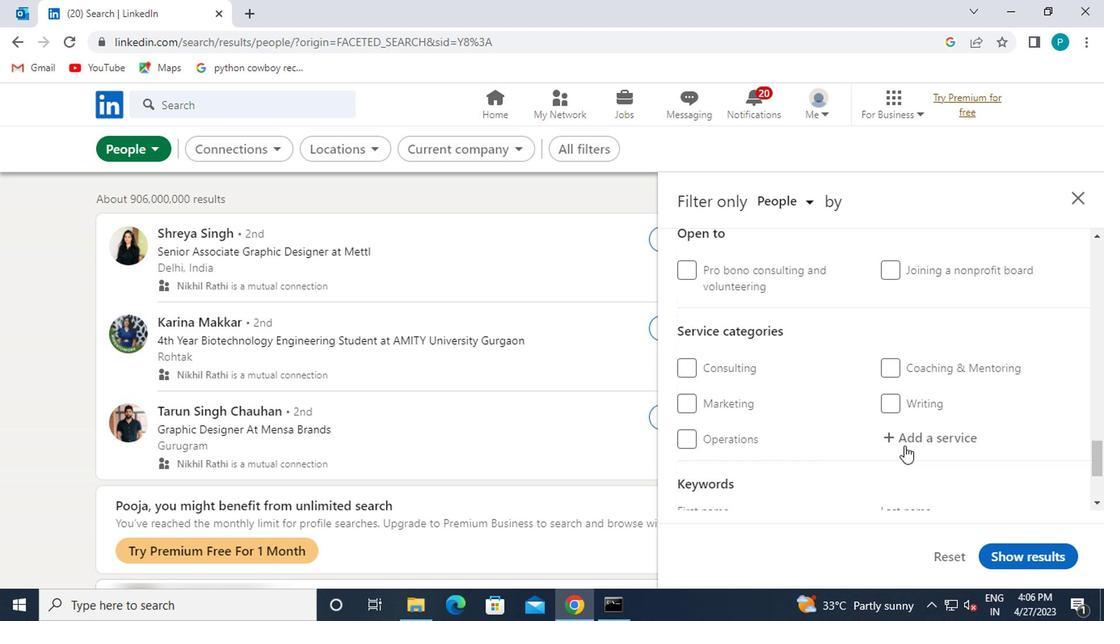 
Action: Key pressed <Key.caps_lock>P<Key.caps_lock>RO
Screenshot: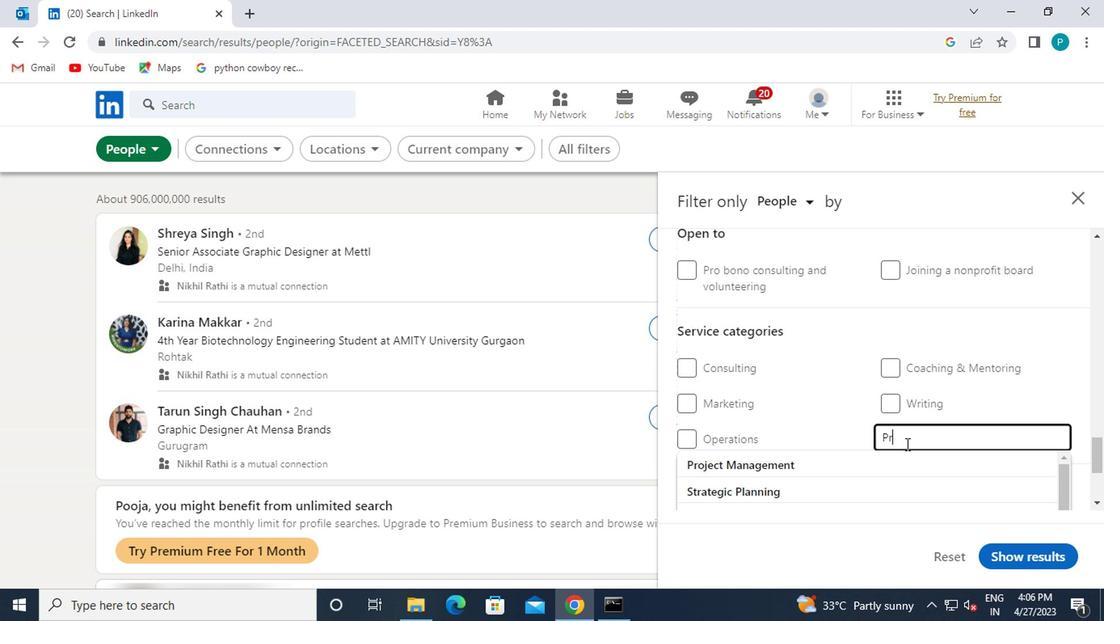 
Action: Mouse moved to (811, 447)
Screenshot: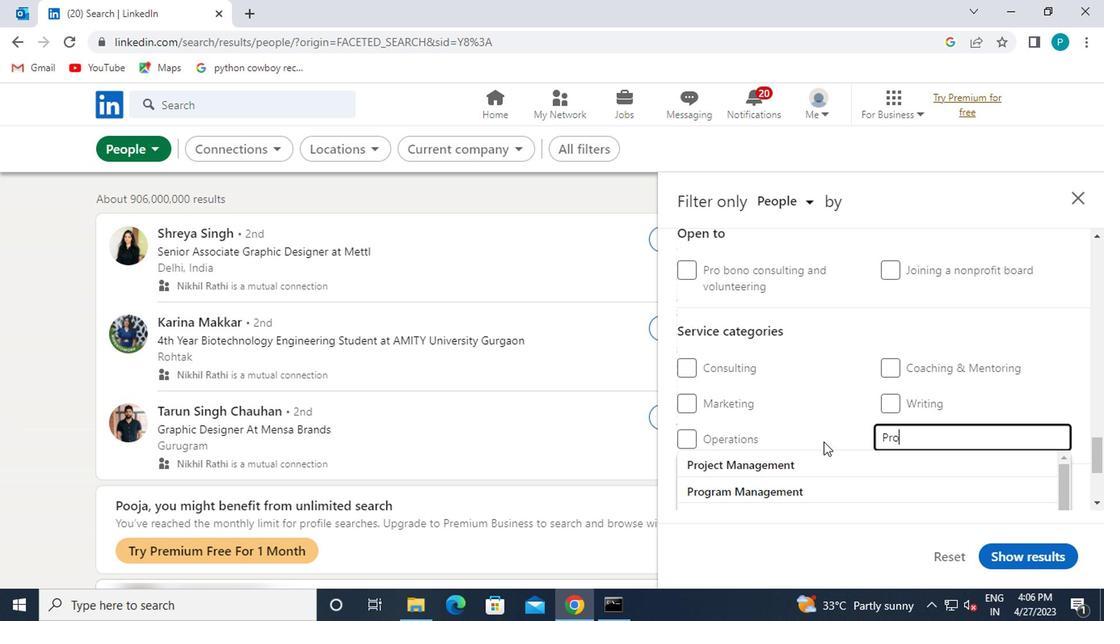 
Action: Mouse scrolled (811, 446) with delta (0, 0)
Screenshot: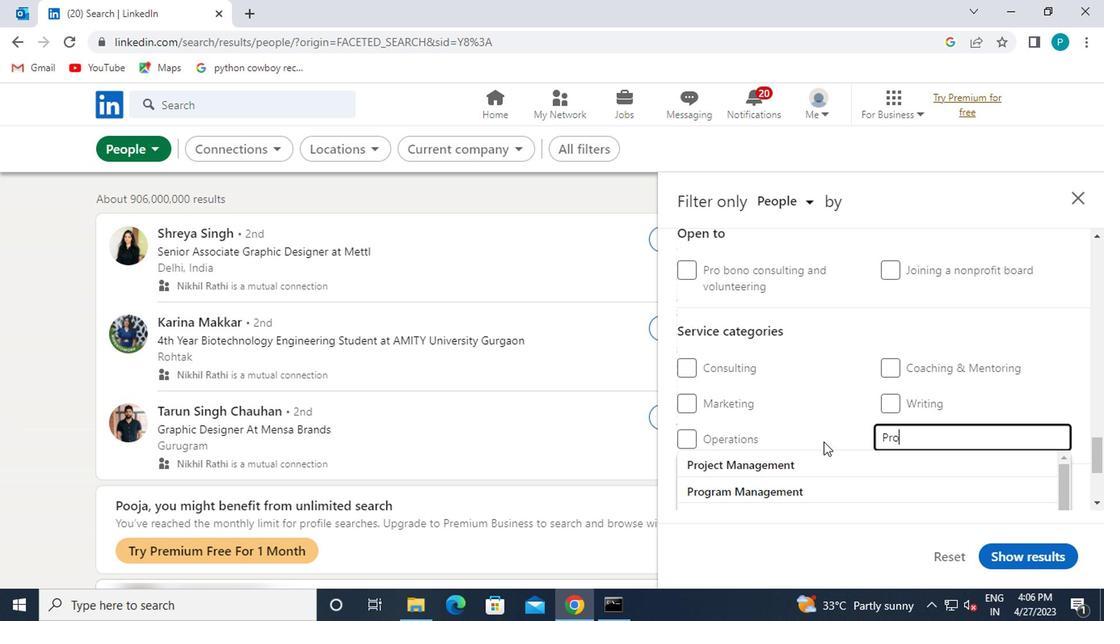 
Action: Mouse moved to (764, 410)
Screenshot: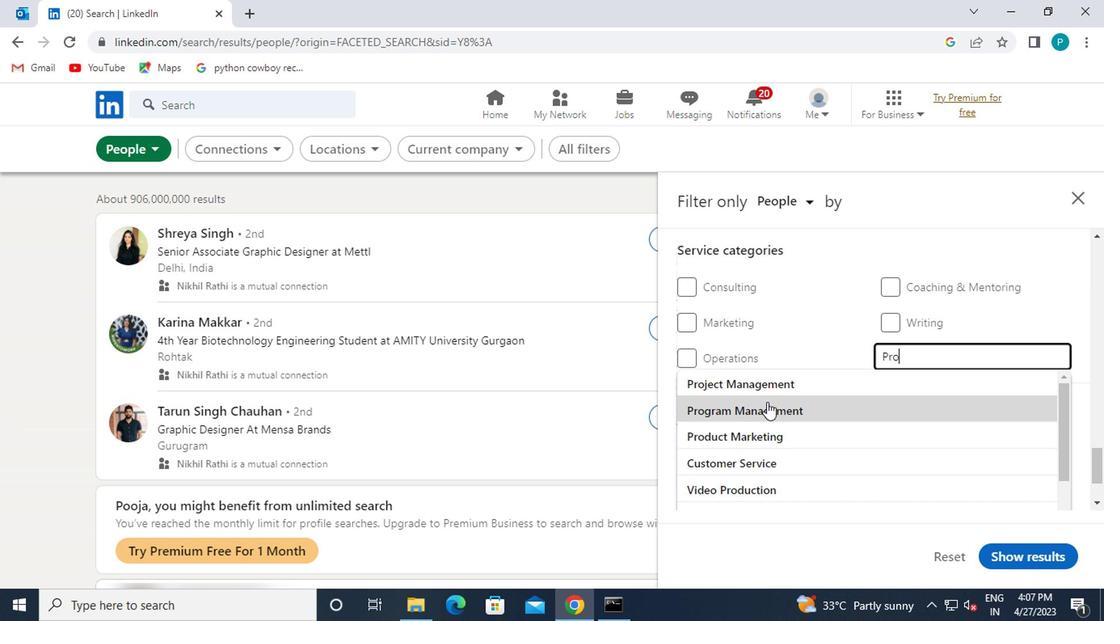 
Action: Mouse pressed left at (764, 410)
Screenshot: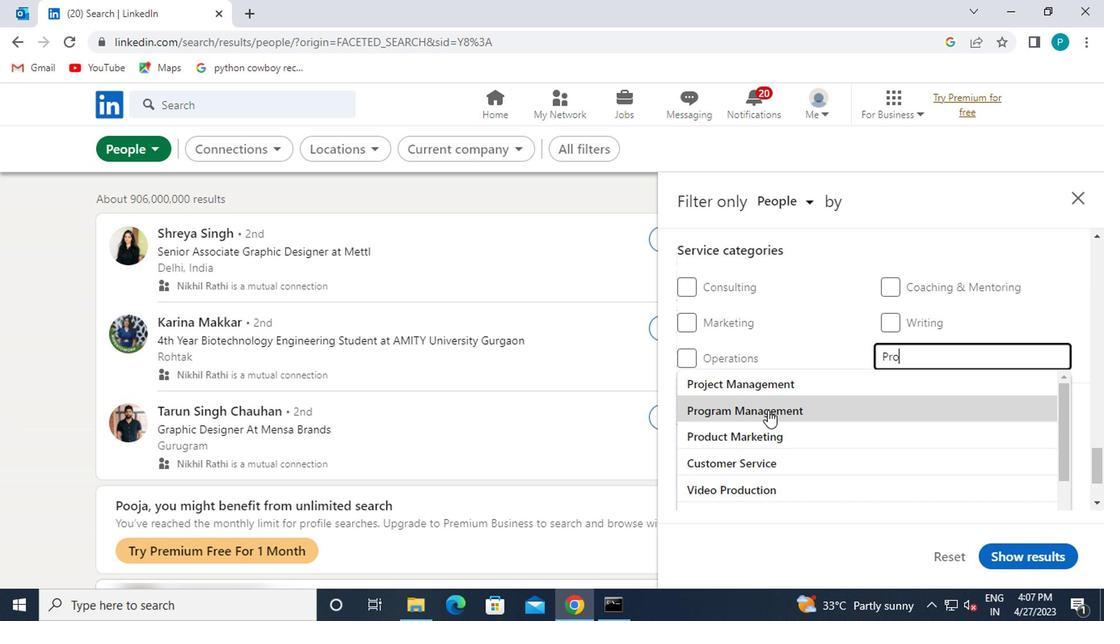 
Action: Mouse moved to (764, 410)
Screenshot: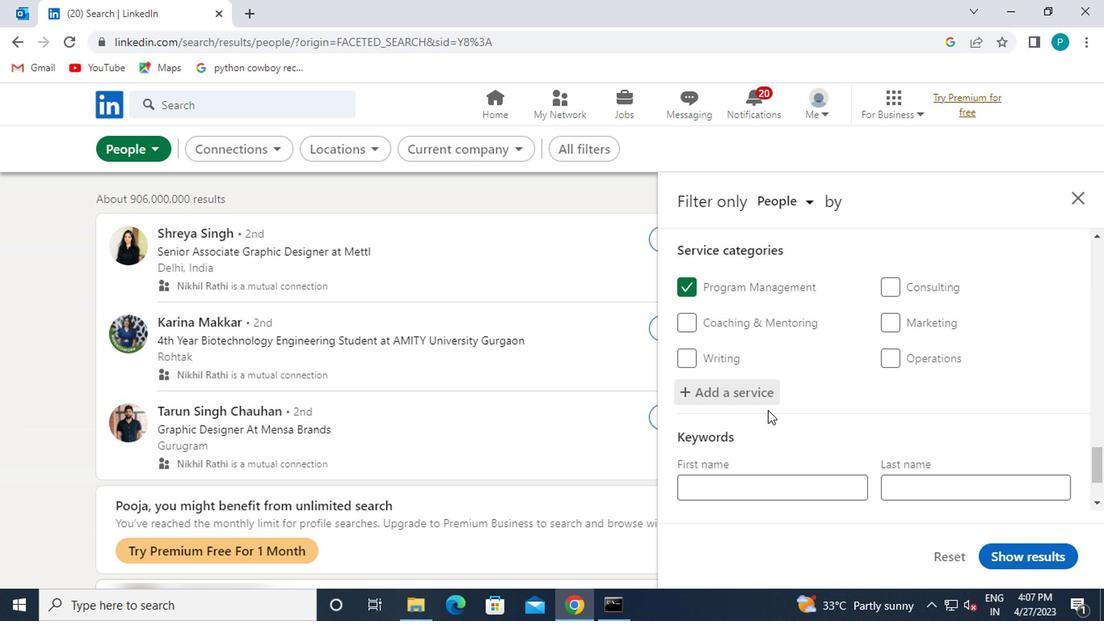 
Action: Mouse scrolled (764, 409) with delta (0, -1)
Screenshot: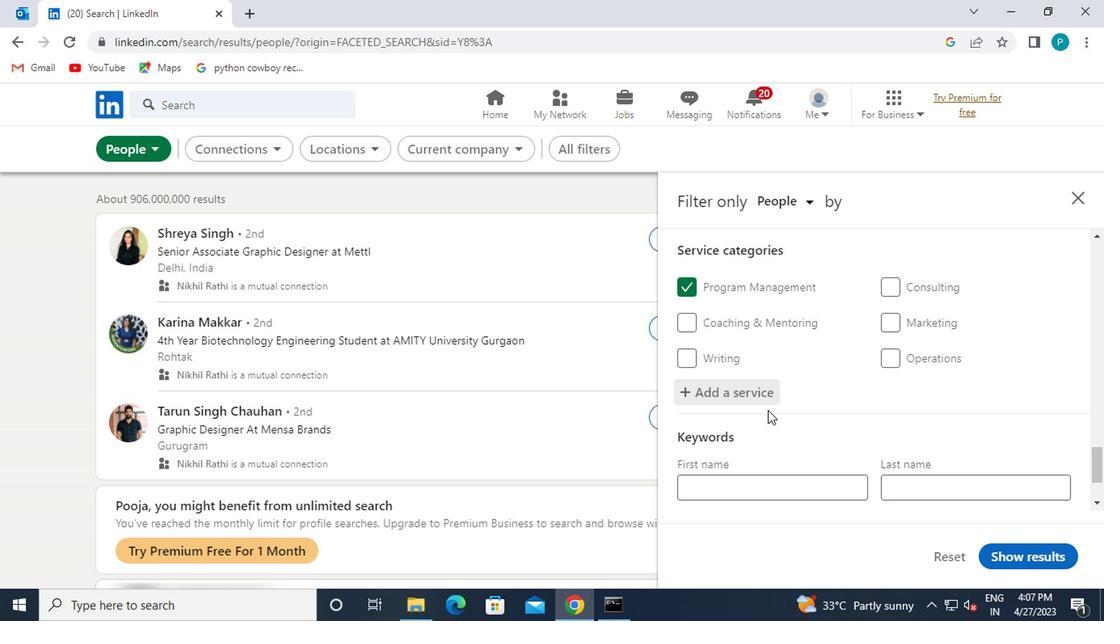 
Action: Mouse scrolled (764, 409) with delta (0, -1)
Screenshot: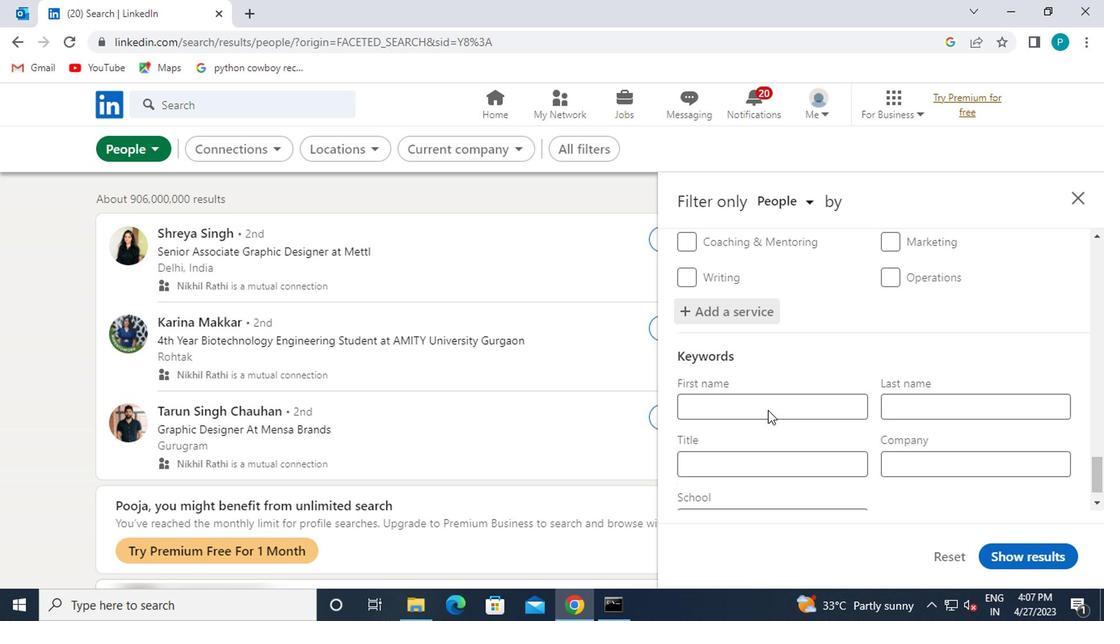 
Action: Mouse moved to (768, 435)
Screenshot: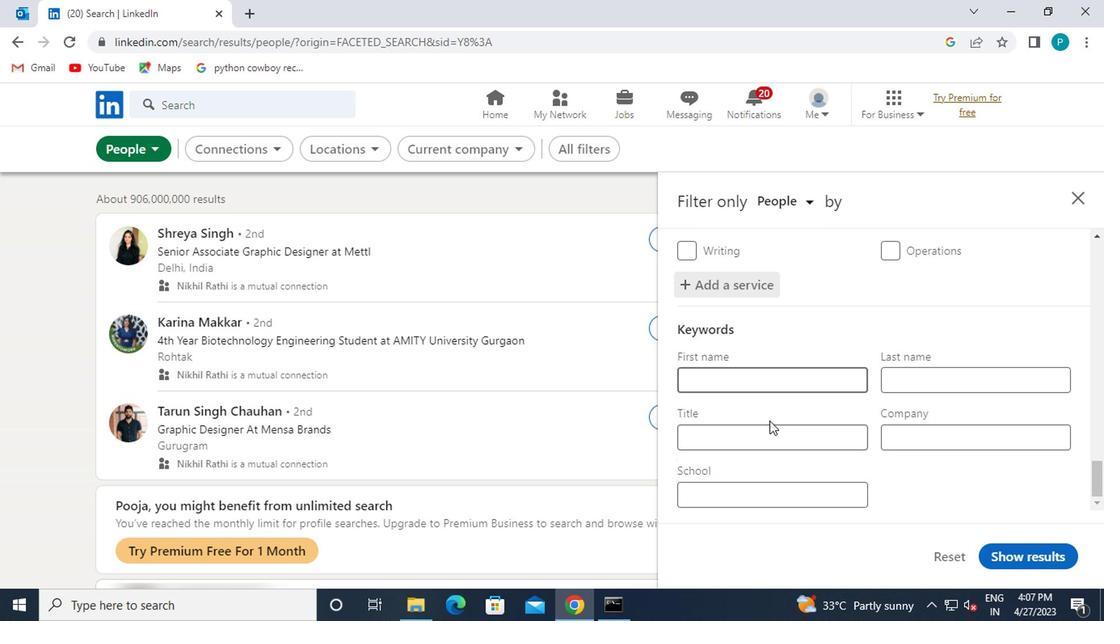 
Action: Mouse pressed left at (768, 435)
Screenshot: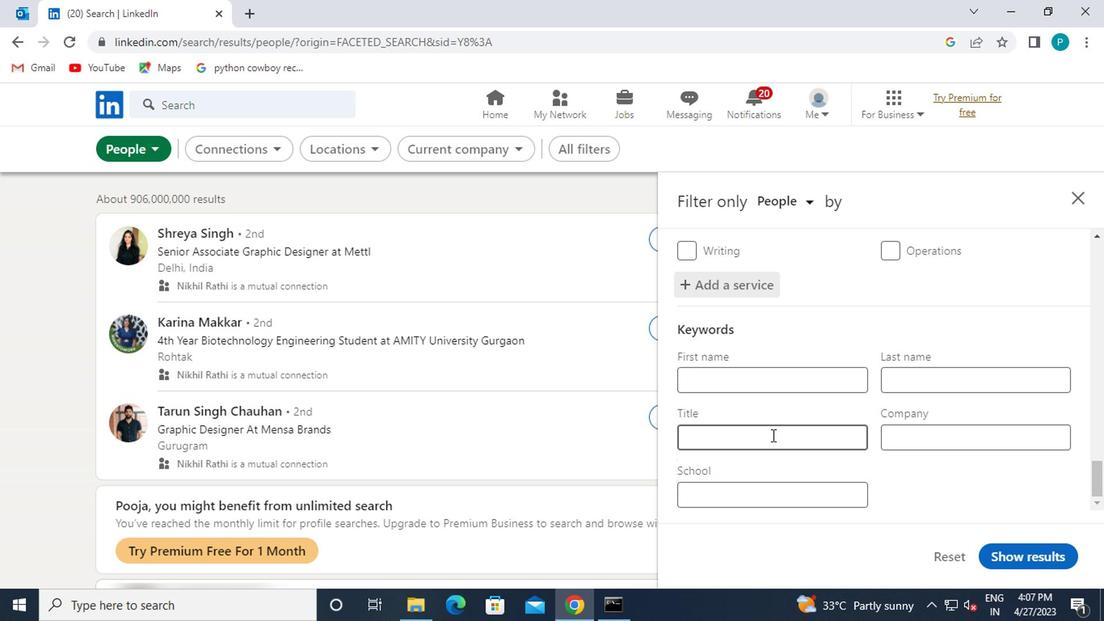 
Action: Mouse moved to (783, 439)
Screenshot: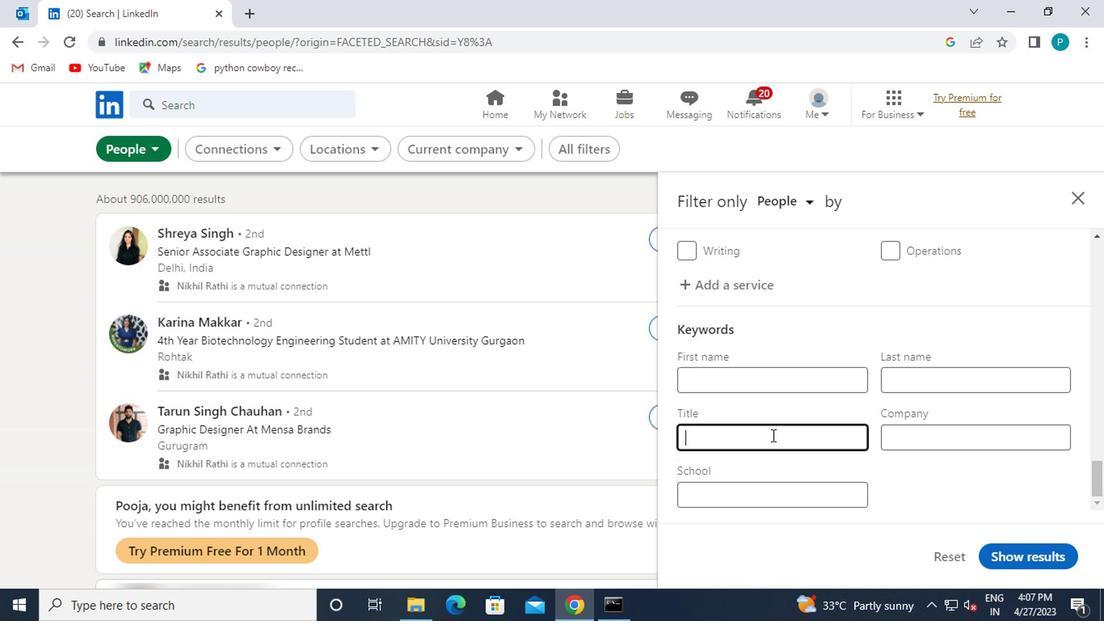 
Action: Key pressed <Key.caps_lock>B<Key.caps_lock>IOLOGICAL<Key.space><Key.caps_lock><Key.shift><Key.shift><Key.shift><Key.shift><Key.shift><Key.shift><Key.shift><Key.shift><Key.shift><Key.shift><Key.shift><Key.shift><Key.shift><Key.shift><Key.shift><Key.shift><Key.shift><Key.shift><Key.shift>E<Key.caps_lock>NGINEER
Screenshot: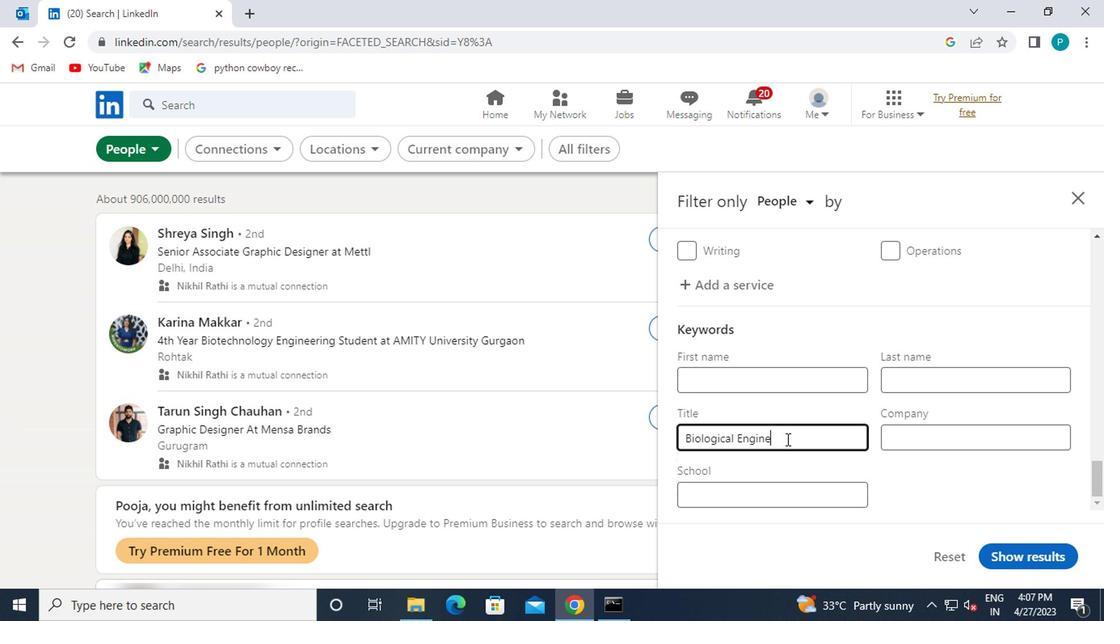 
Action: Mouse moved to (995, 546)
Screenshot: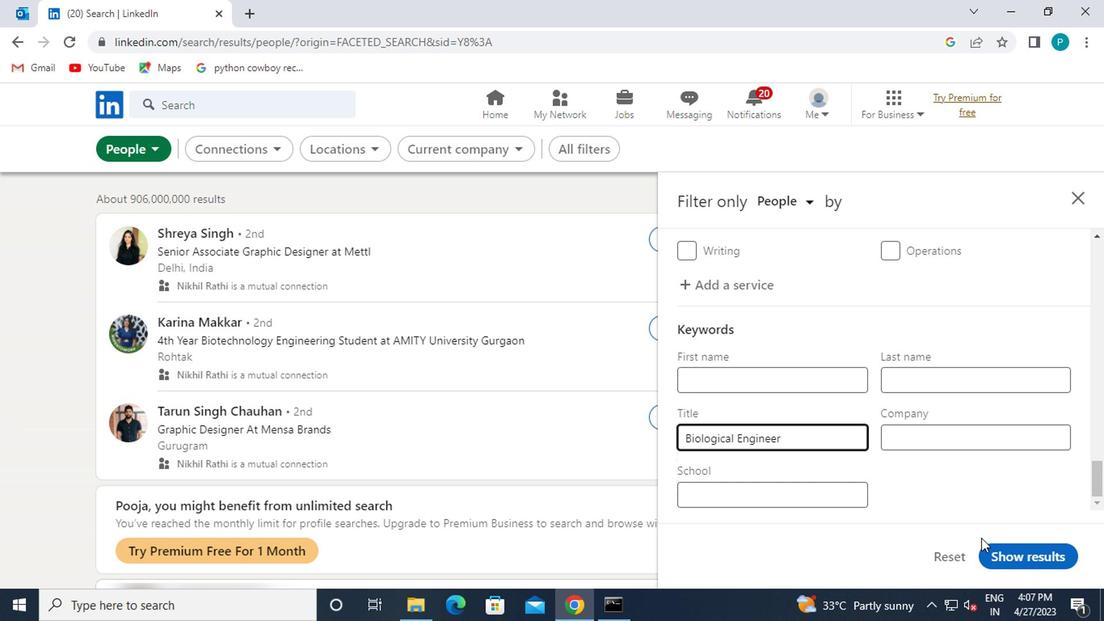 
Action: Mouse pressed left at (995, 546)
Screenshot: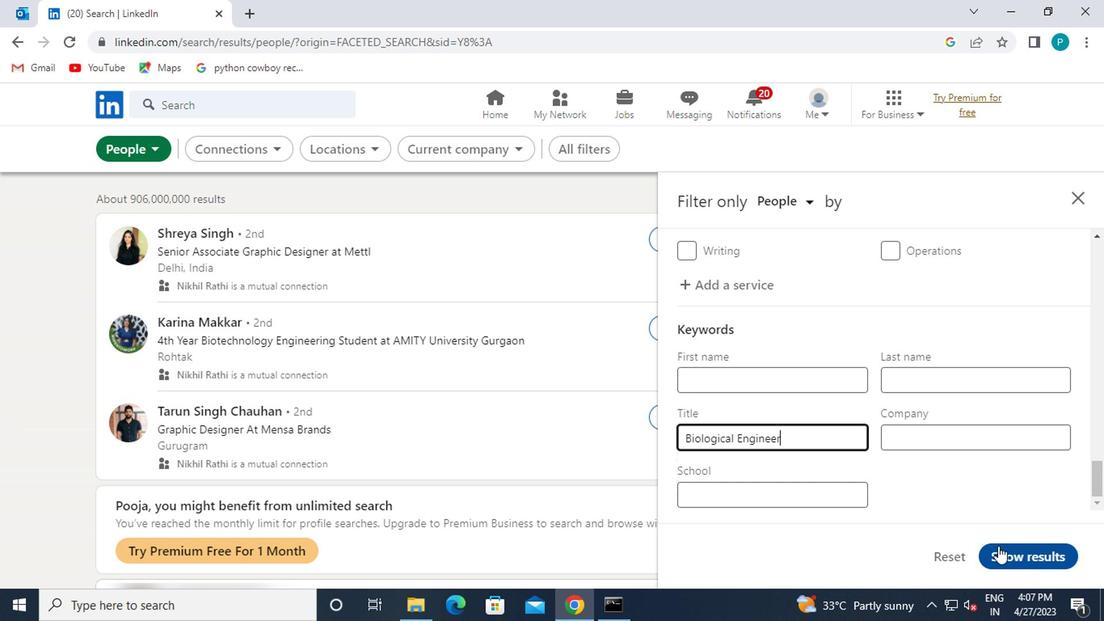 
